 Task: Buy 2 Countertop Microwave Ovens from Microwave Ovens section under best seller category for shipping address: Christopher Carter, 4557 Long Street, Gainesville, Florida 32653, Cell Number 3522153680. Pay from credit card ending with 7965, CVV 549
Action: Mouse moved to (91, 72)
Screenshot: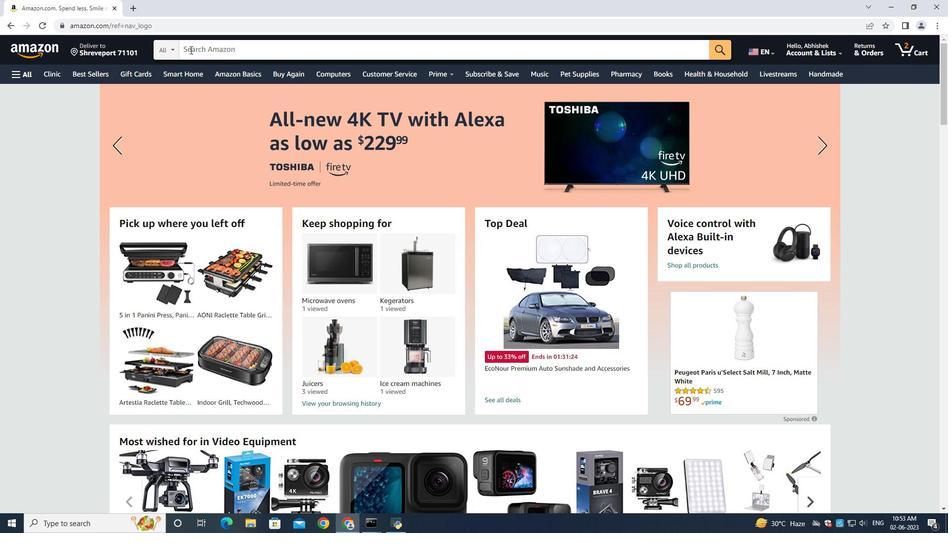 
Action: Mouse pressed left at (91, 72)
Screenshot: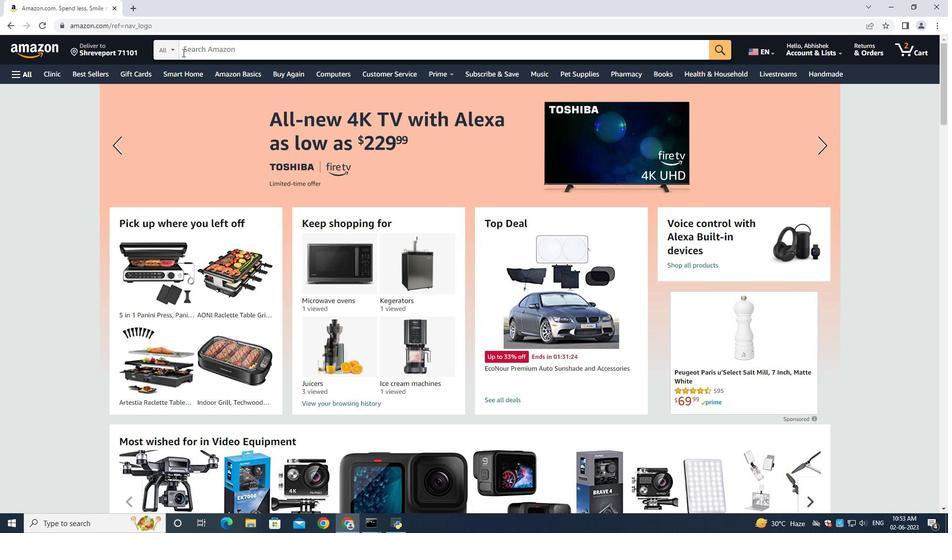 
Action: Mouse moved to (927, 165)
Screenshot: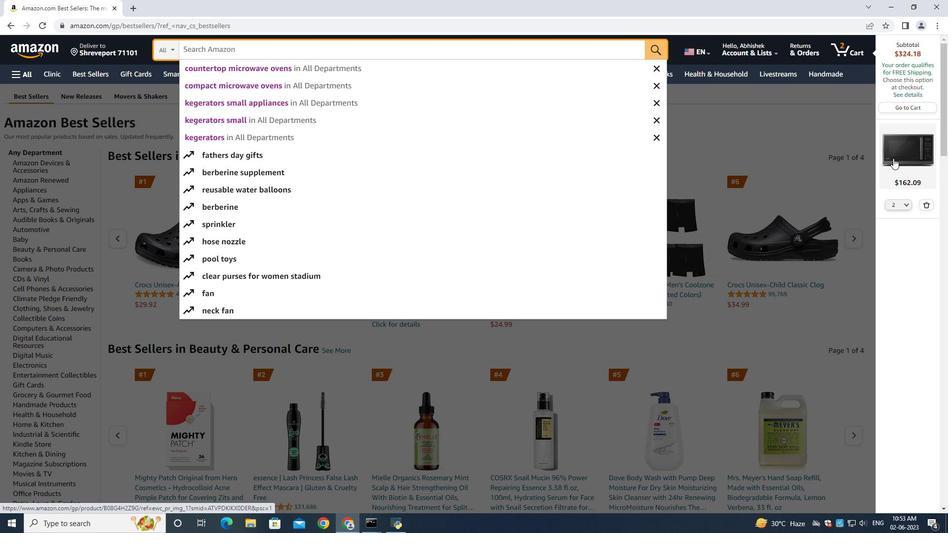 
Action: Mouse pressed left at (927, 165)
Screenshot: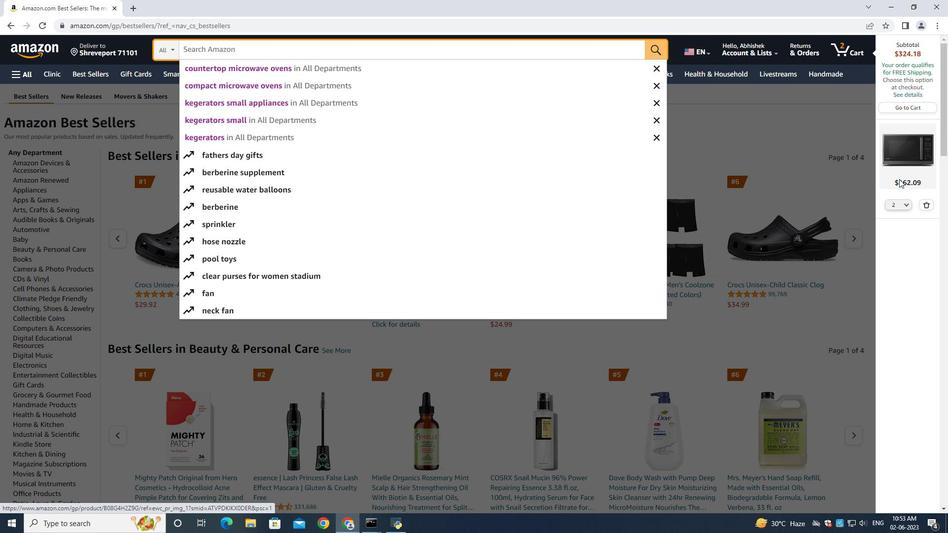 
Action: Mouse moved to (228, 51)
Screenshot: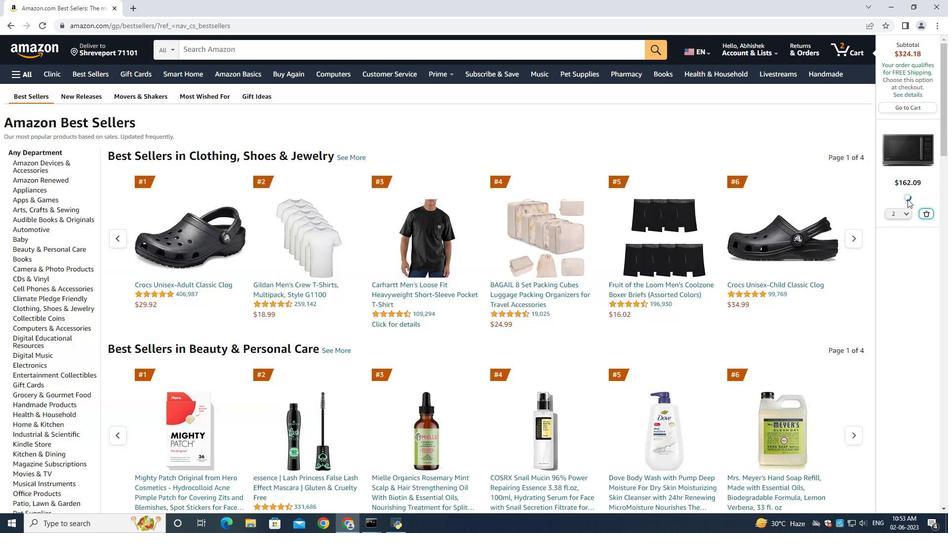 
Action: Mouse pressed left at (228, 51)
Screenshot: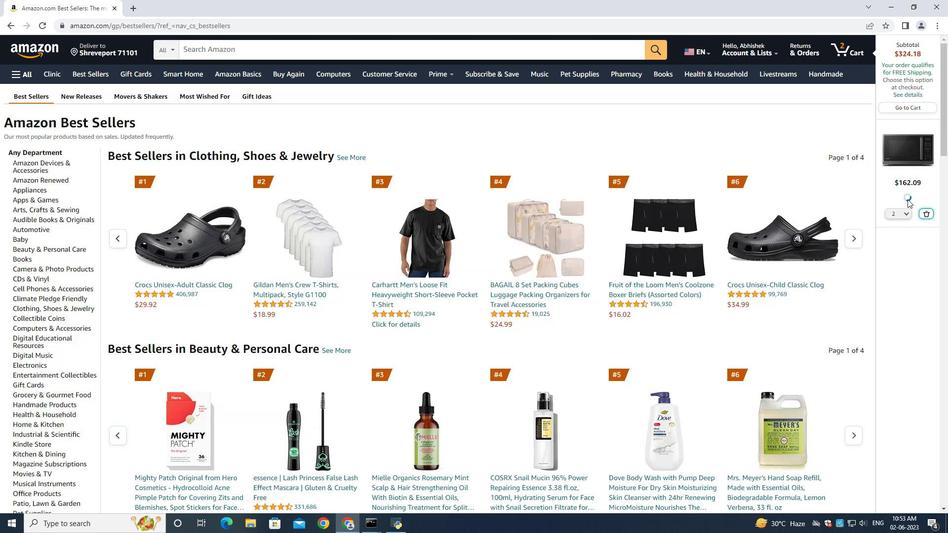 
Action: Key pressed <Key.shift>Countertop<Key.space><Key.shift>Microwave<Key.space><Key.shift>Ovens<Key.enter>
Screenshot: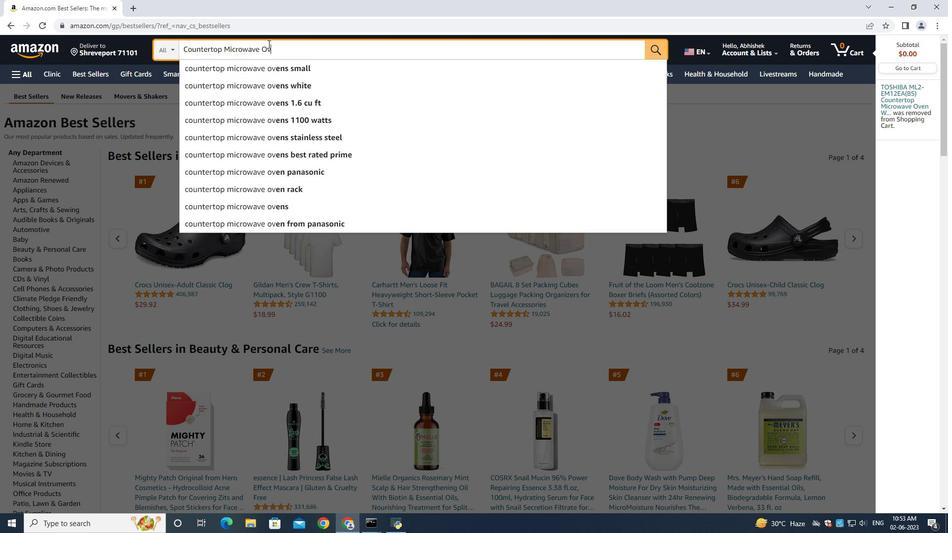 
Action: Mouse moved to (50, 172)
Screenshot: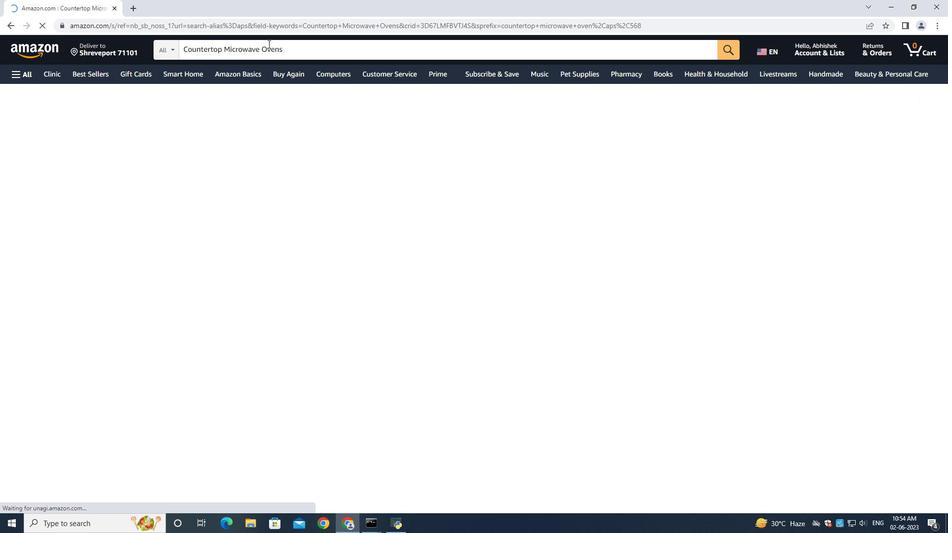 
Action: Mouse pressed left at (50, 172)
Screenshot: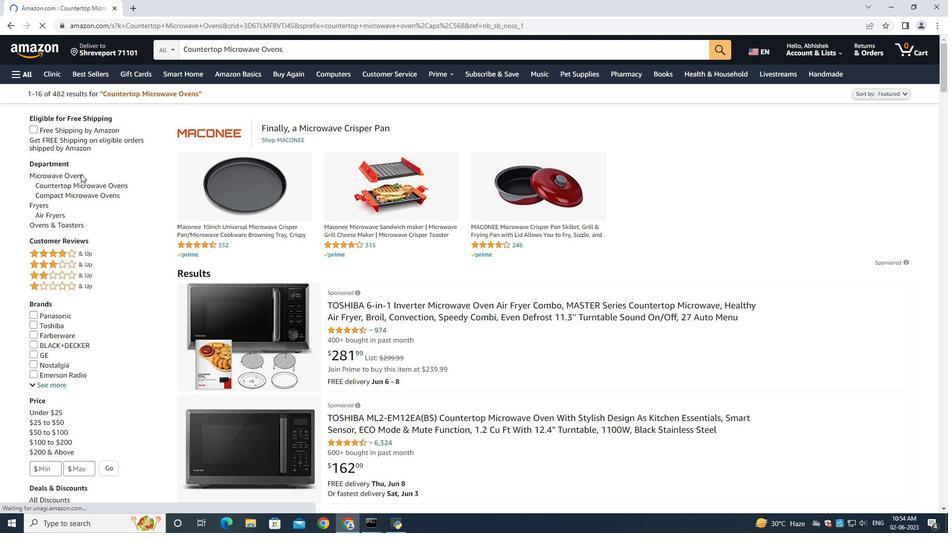 
Action: Mouse moved to (466, 300)
Screenshot: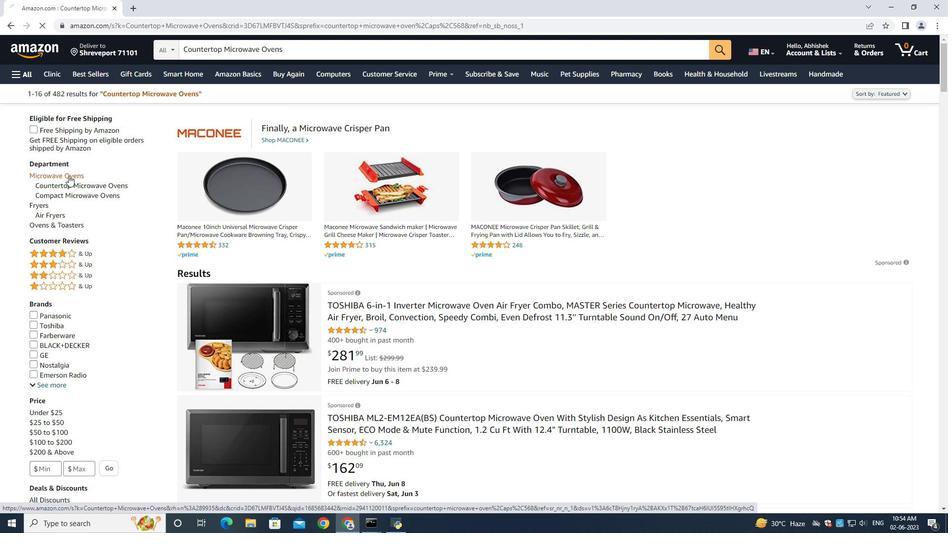 
Action: Mouse scrolled (466, 300) with delta (0, 0)
Screenshot: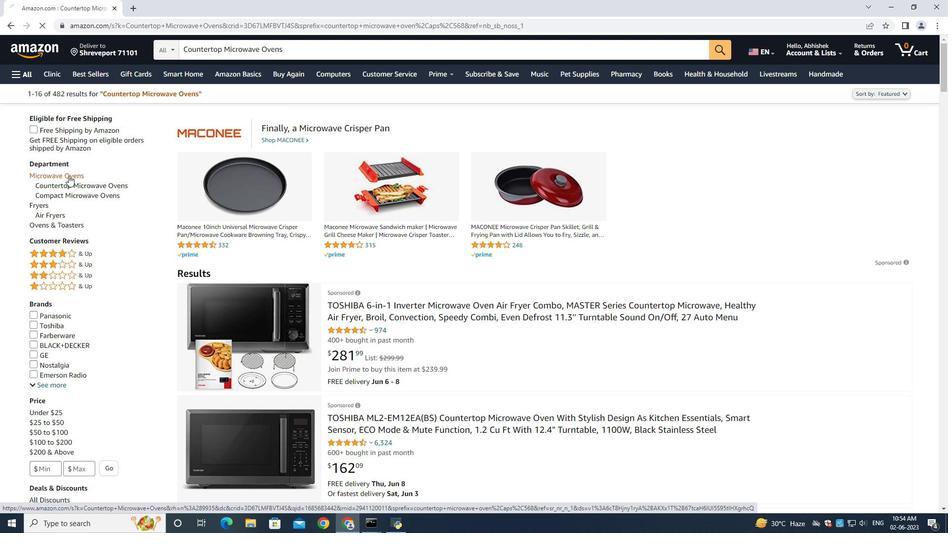 
Action: Mouse scrolled (466, 300) with delta (0, 0)
Screenshot: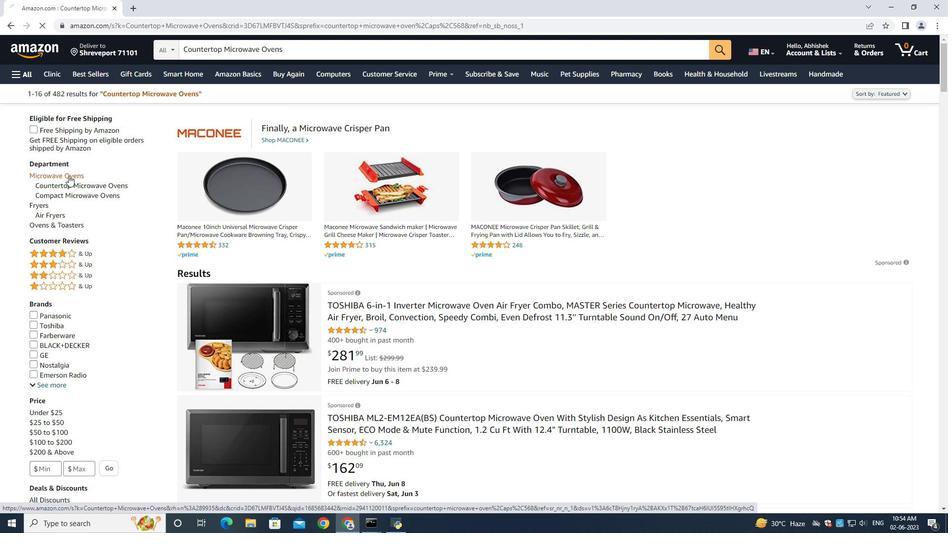 
Action: Mouse moved to (466, 301)
Screenshot: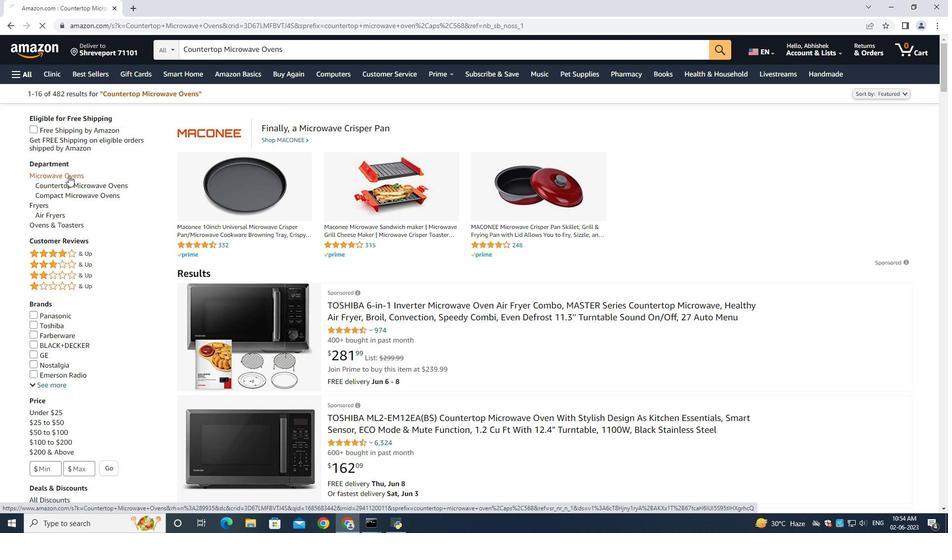 
Action: Mouse scrolled (466, 300) with delta (0, 0)
Screenshot: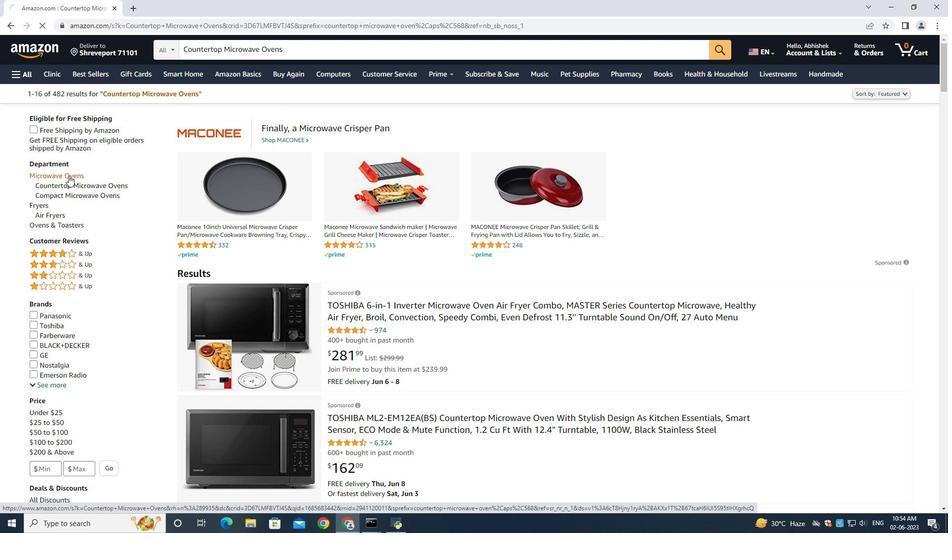 
Action: Mouse scrolled (466, 300) with delta (0, 0)
Screenshot: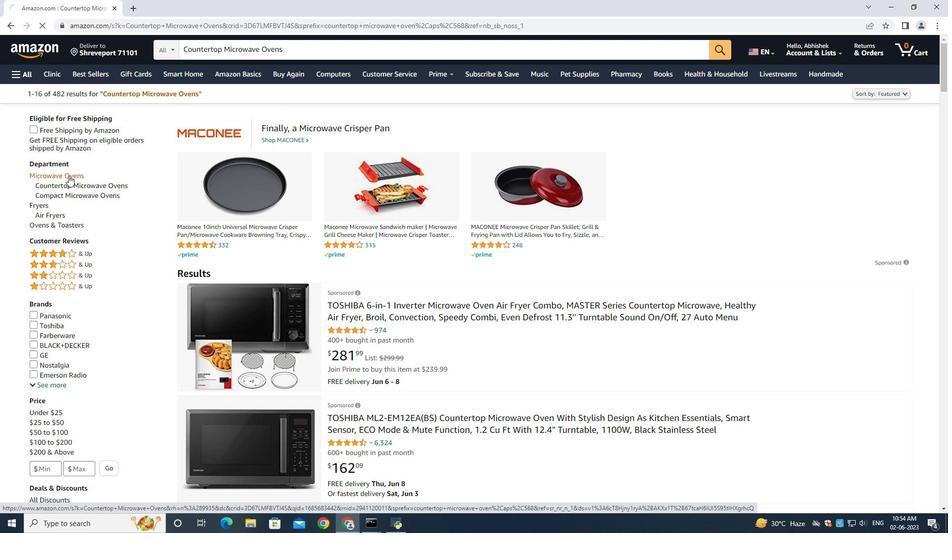 
Action: Mouse moved to (437, 263)
Screenshot: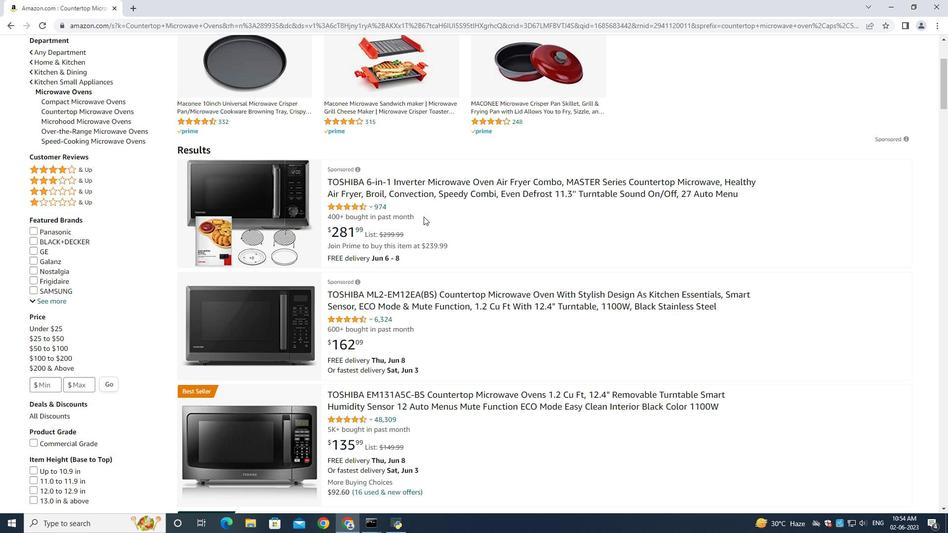 
Action: Mouse pressed left at (437, 263)
Screenshot: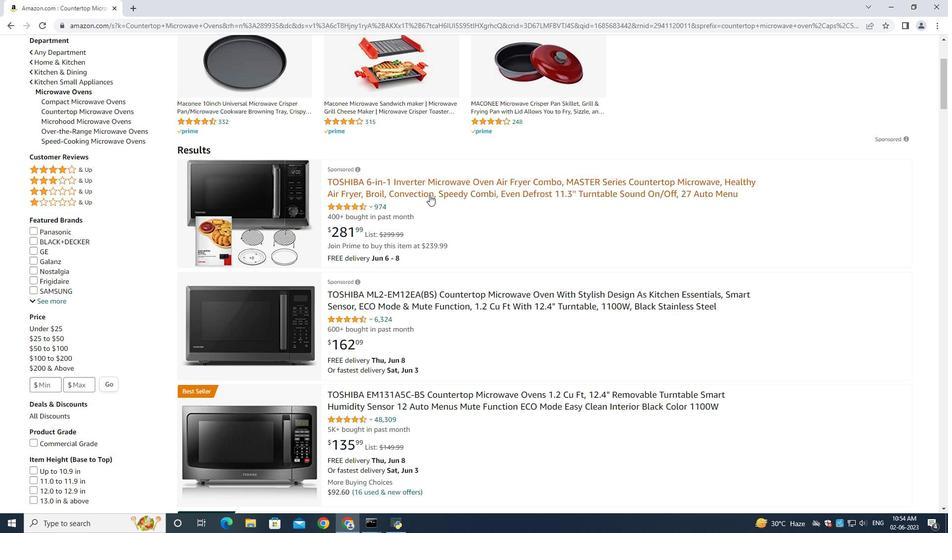
Action: Mouse moved to (423, 250)
Screenshot: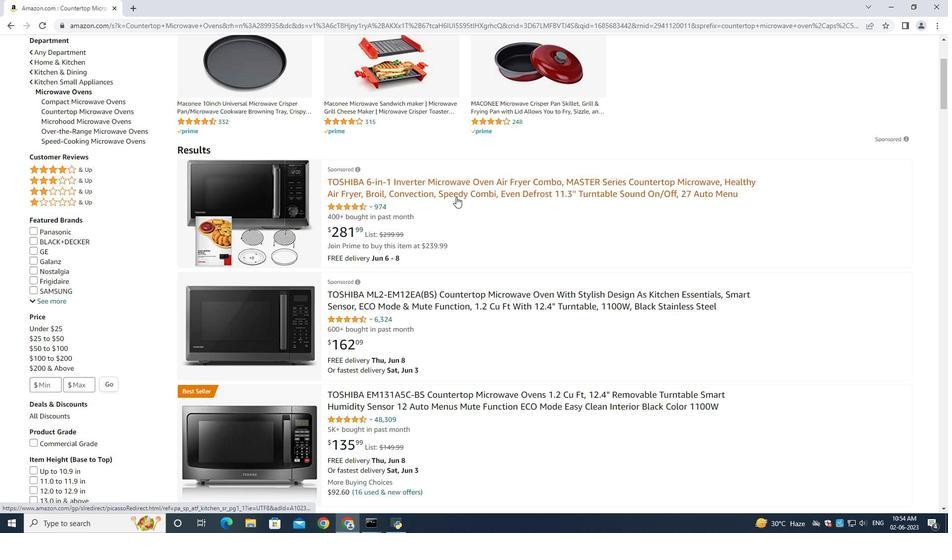 
Action: Mouse pressed left at (423, 250)
Screenshot: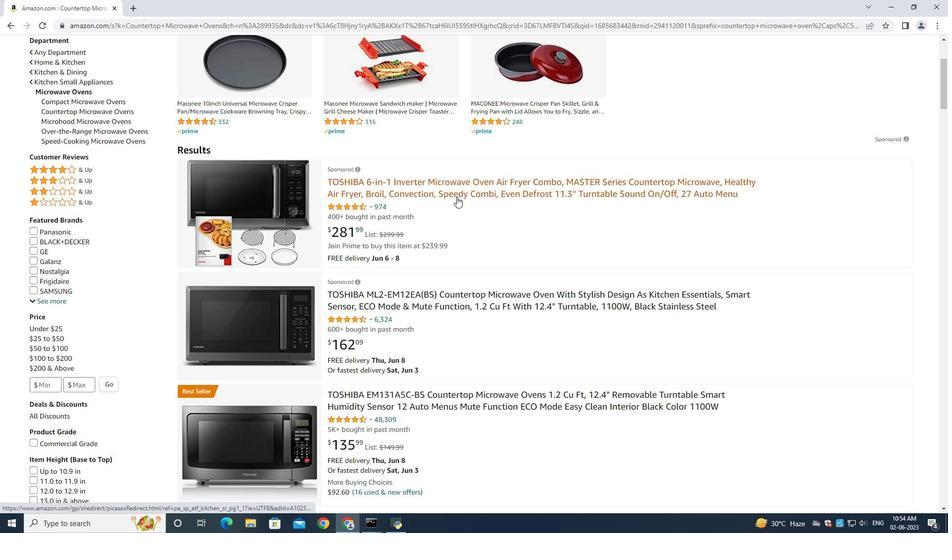 
Action: Mouse moved to (747, 346)
Screenshot: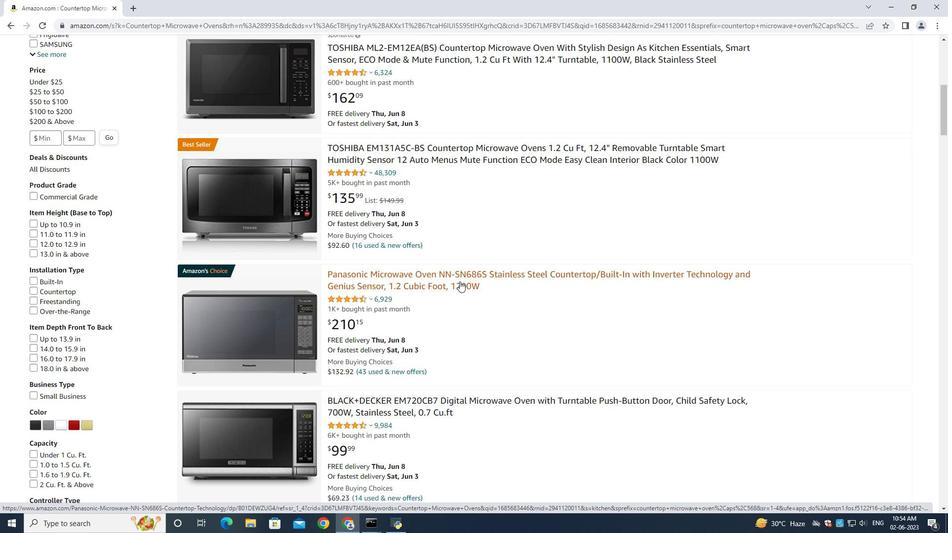 
Action: Mouse pressed left at (747, 346)
Screenshot: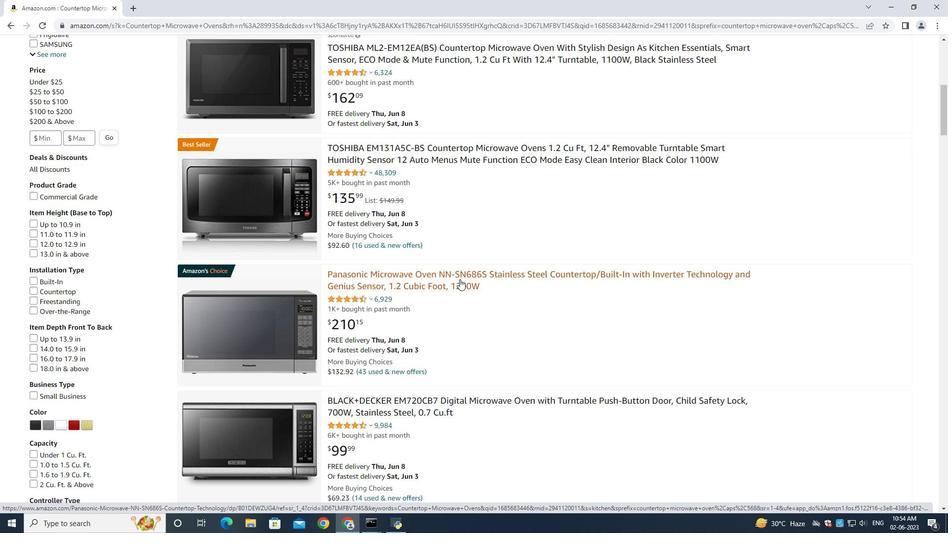 
Action: Mouse moved to (742, 70)
Screenshot: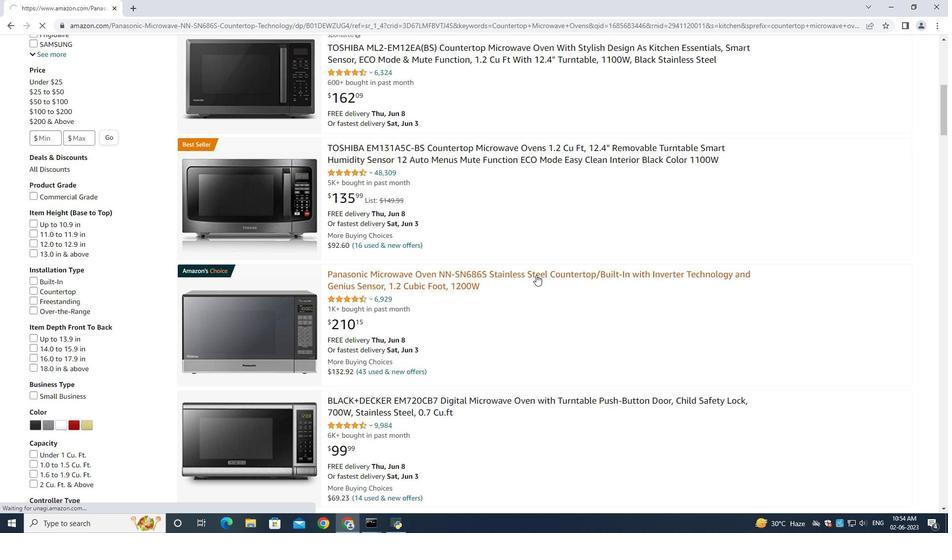 
Action: Mouse pressed left at (742, 70)
Screenshot: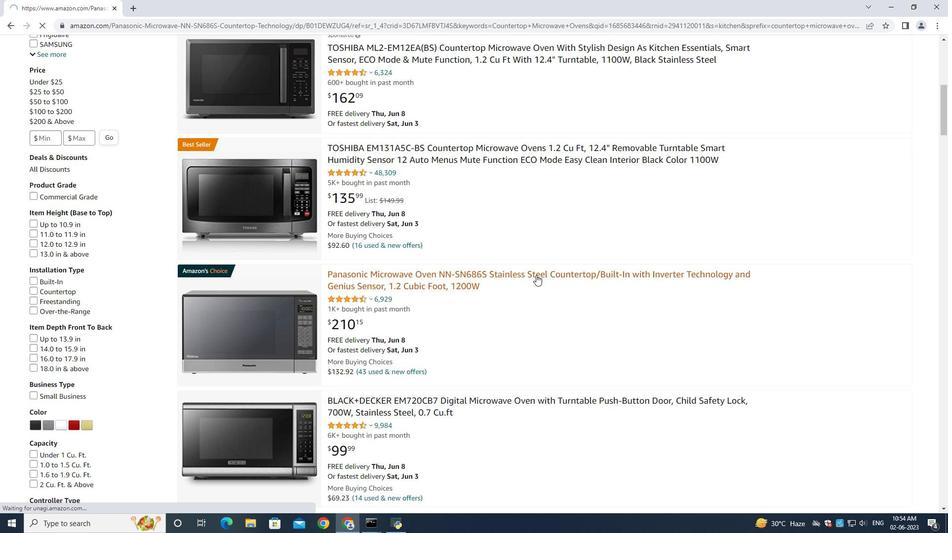 
Action: Mouse moved to (774, 390)
Screenshot: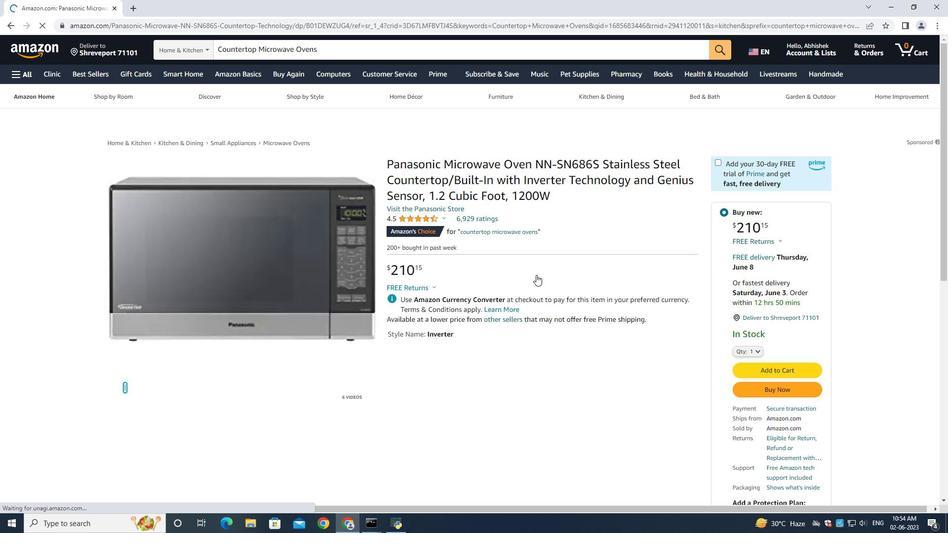 
Action: Mouse pressed left at (774, 390)
Screenshot: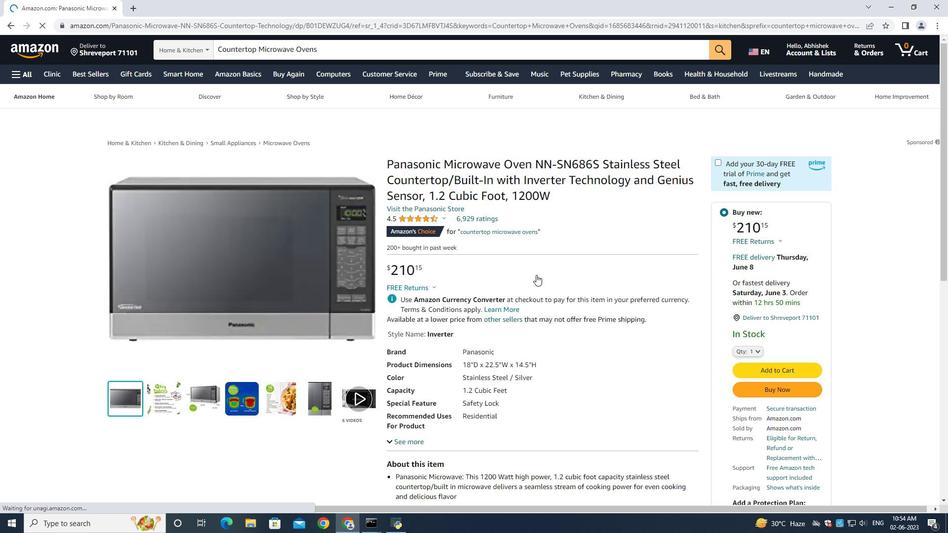 
Action: Mouse moved to (507, 327)
Screenshot: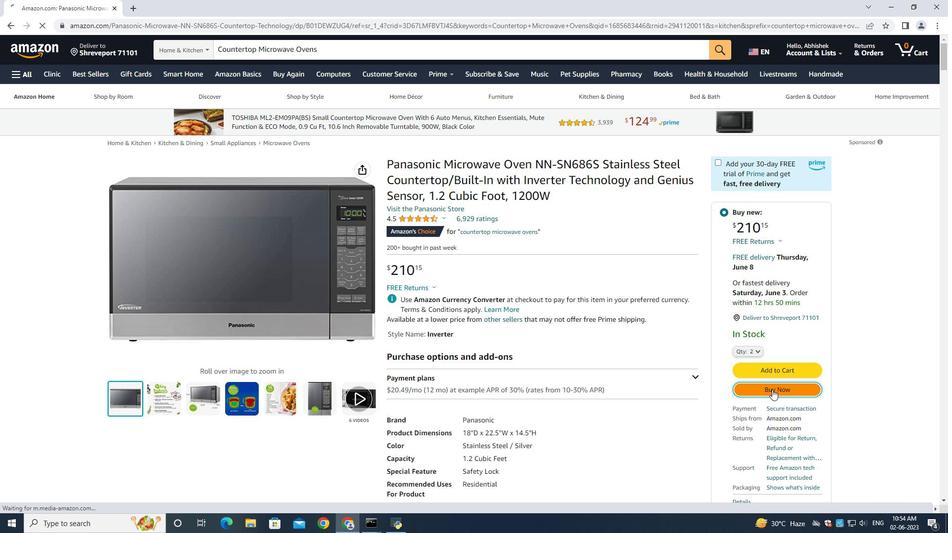 
Action: Mouse scrolled (507, 326) with delta (0, 0)
Screenshot: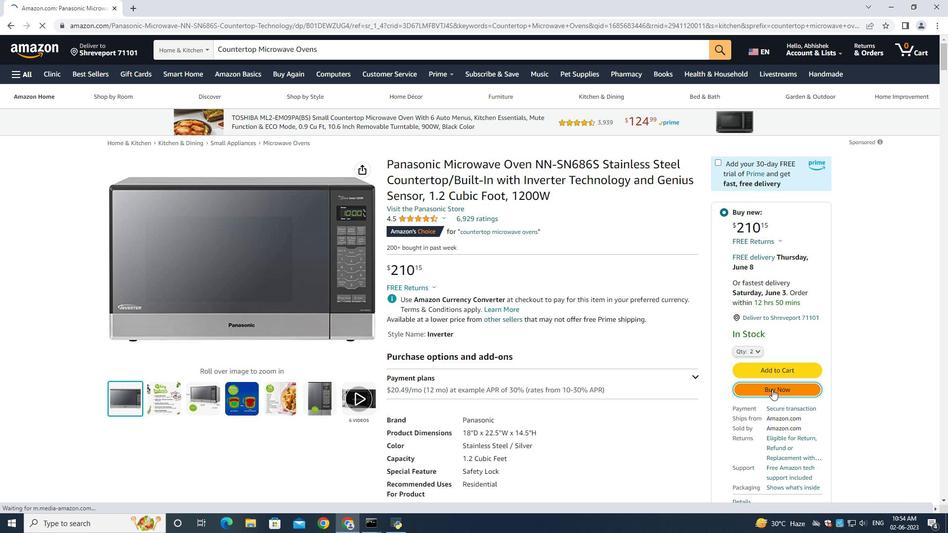 
Action: Mouse scrolled (507, 326) with delta (0, 0)
Screenshot: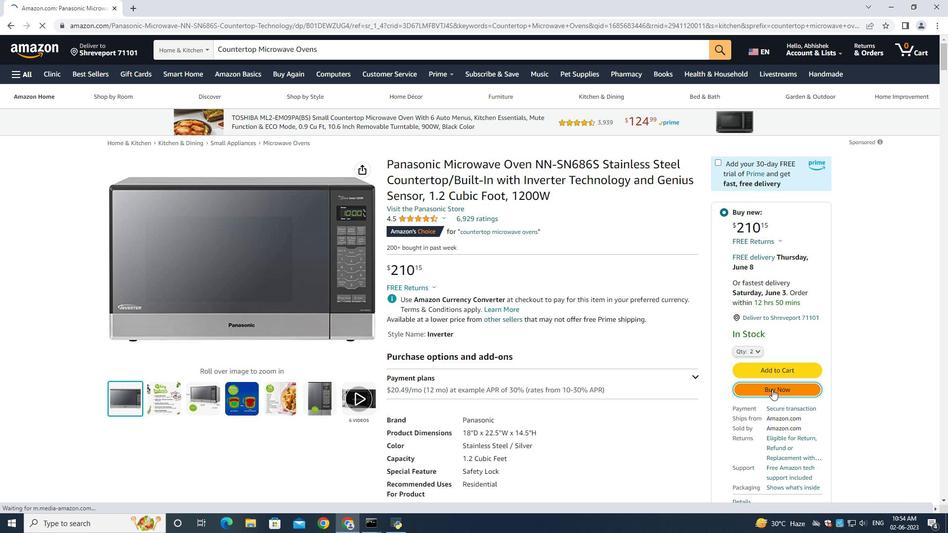 
Action: Mouse moved to (507, 327)
Screenshot: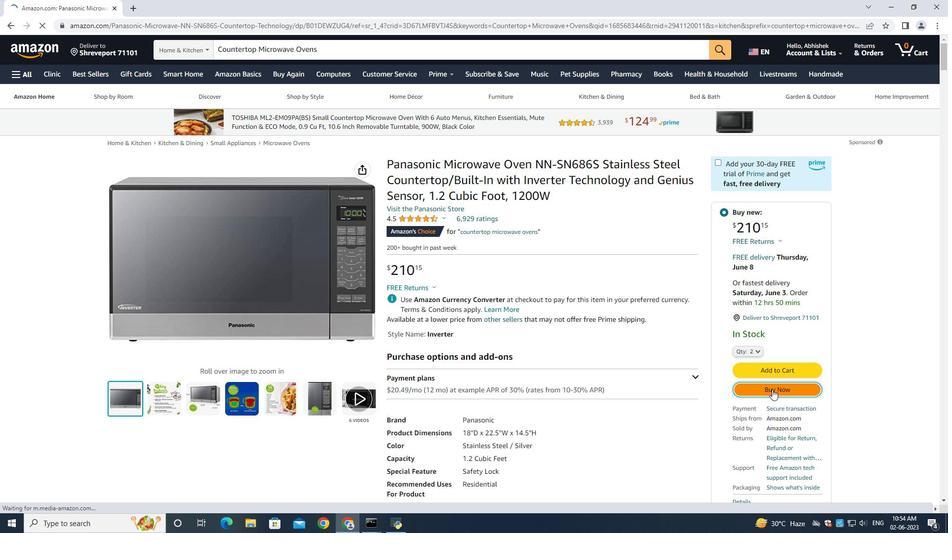 
Action: Mouse scrolled (507, 327) with delta (0, 0)
Screenshot: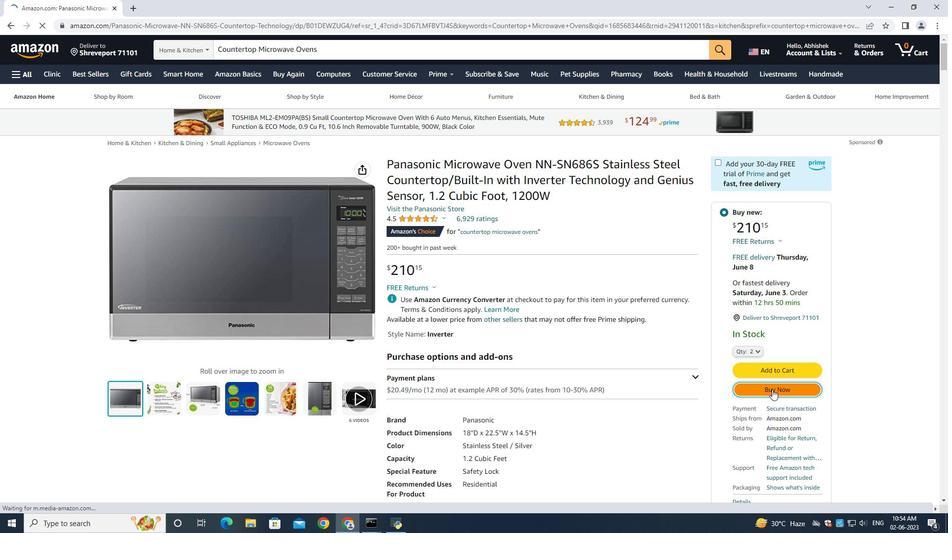 
Action: Mouse scrolled (507, 327) with delta (0, 0)
Screenshot: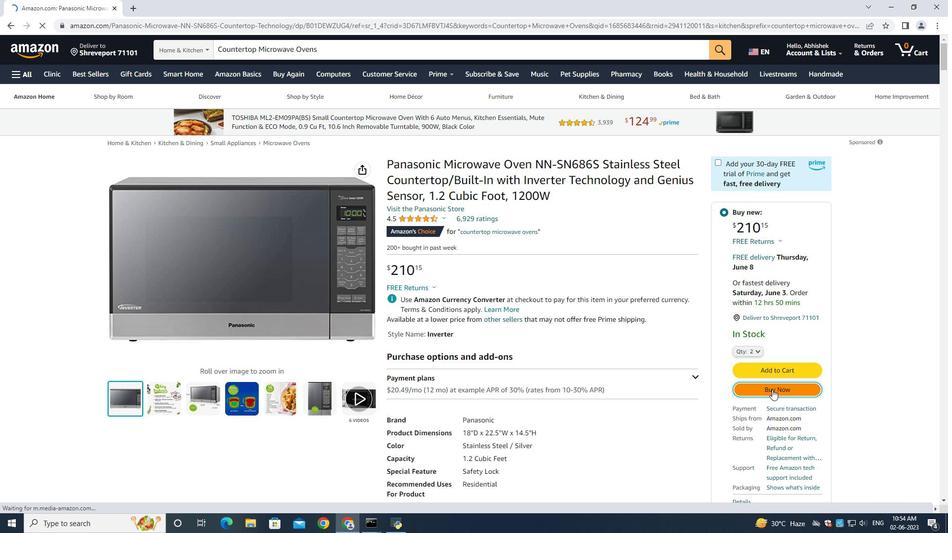 
Action: Mouse scrolled (507, 327) with delta (0, 0)
Screenshot: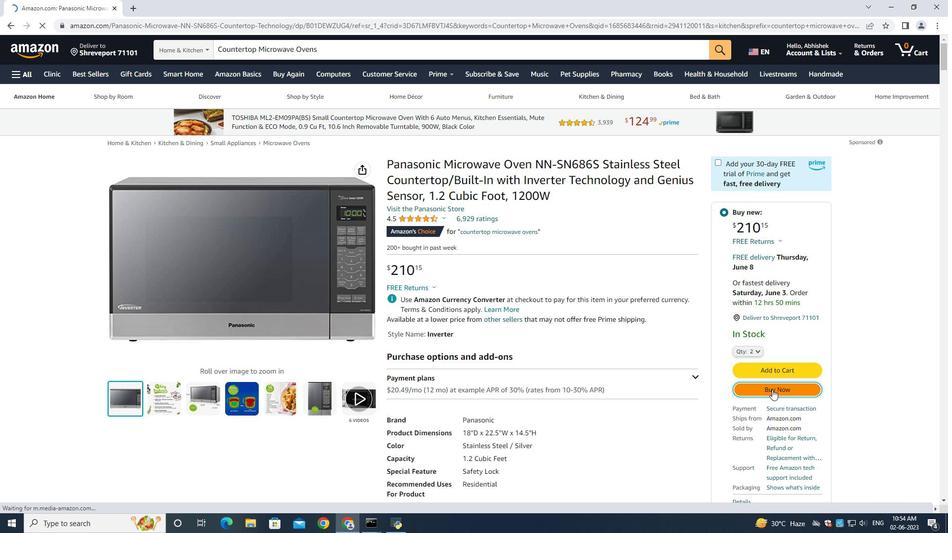 
Action: Mouse moved to (504, 330)
Screenshot: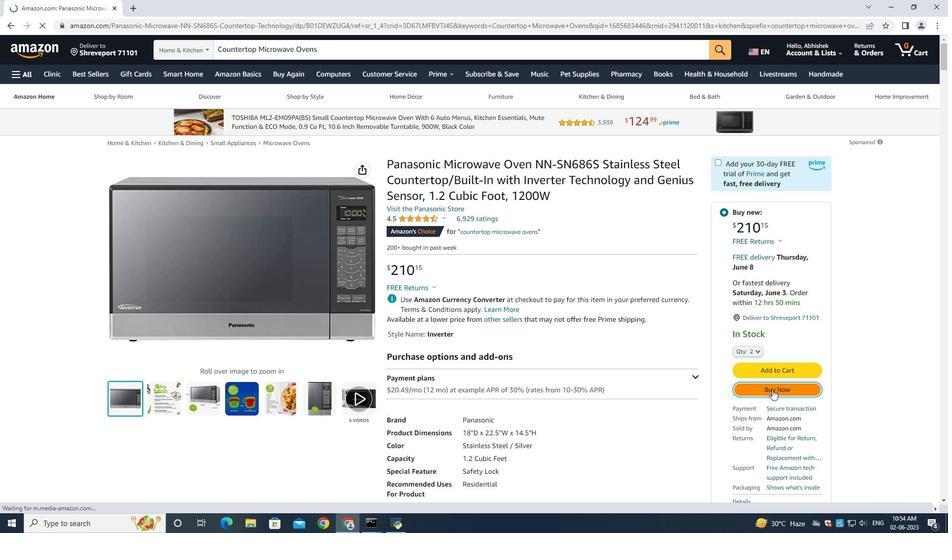 
Action: Mouse scrolled (504, 329) with delta (0, 0)
Screenshot: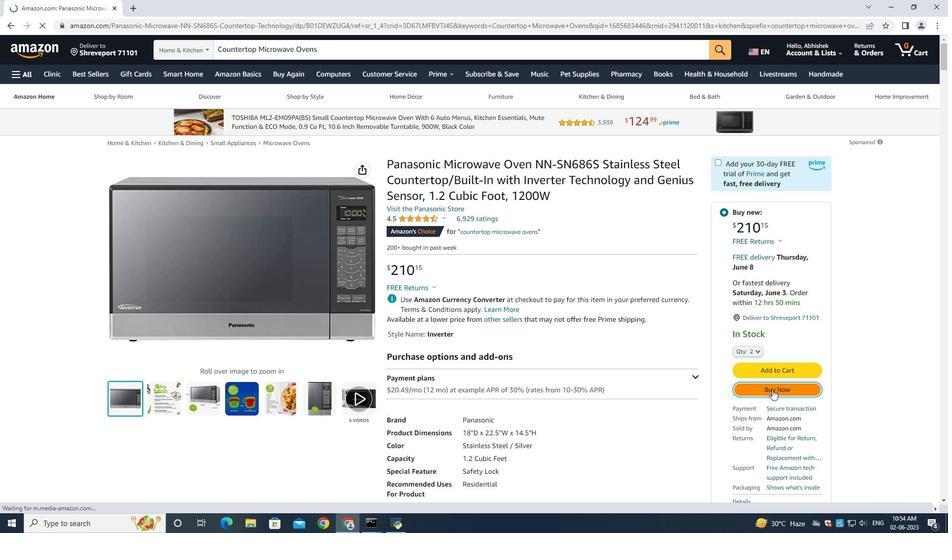 
Action: Mouse moved to (504, 330)
Screenshot: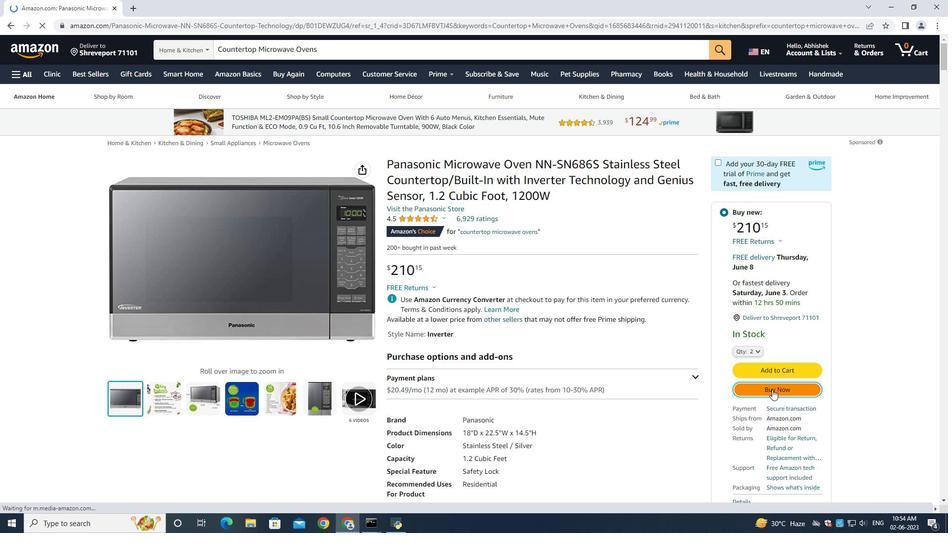 
Action: Mouse scrolled (504, 330) with delta (0, 0)
Screenshot: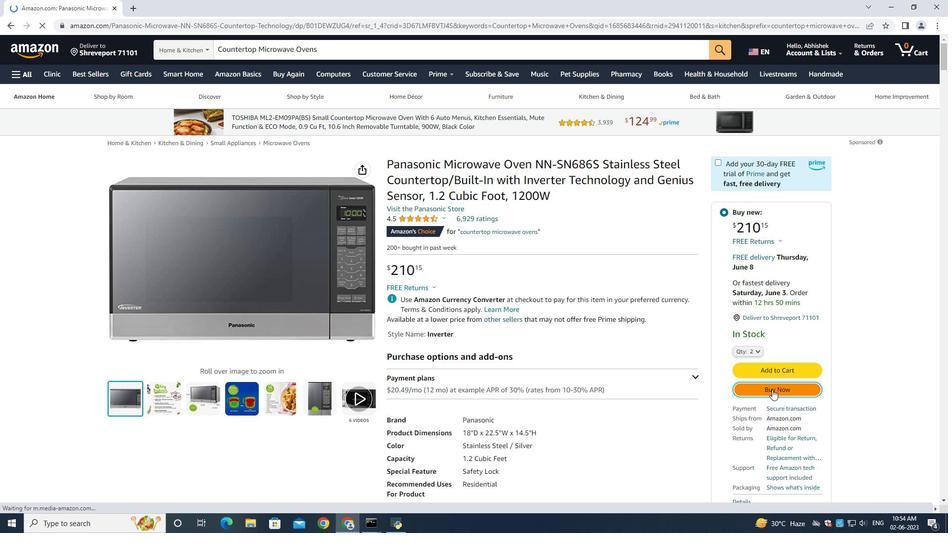 
Action: Mouse moved to (501, 329)
Screenshot: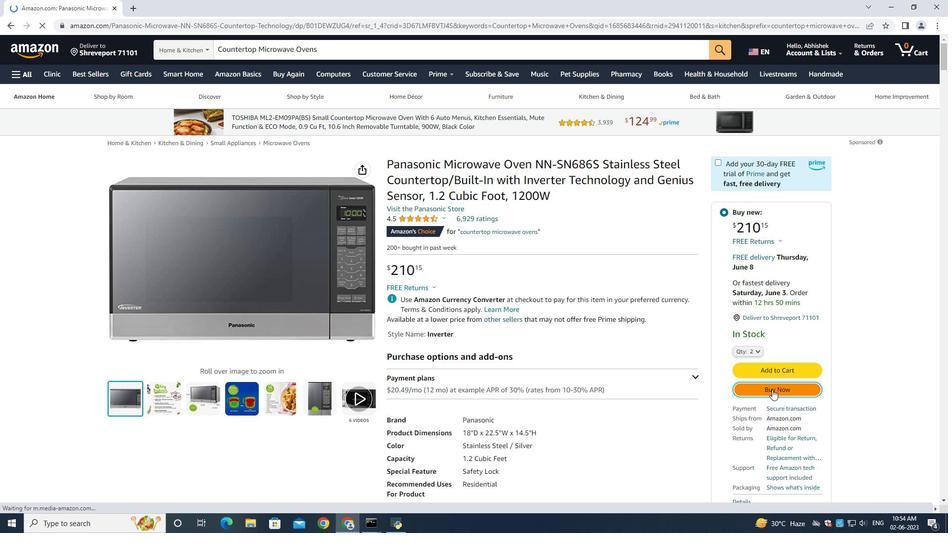 
Action: Mouse scrolled (504, 330) with delta (0, 0)
Screenshot: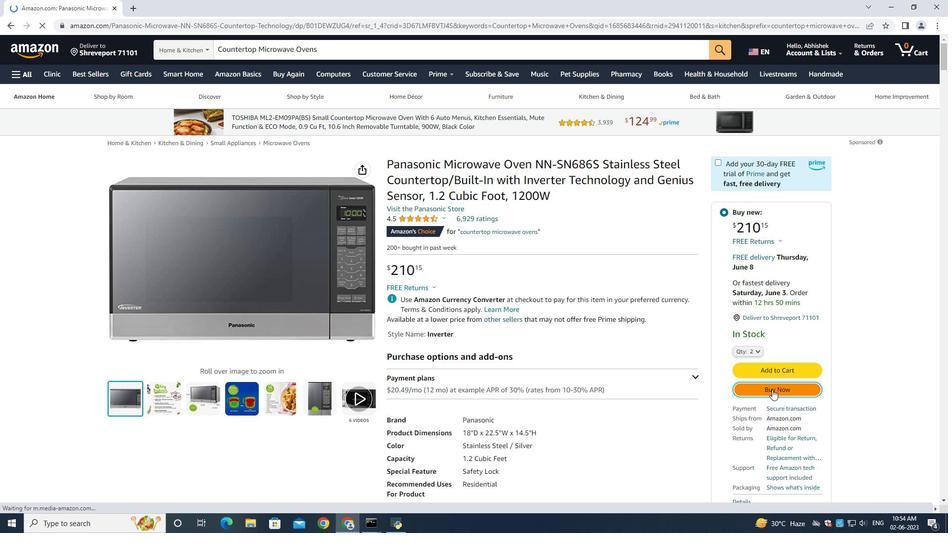 
Action: Mouse moved to (495, 326)
Screenshot: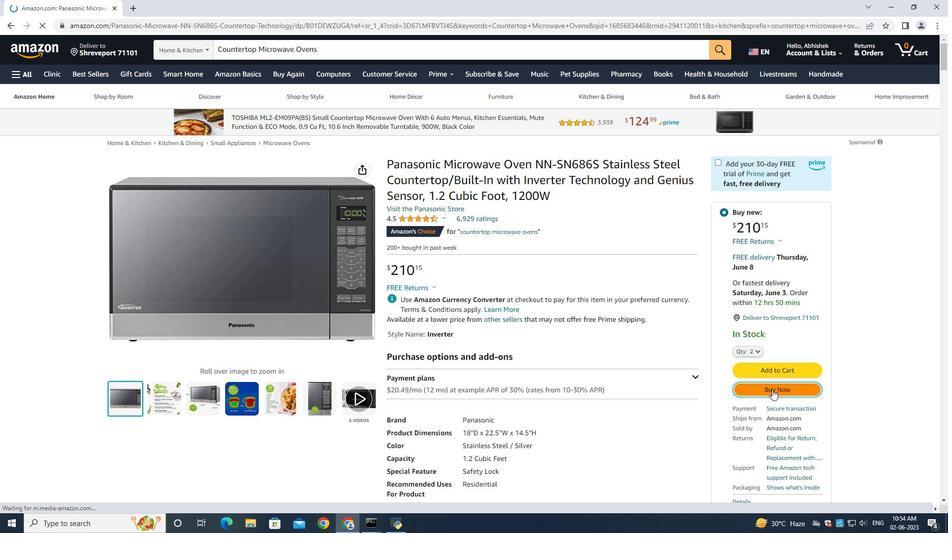 
Action: Mouse scrolled (504, 329) with delta (0, 0)
Screenshot: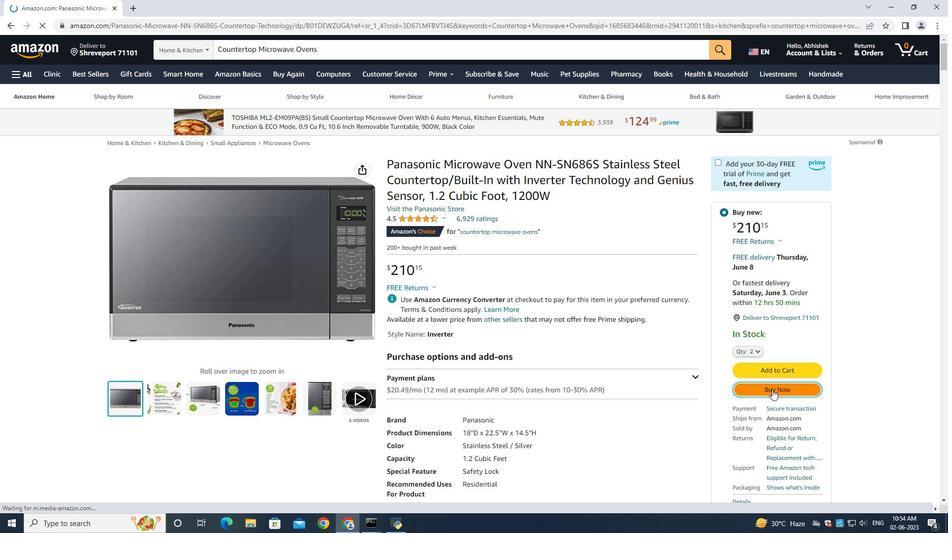 
Action: Mouse moved to (487, 325)
Screenshot: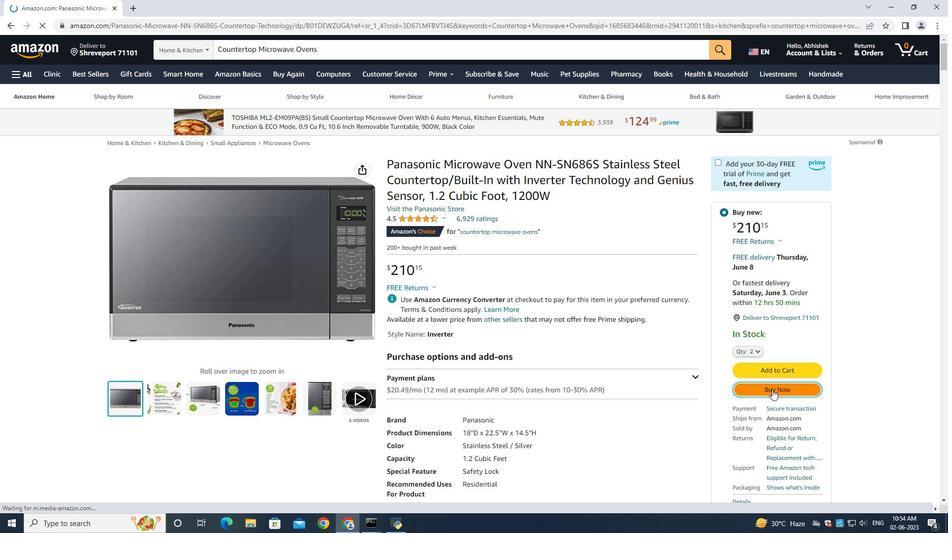 
Action: Mouse scrolled (504, 330) with delta (0, 0)
Screenshot: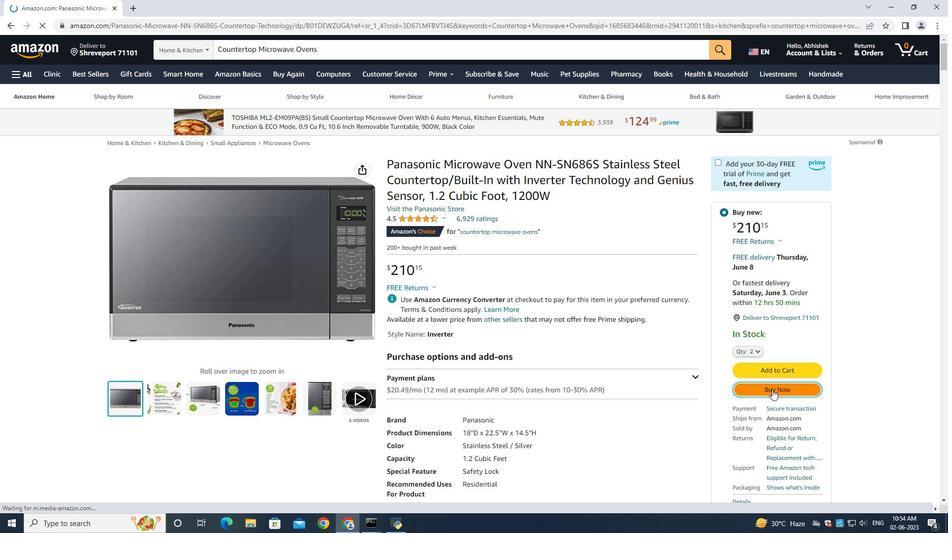 
Action: Mouse moved to (452, 324)
Screenshot: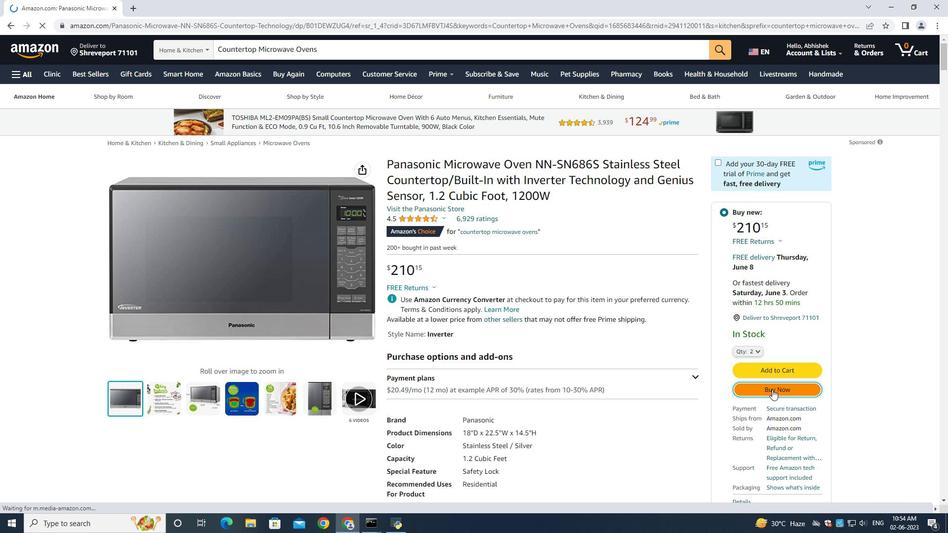 
Action: Mouse scrolled (501, 328) with delta (0, 0)
Screenshot: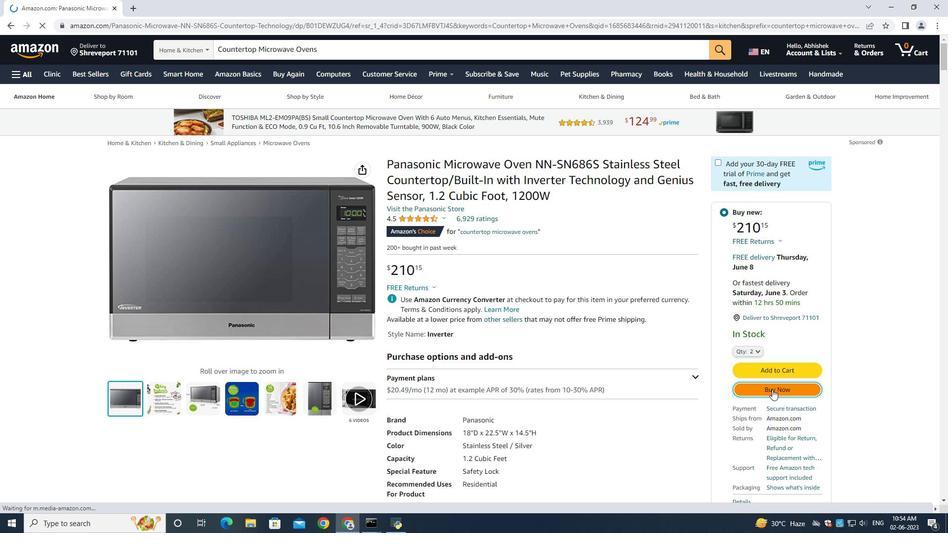 
Action: Mouse moved to (422, 339)
Screenshot: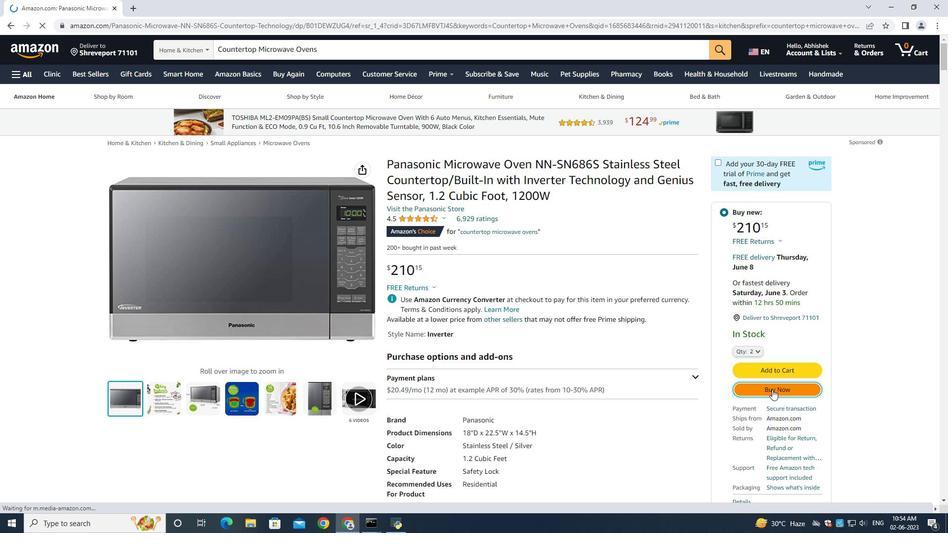 
Action: Mouse scrolled (487, 325) with delta (0, 0)
Screenshot: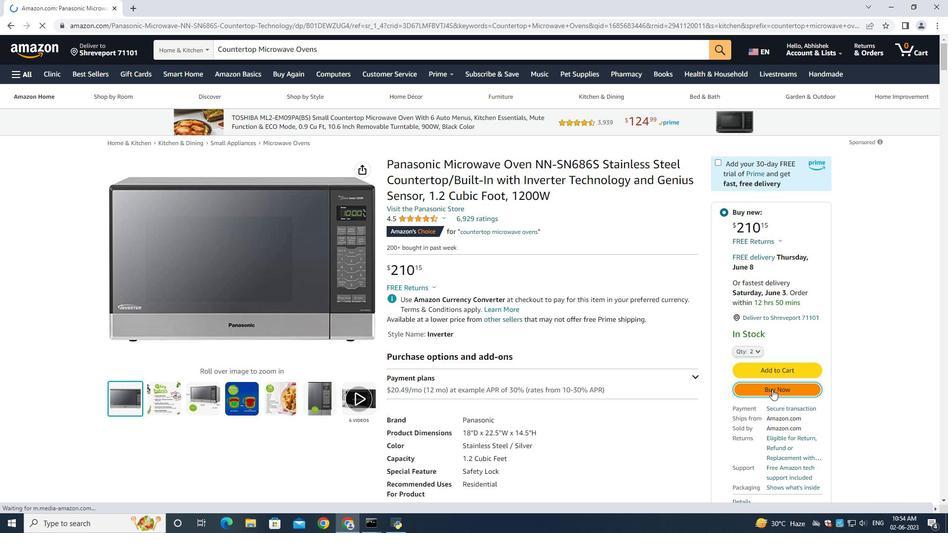 
Action: Mouse moved to (387, 364)
Screenshot: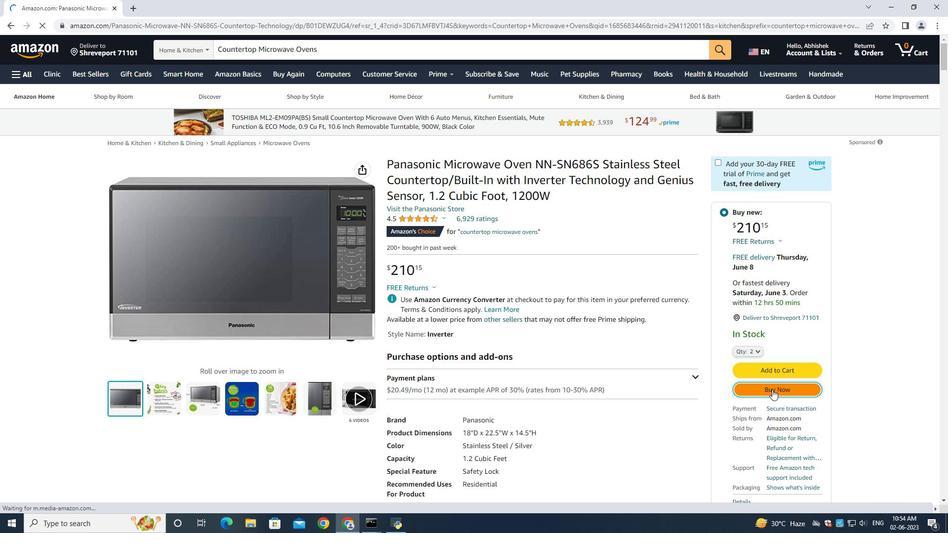 
Action: Mouse scrolled (387, 360) with delta (0, 0)
Screenshot: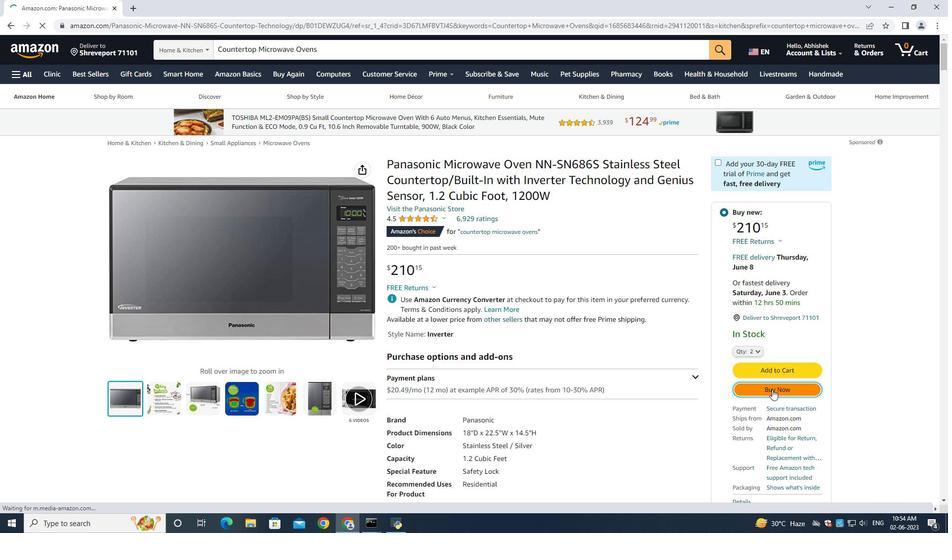 
Action: Mouse moved to (384, 369)
Screenshot: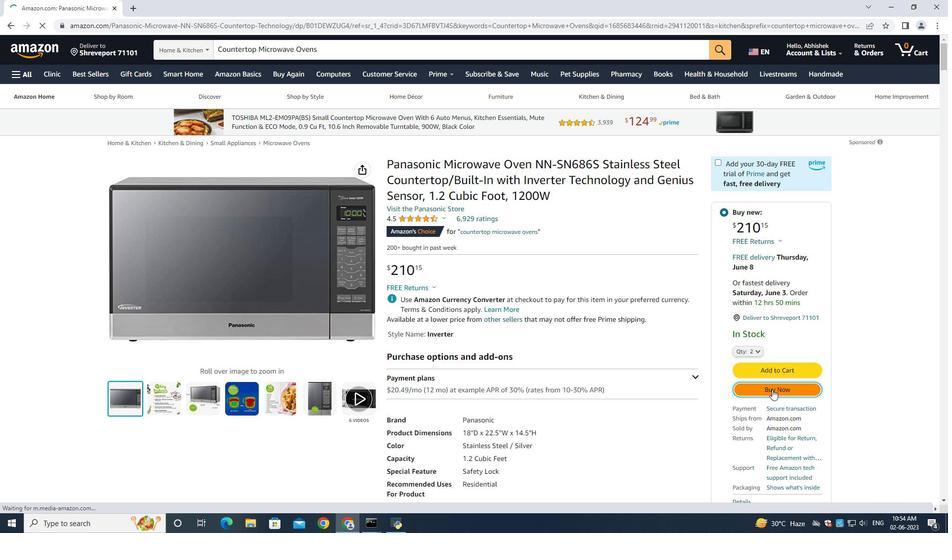 
Action: Mouse scrolled (387, 362) with delta (0, 0)
Screenshot: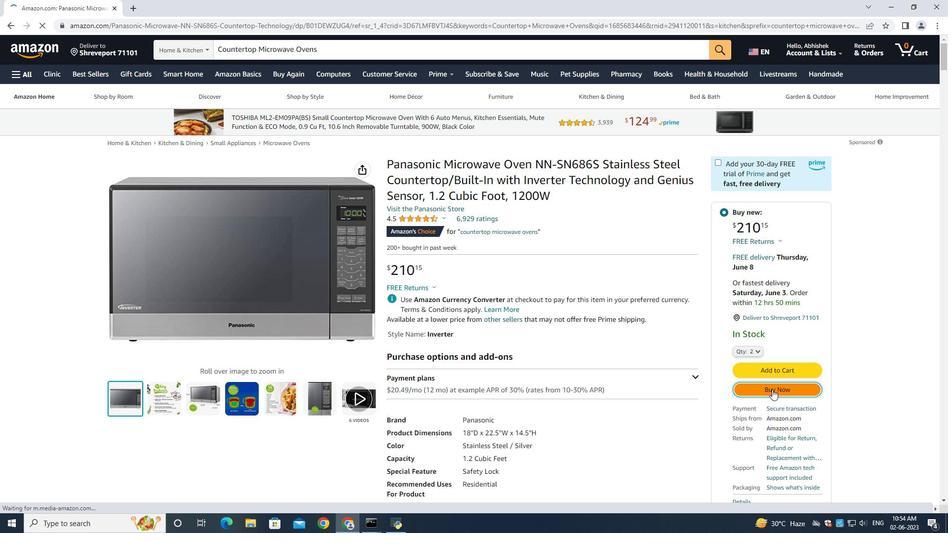 
Action: Mouse scrolled (387, 363) with delta (0, 0)
Screenshot: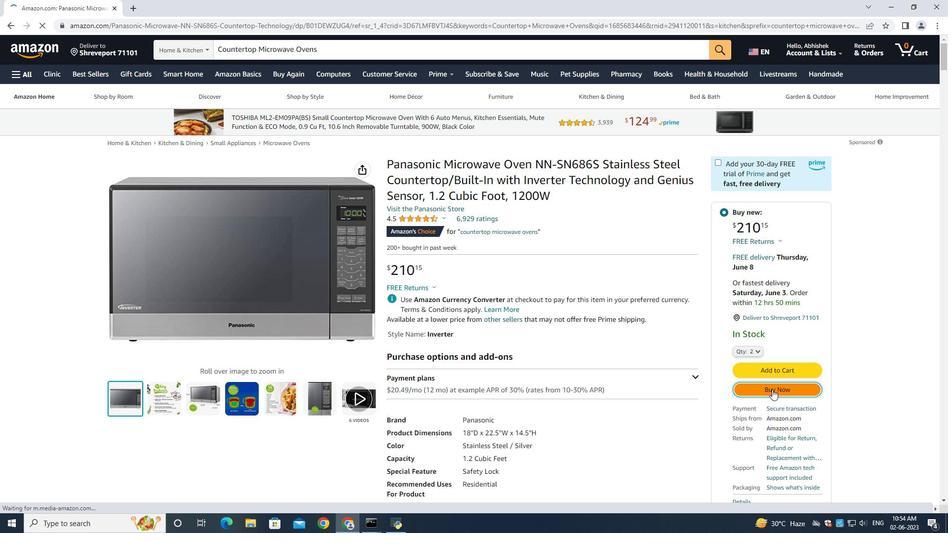 
Action: Mouse scrolled (387, 363) with delta (0, 0)
Screenshot: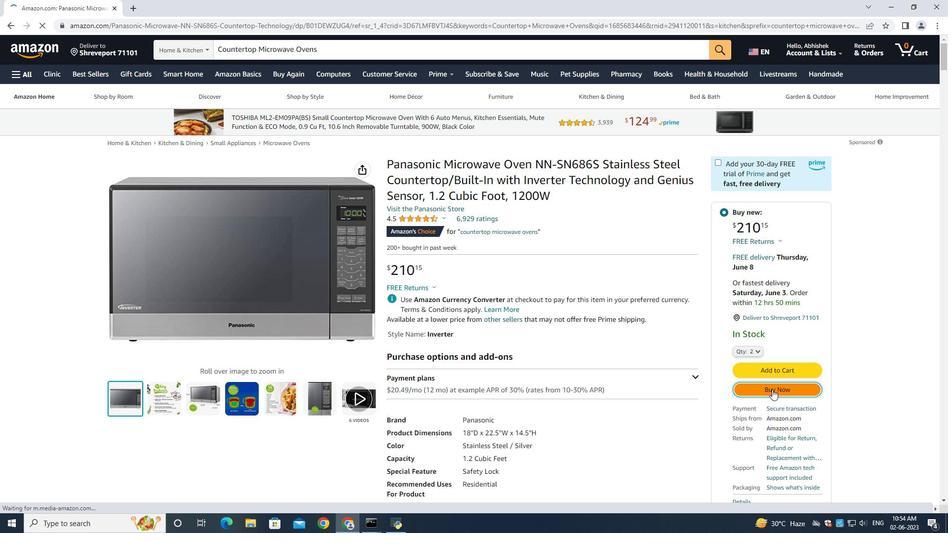 
Action: Mouse moved to (384, 369)
Screenshot: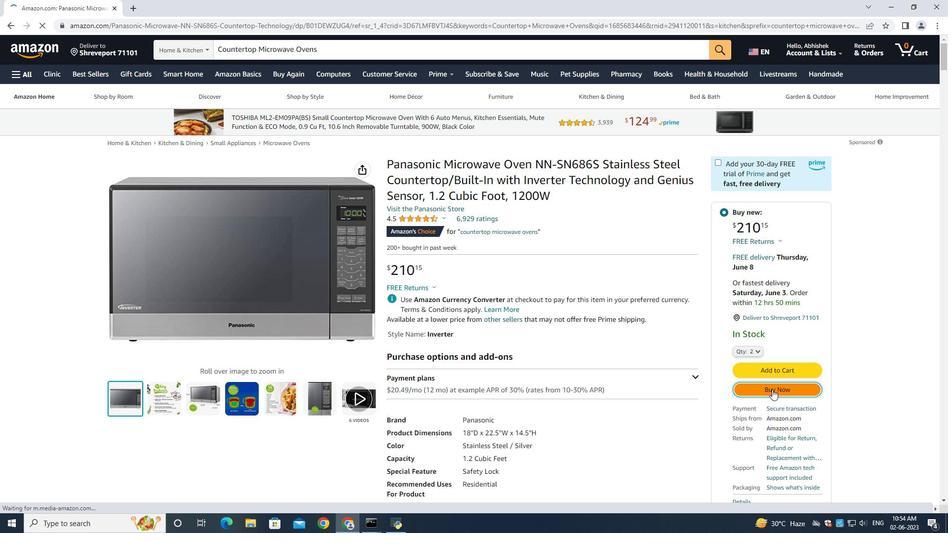 
Action: Mouse scrolled (387, 363) with delta (0, 0)
Screenshot: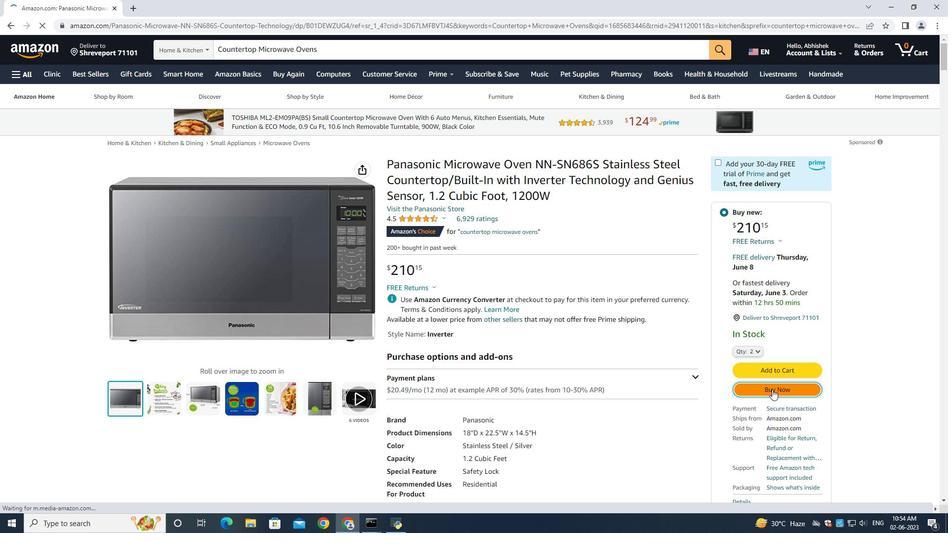 
Action: Mouse moved to (384, 369)
Screenshot: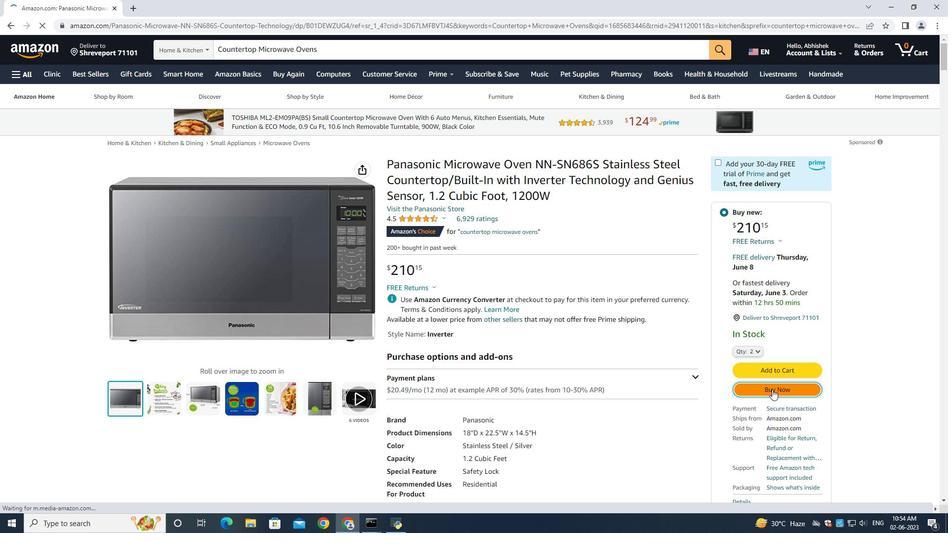 
Action: Mouse scrolled (387, 363) with delta (0, 0)
Screenshot: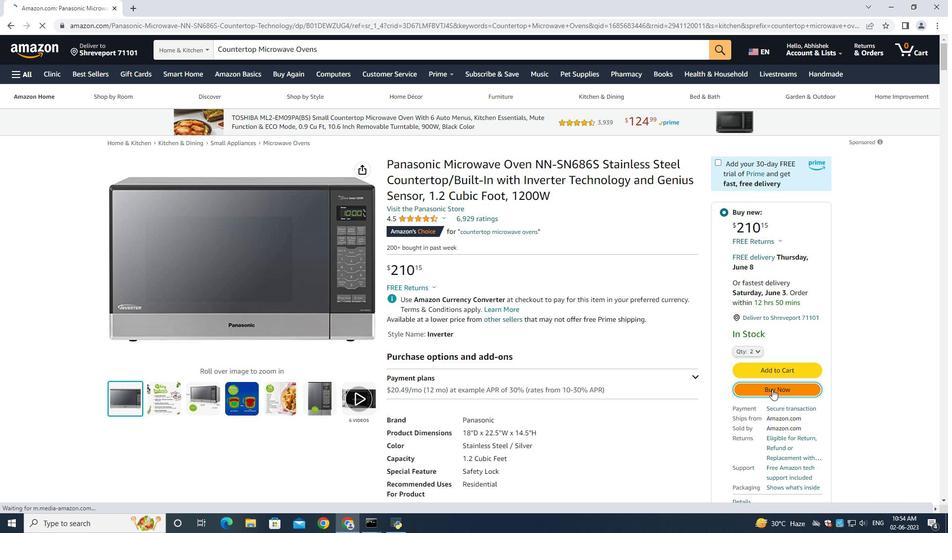 
Action: Mouse moved to (384, 368)
Screenshot: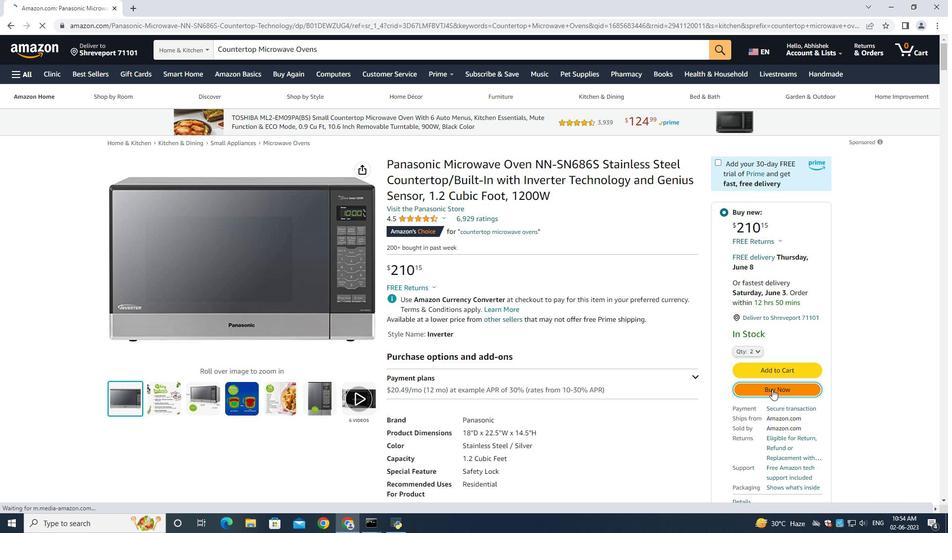 
Action: Mouse scrolled (387, 363) with delta (0, 0)
Screenshot: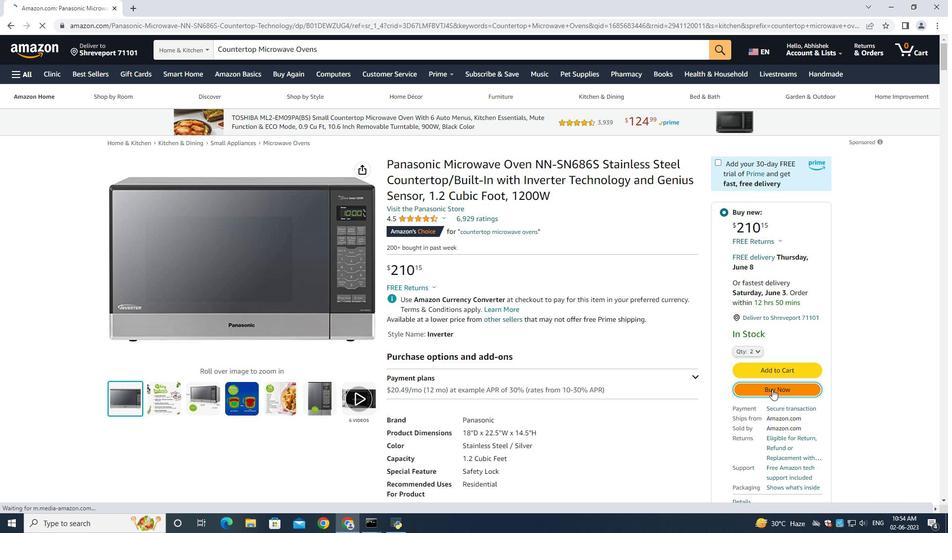 
Action: Mouse moved to (383, 368)
Screenshot: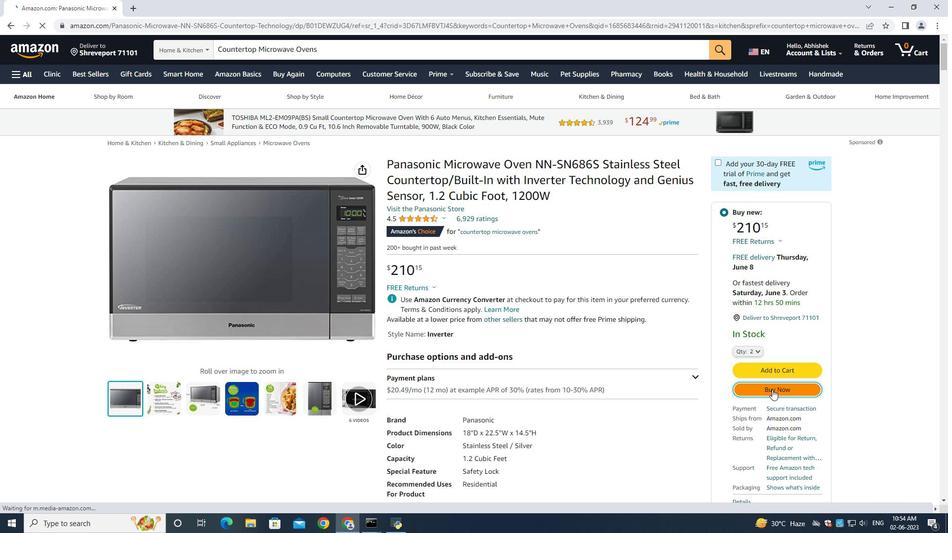 
Action: Mouse scrolled (387, 364) with delta (0, 0)
Screenshot: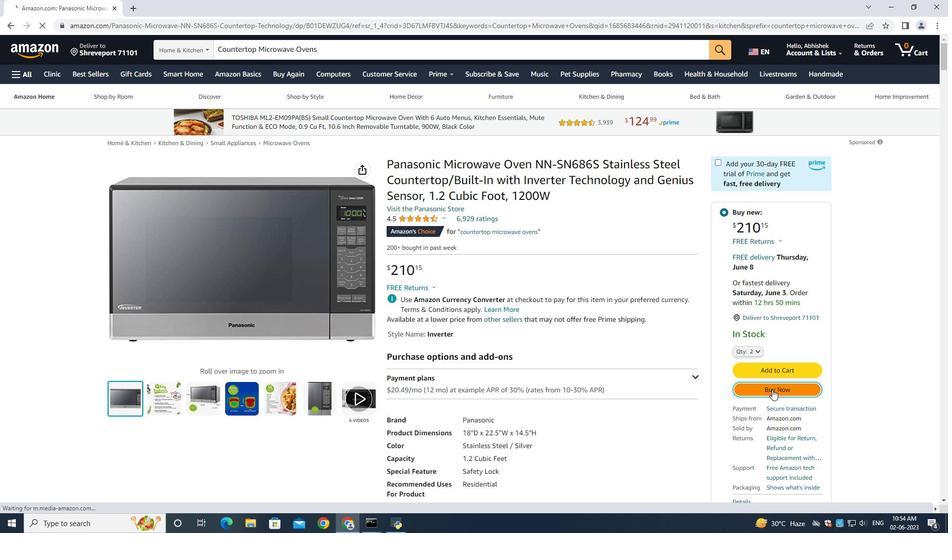 
Action: Mouse moved to (383, 368)
Screenshot: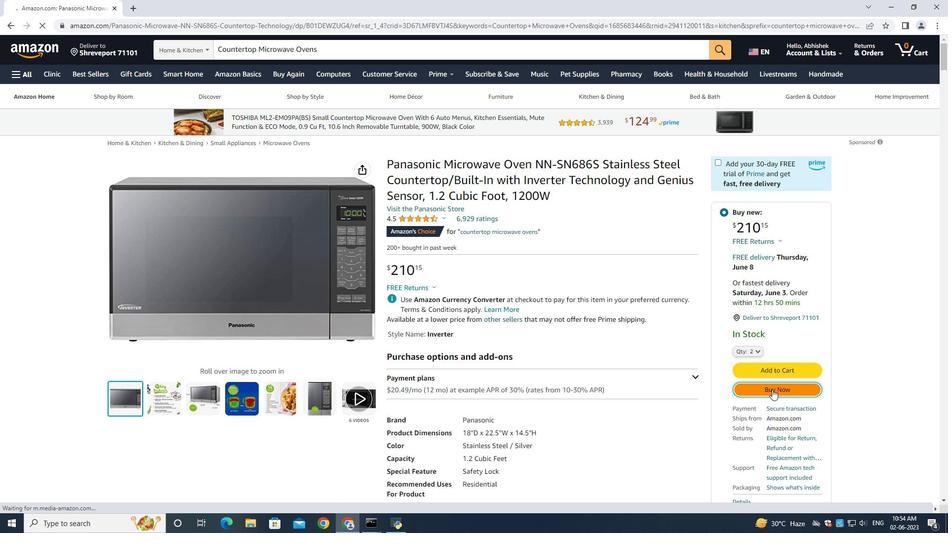 
Action: Mouse scrolled (383, 367) with delta (0, 0)
Screenshot: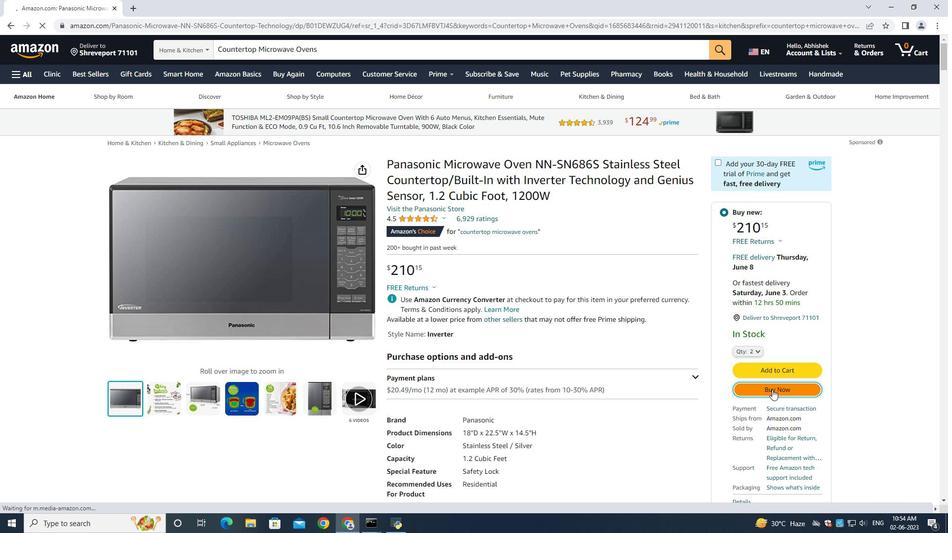 
Action: Mouse moved to (382, 368)
Screenshot: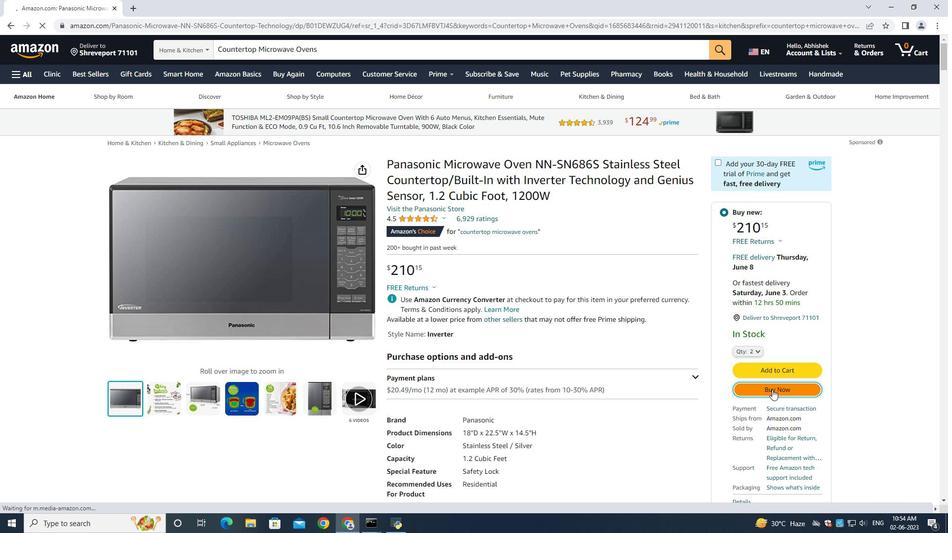 
Action: Mouse scrolled (383, 367) with delta (0, 0)
Screenshot: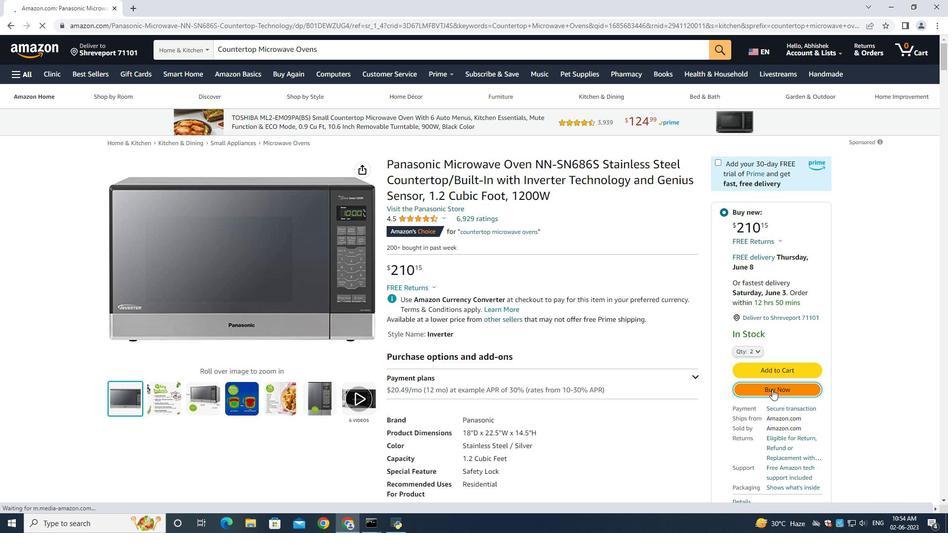 
Action: Mouse moved to (382, 368)
Screenshot: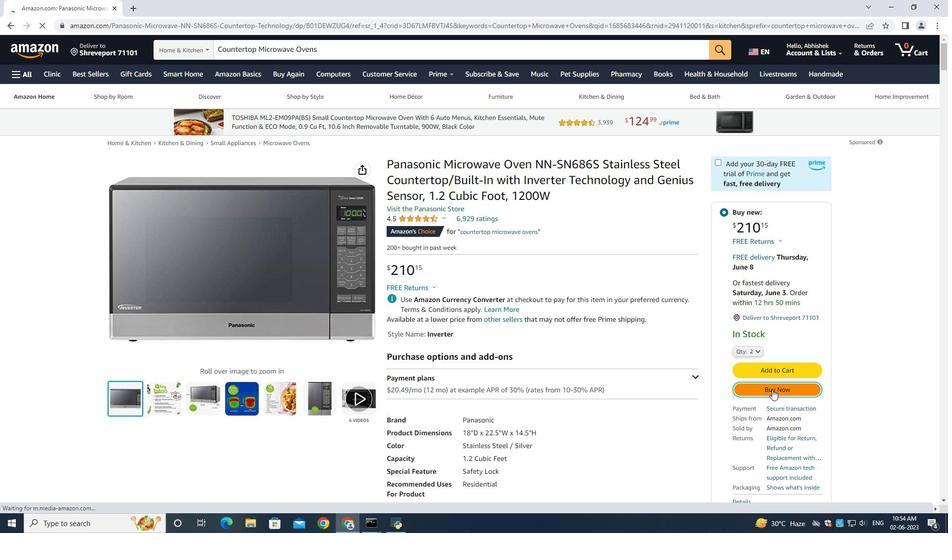 
Action: Mouse scrolled (382, 367) with delta (0, 0)
Screenshot: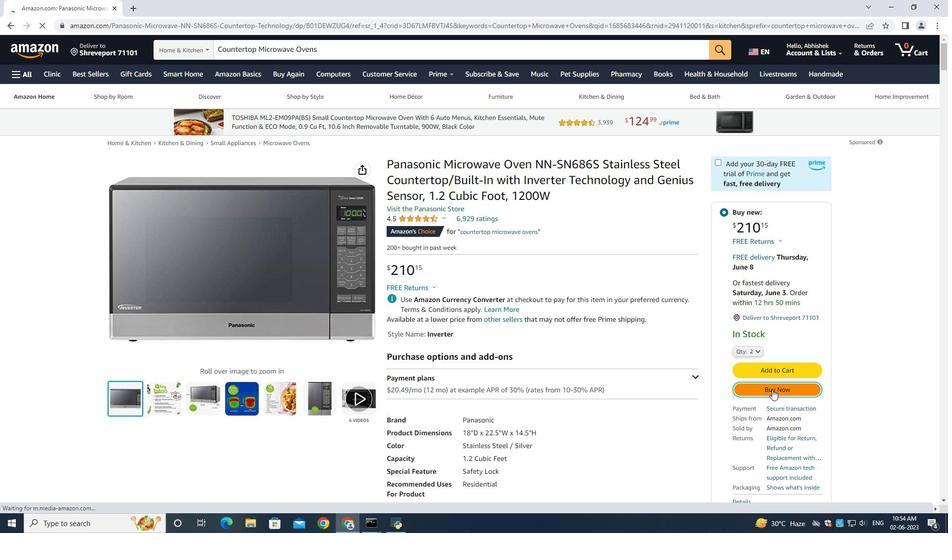 
Action: Mouse moved to (382, 368)
Screenshot: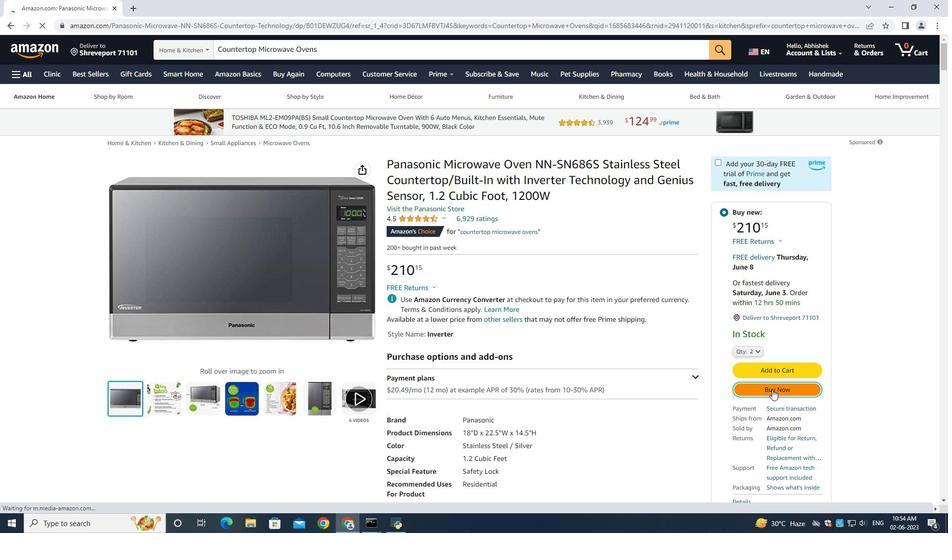 
Action: Mouse scrolled (382, 368) with delta (0, 0)
Screenshot: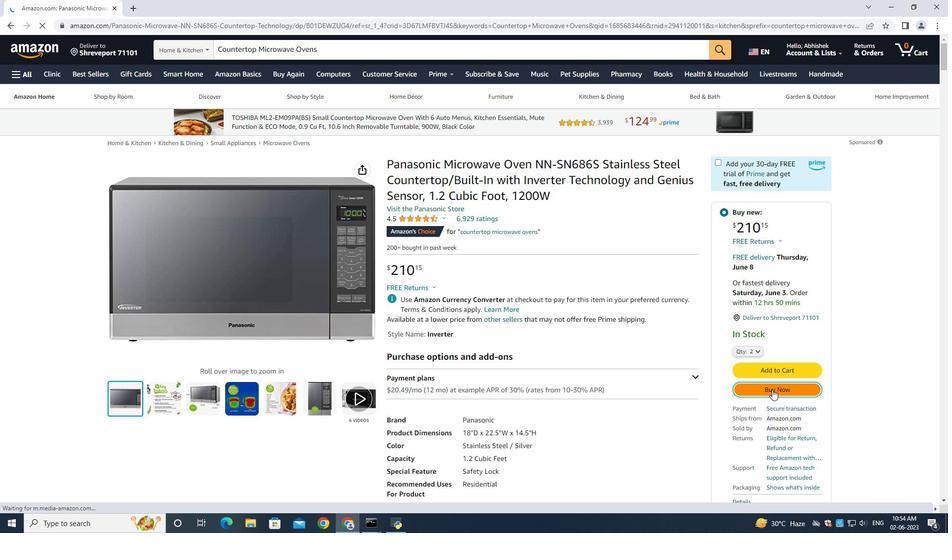 
Action: Mouse moved to (382, 368)
Screenshot: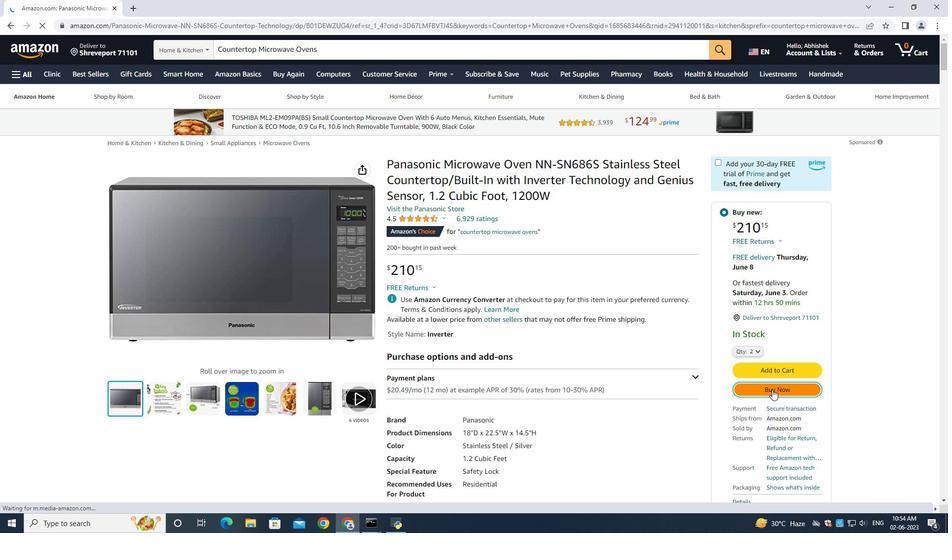 
Action: Mouse scrolled (382, 368) with delta (0, 0)
Screenshot: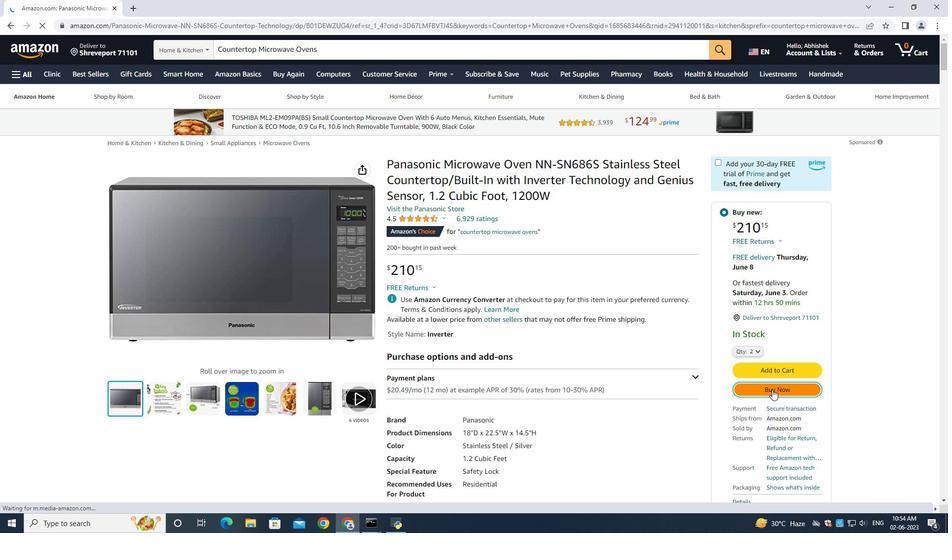 
Action: Mouse moved to (380, 368)
Screenshot: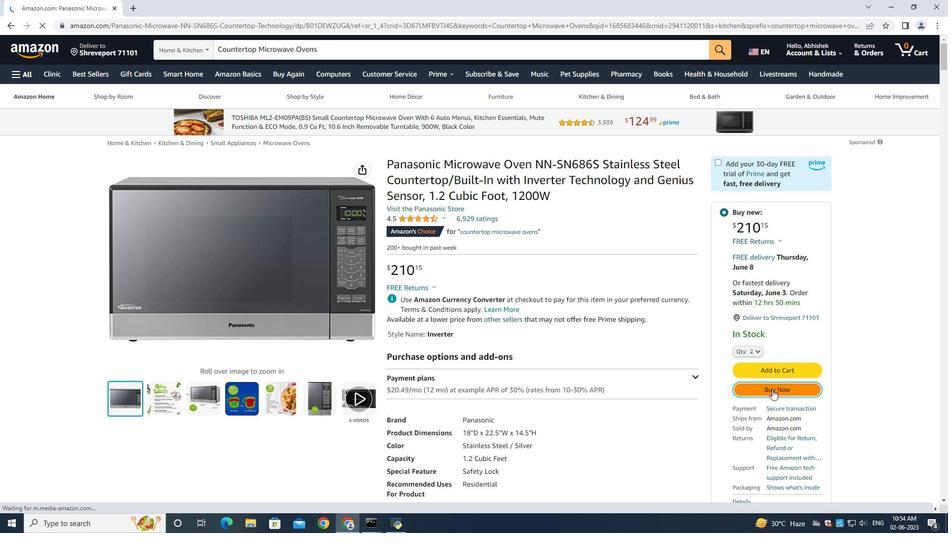 
Action: Mouse scrolled (382, 367) with delta (0, 0)
Screenshot: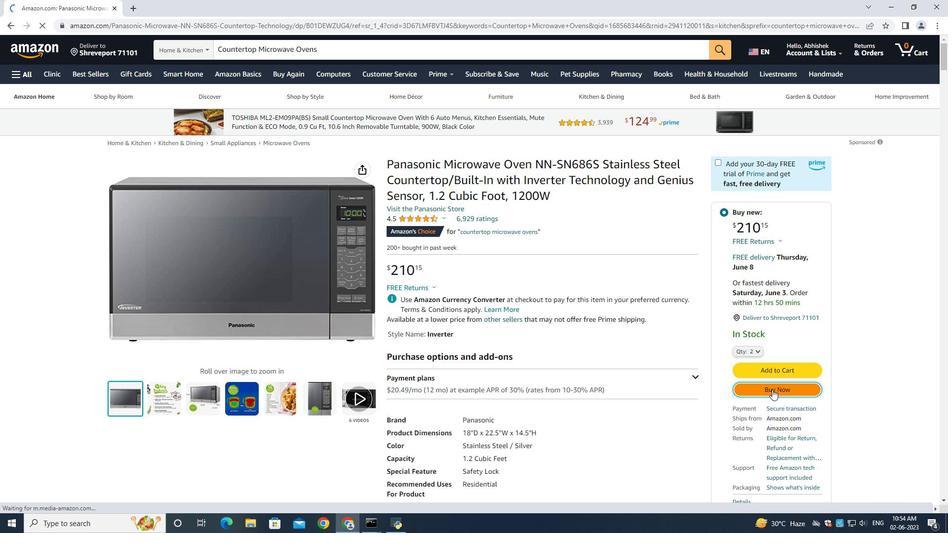 
Action: Mouse moved to (380, 366)
Screenshot: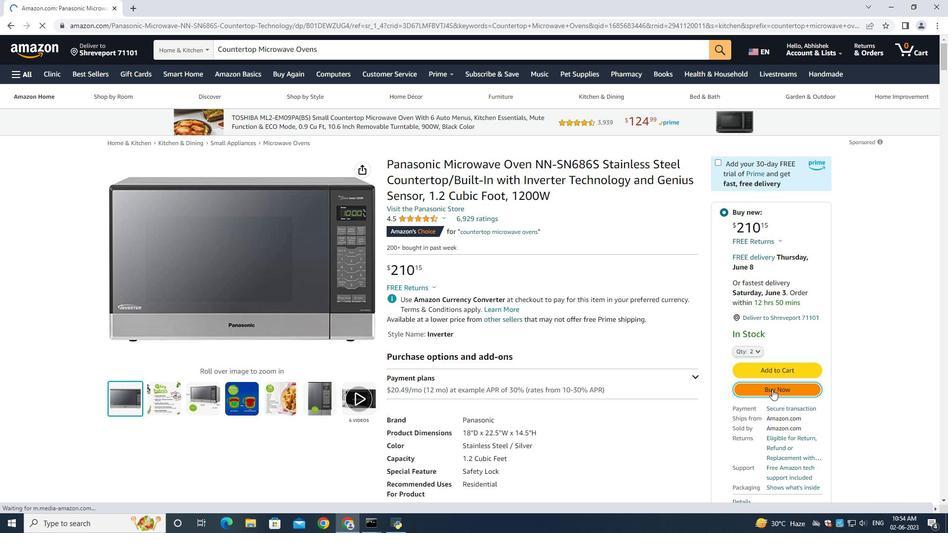
Action: Mouse scrolled (382, 368) with delta (0, 0)
Screenshot: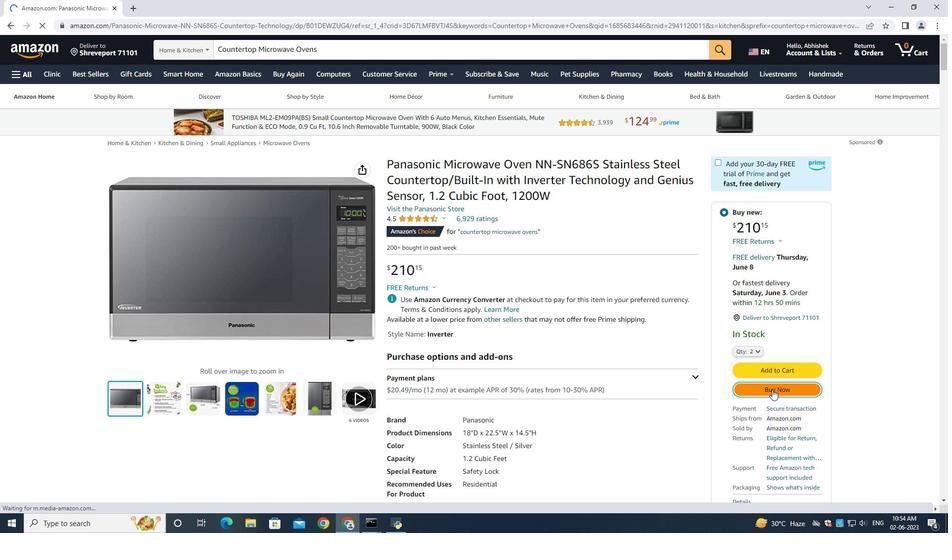 
Action: Mouse moved to (380, 366)
Screenshot: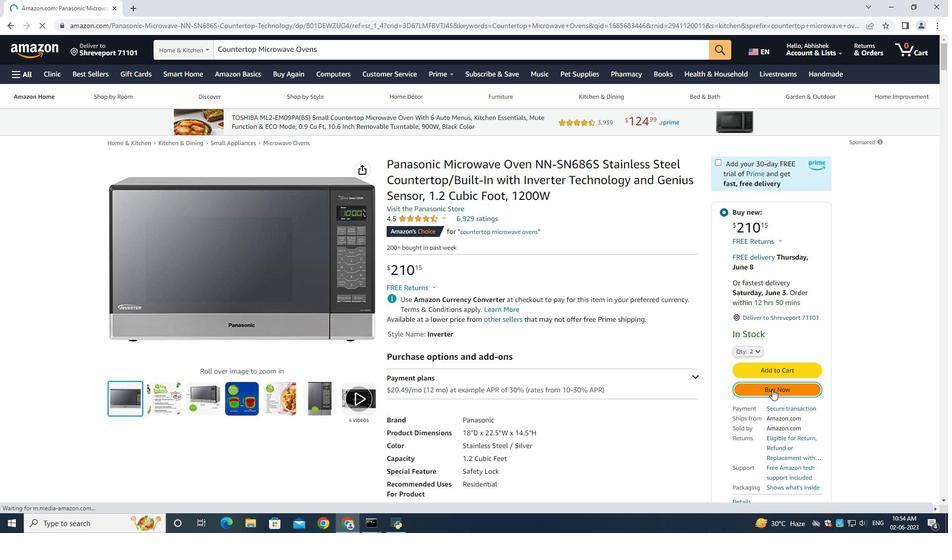 
Action: Mouse scrolled (380, 366) with delta (0, 0)
Screenshot: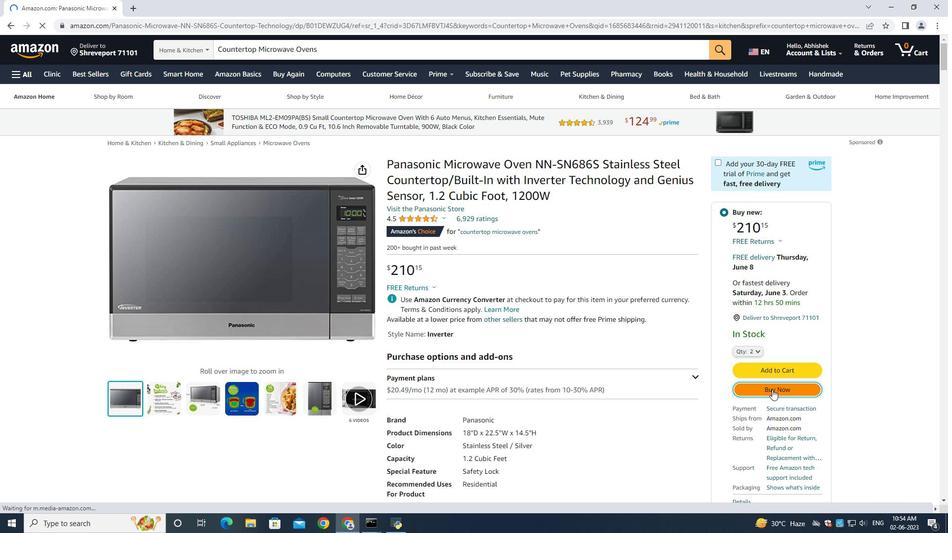 
Action: Mouse moved to (380, 366)
Screenshot: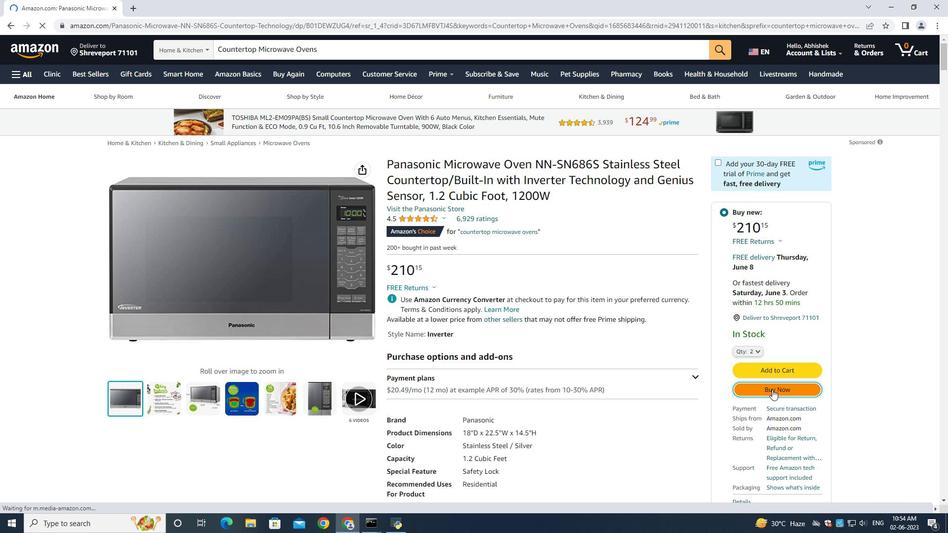 
Action: Mouse scrolled (380, 366) with delta (0, 0)
Screenshot: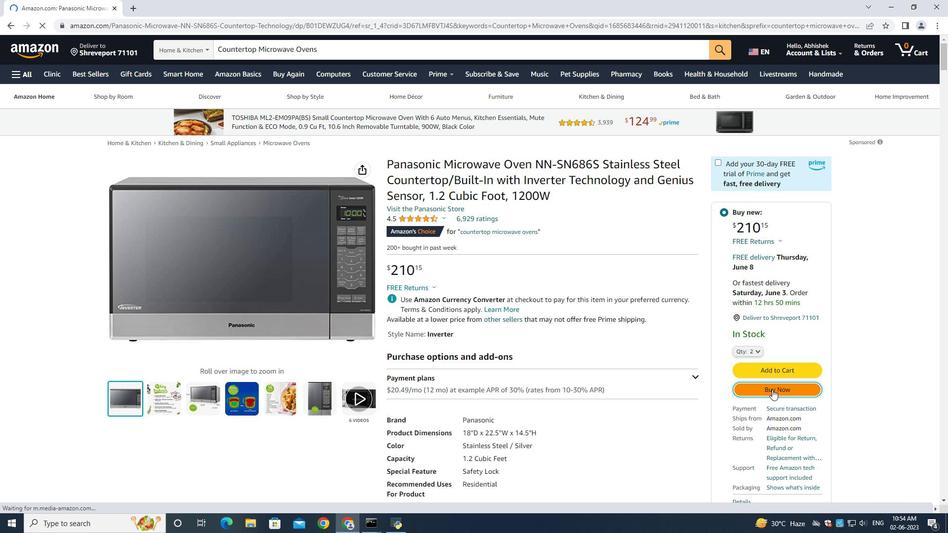 
Action: Mouse moved to (379, 366)
Screenshot: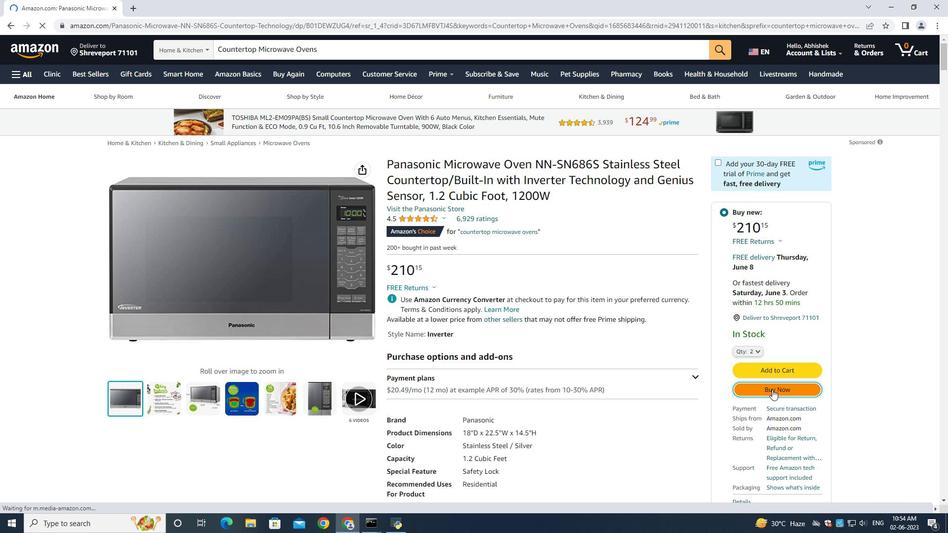 
Action: Mouse scrolled (380, 366) with delta (0, 0)
Screenshot: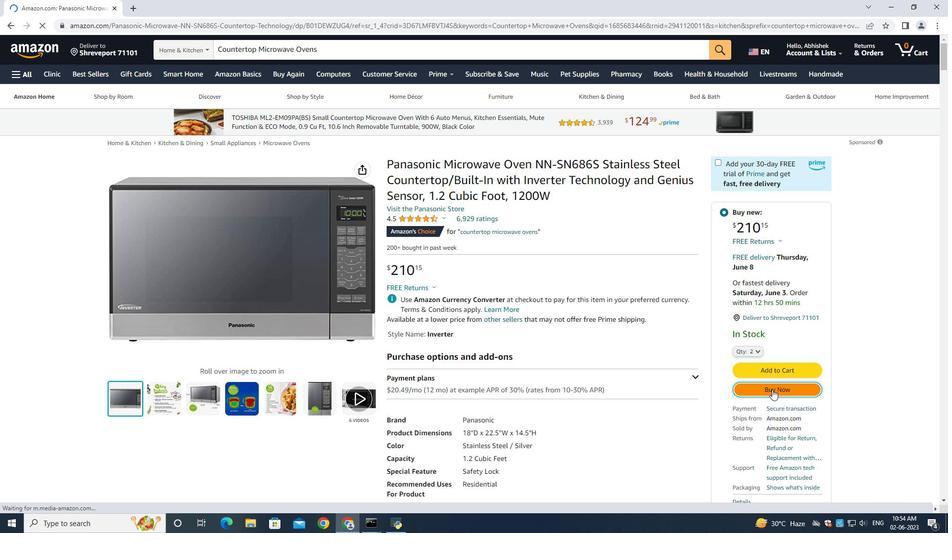
Action: Mouse moved to (379, 367)
Screenshot: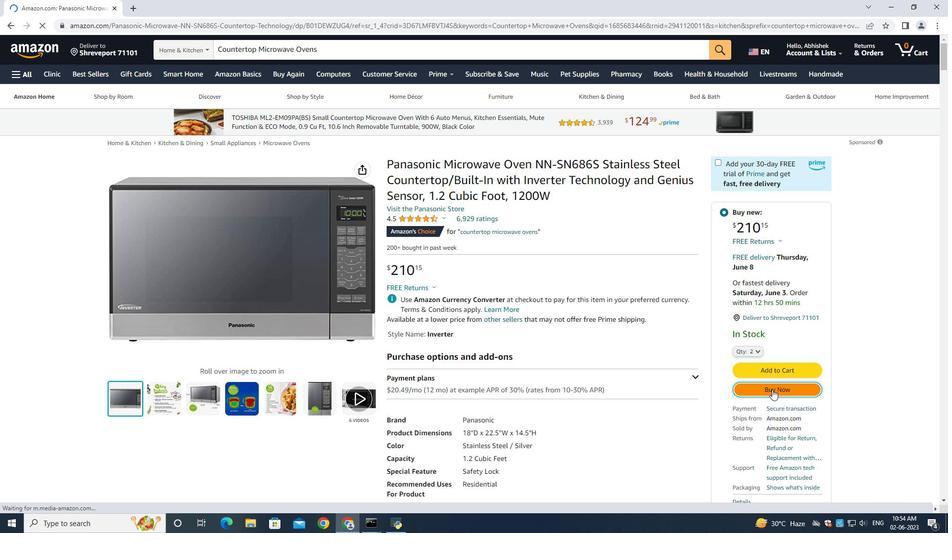 
Action: Mouse scrolled (380, 366) with delta (0, 0)
Screenshot: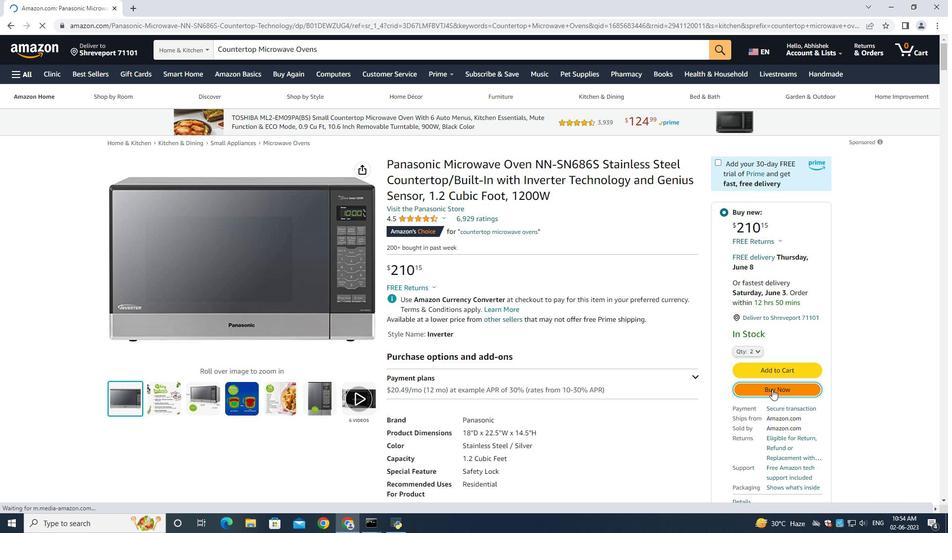 
Action: Mouse moved to (378, 367)
Screenshot: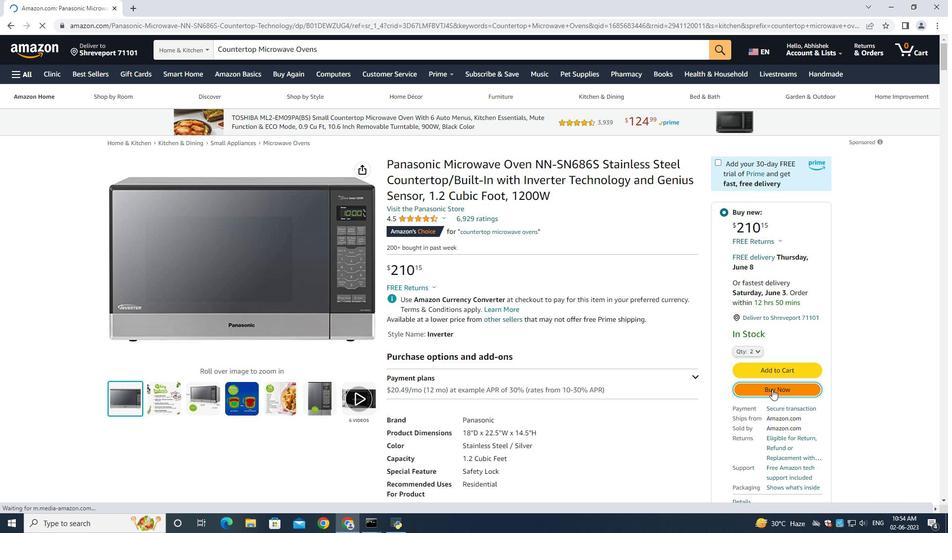 
Action: Mouse scrolled (380, 365) with delta (0, 0)
Screenshot: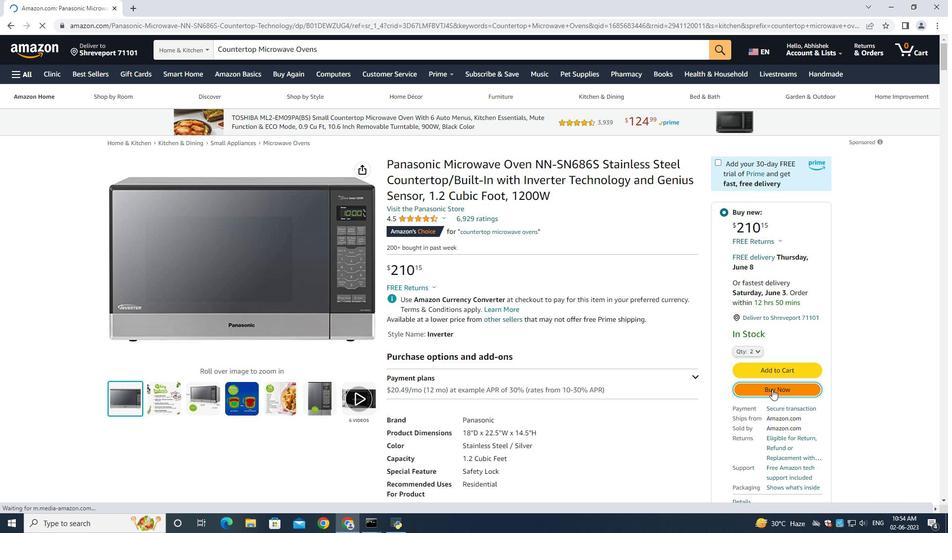 
Action: Mouse moved to (378, 367)
Screenshot: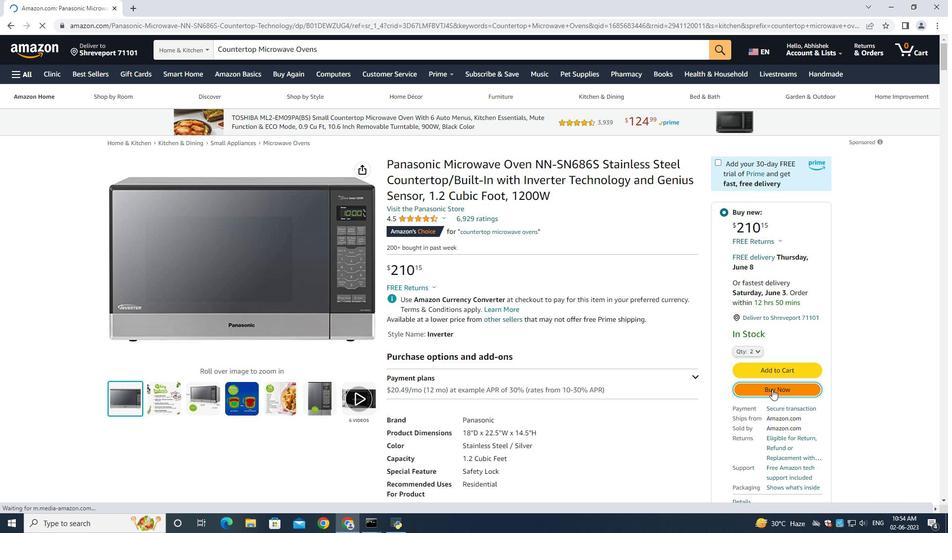 
Action: Mouse scrolled (380, 366) with delta (0, 0)
Screenshot: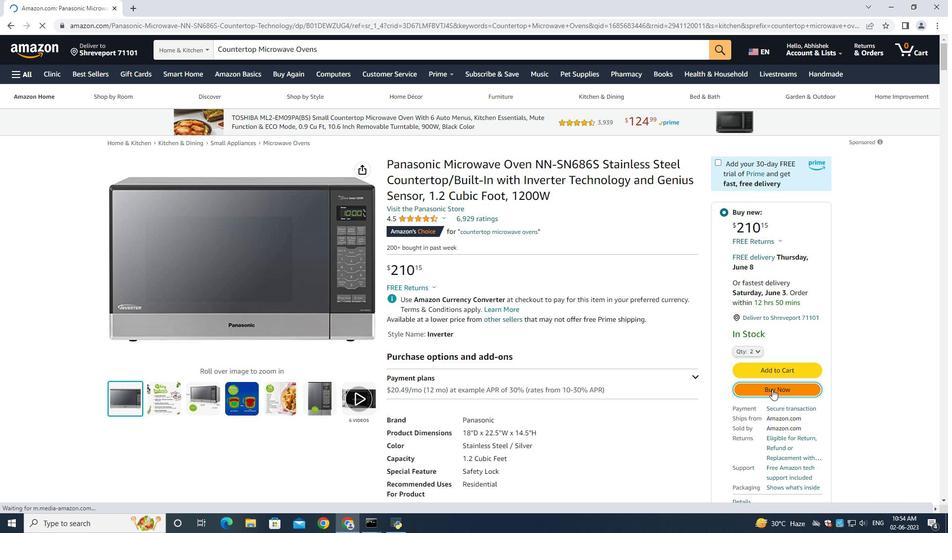 
Action: Mouse moved to (375, 370)
Screenshot: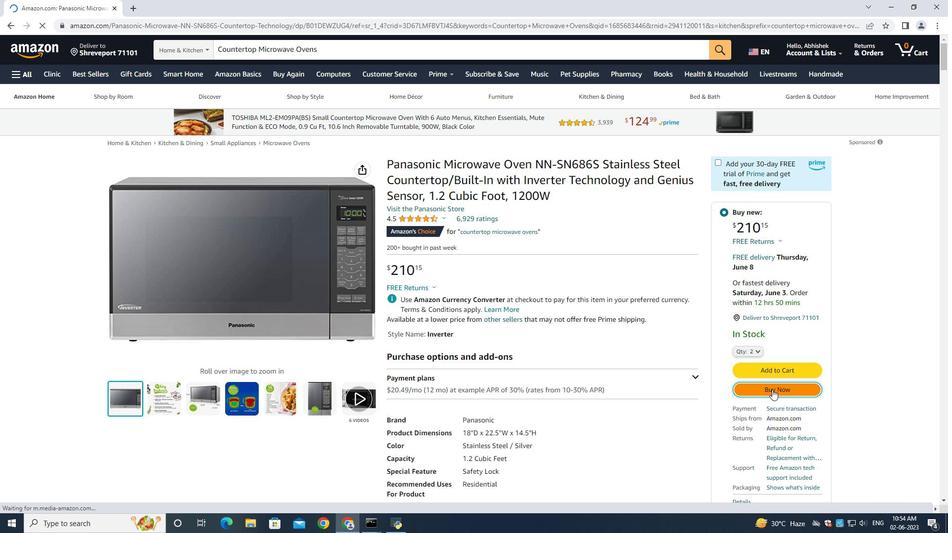 
Action: Mouse scrolled (380, 366) with delta (0, 0)
Screenshot: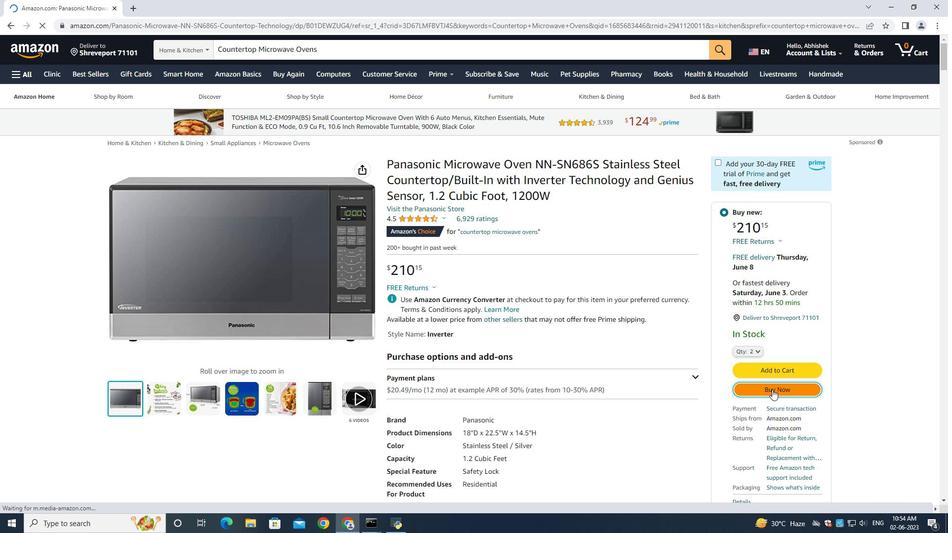 
Action: Mouse moved to (375, 370)
Screenshot: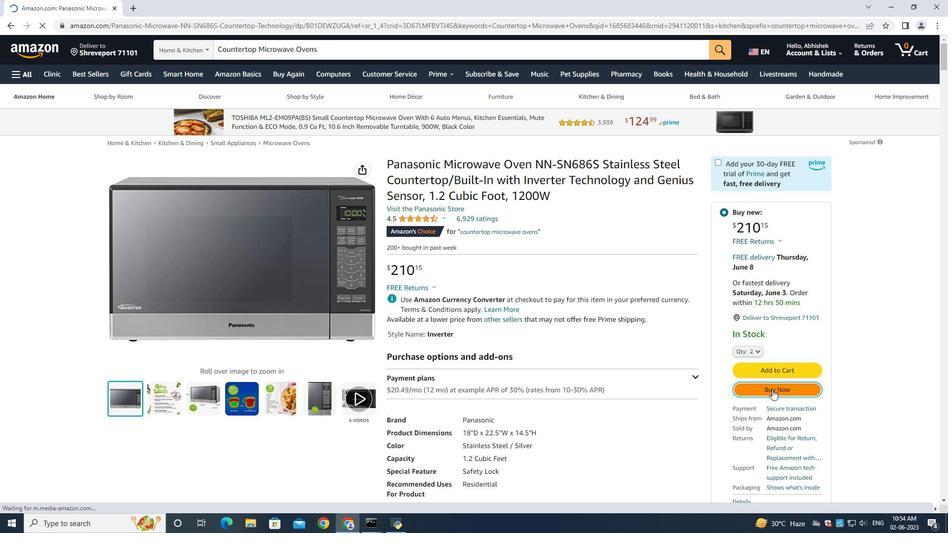 
Action: Mouse scrolled (379, 366) with delta (0, 0)
Screenshot: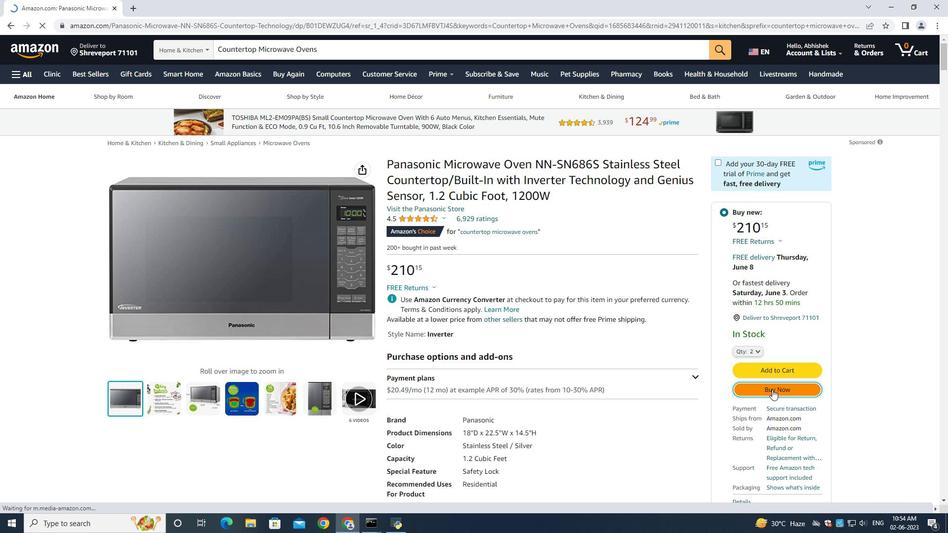 
Action: Mouse scrolled (378, 367) with delta (0, 0)
Screenshot: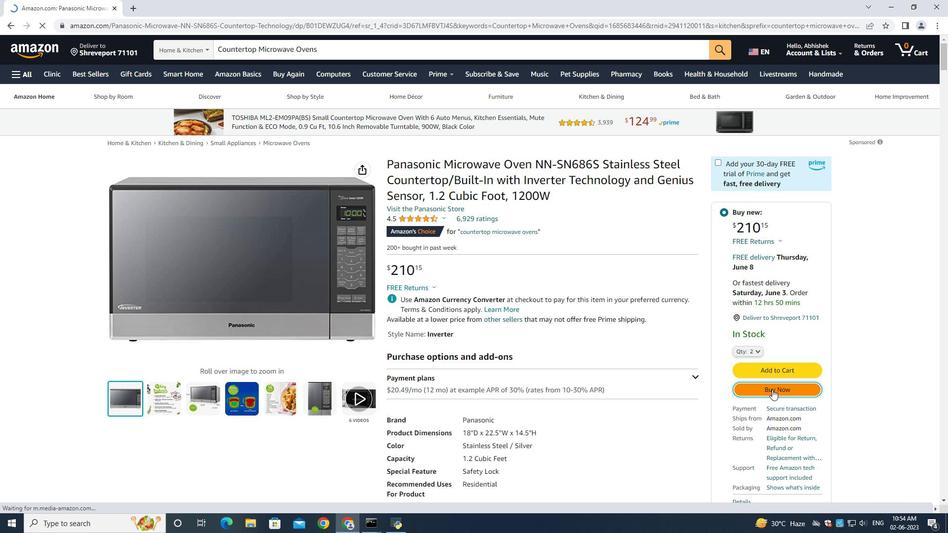 
Action: Mouse scrolled (378, 367) with delta (0, 0)
Screenshot: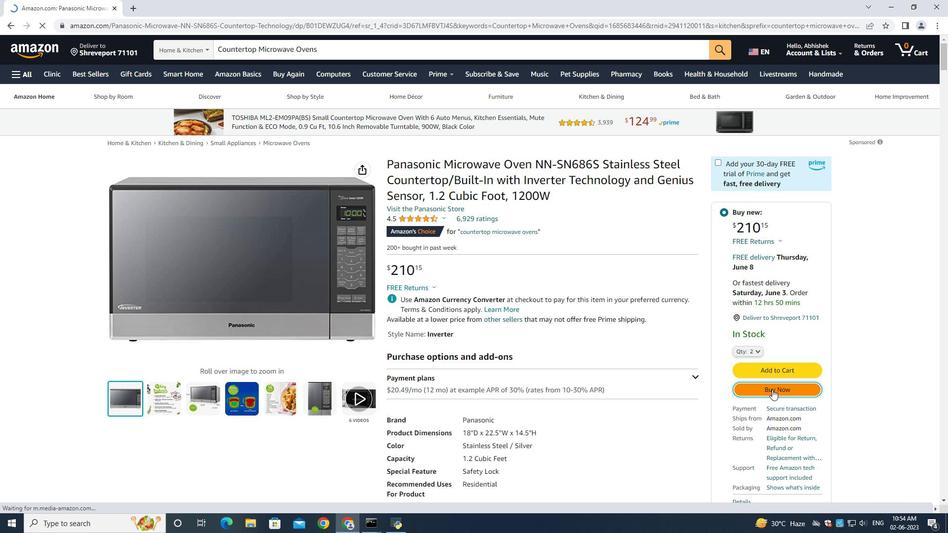 
Action: Mouse moved to (375, 370)
Screenshot: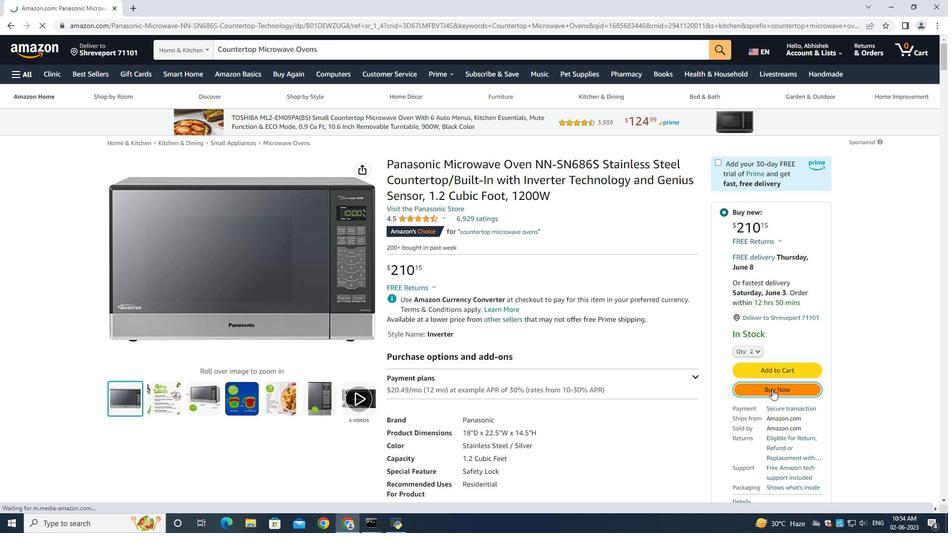 
Action: Mouse scrolled (378, 367) with delta (0, 0)
Screenshot: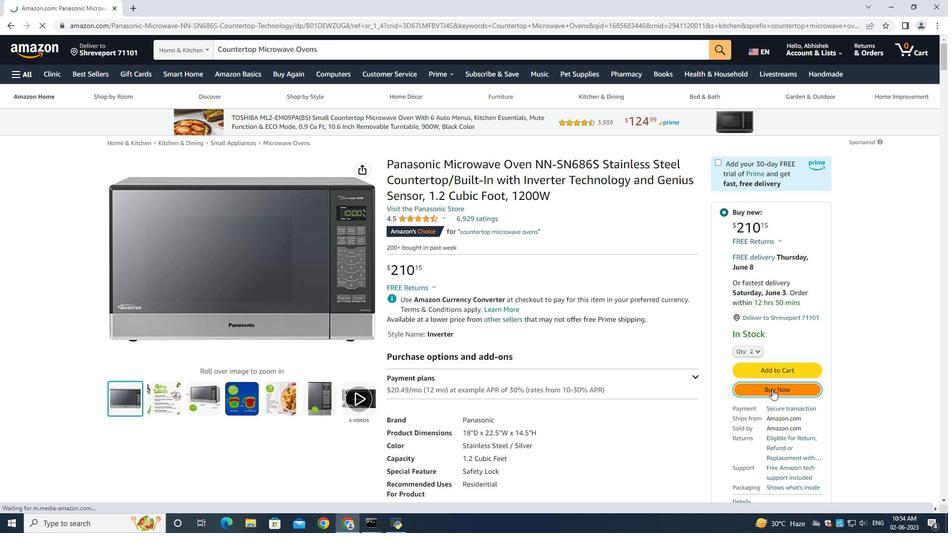 
Action: Mouse scrolled (378, 367) with delta (0, 0)
Screenshot: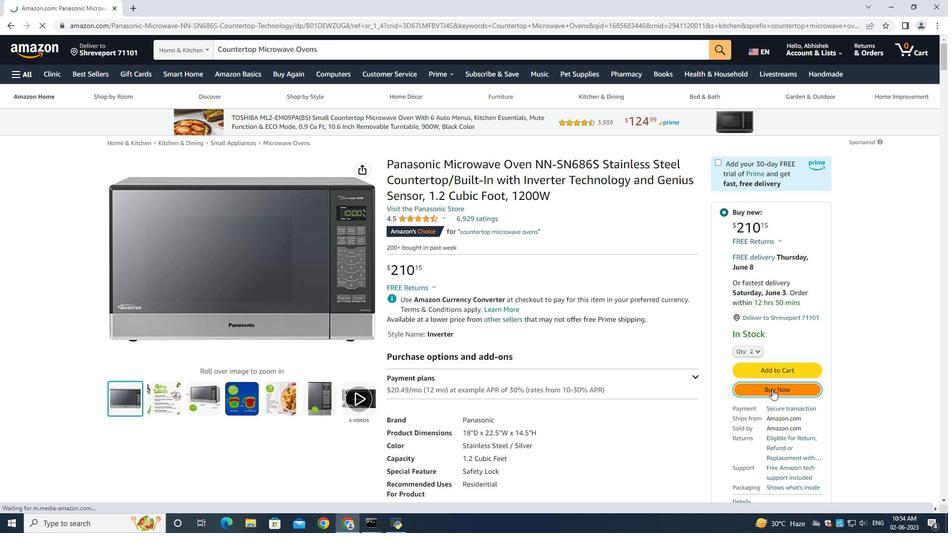 
Action: Mouse scrolled (378, 366) with delta (0, 0)
Screenshot: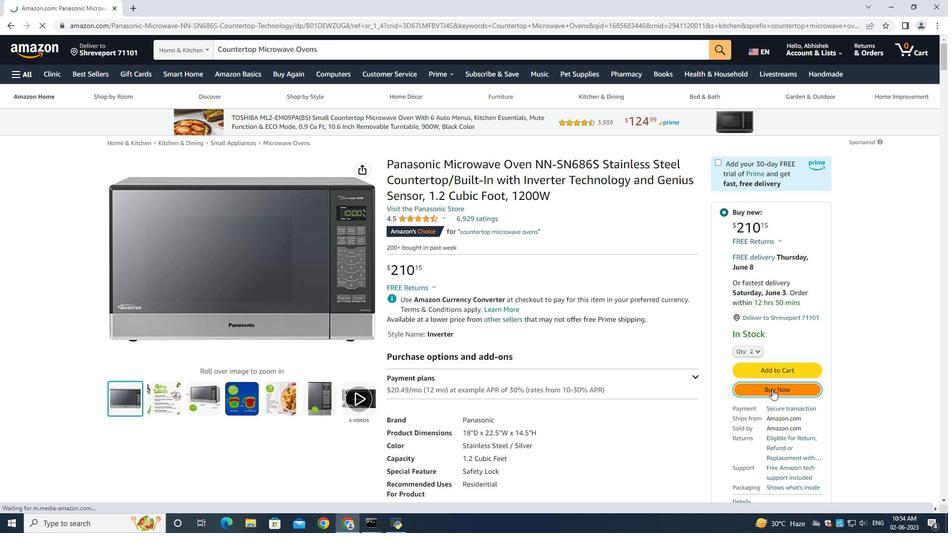
Action: Mouse scrolled (378, 367) with delta (0, 0)
Screenshot: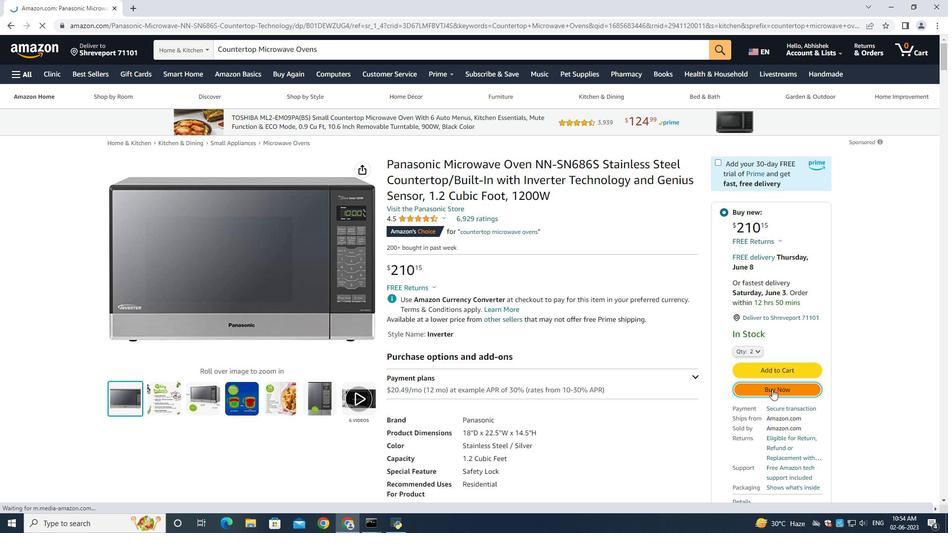 
Action: Mouse scrolled (378, 367) with delta (0, 0)
Screenshot: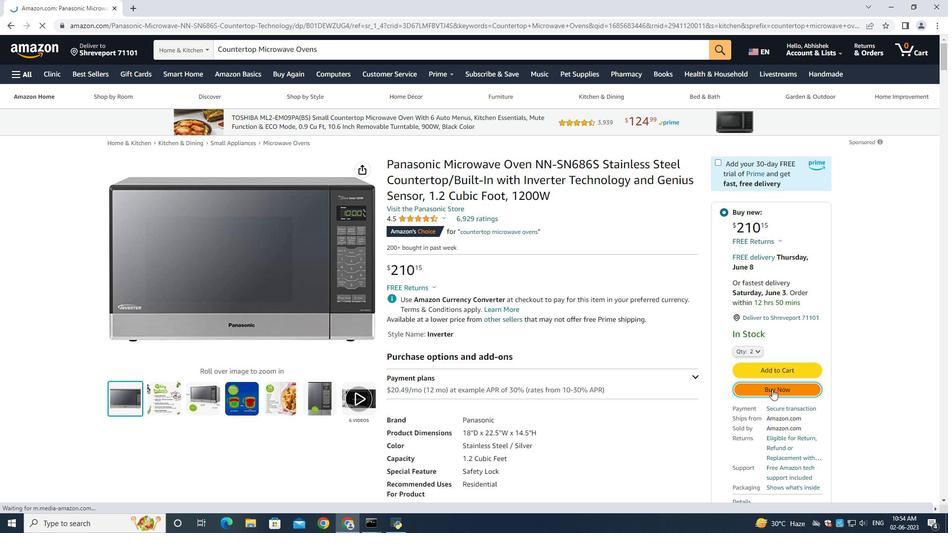 
Action: Mouse scrolled (375, 369) with delta (0, 0)
Screenshot: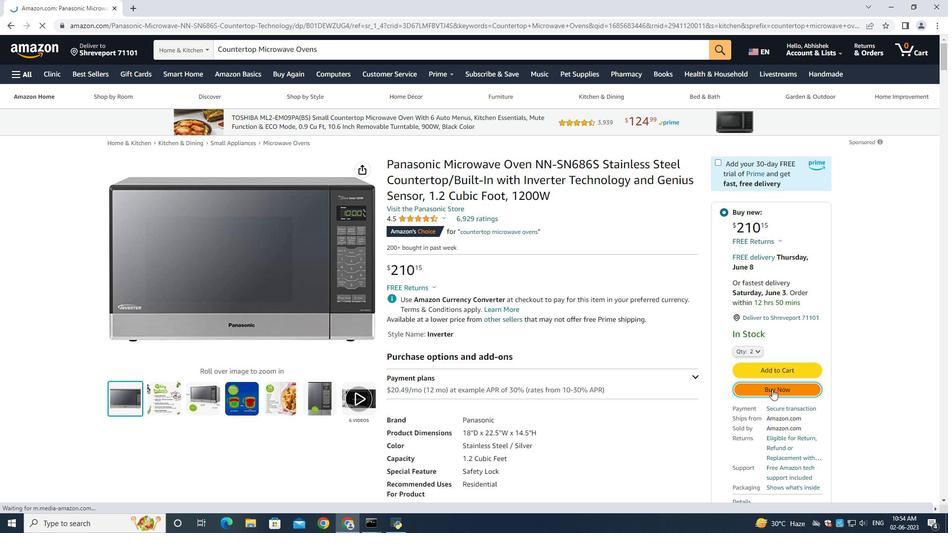 
Action: Mouse scrolled (375, 369) with delta (0, 0)
Screenshot: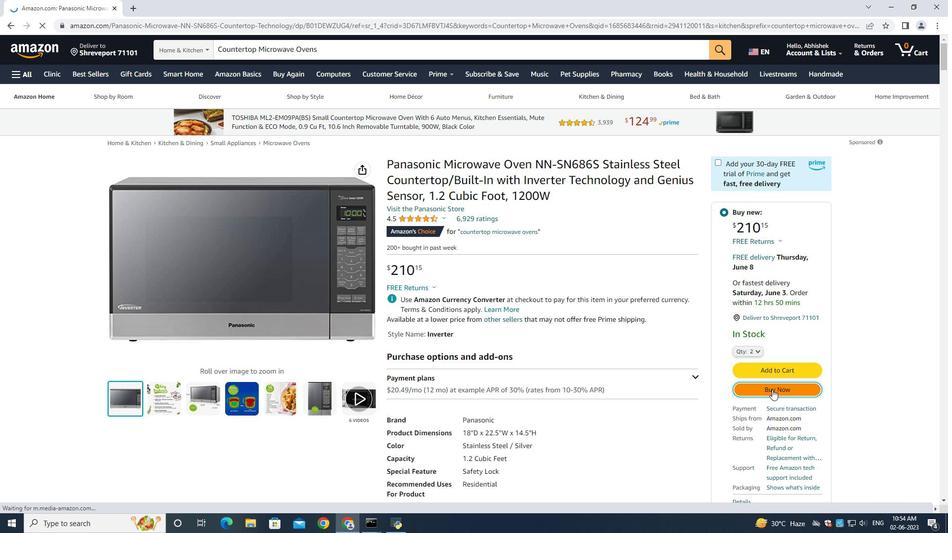 
Action: Mouse scrolled (375, 369) with delta (0, 0)
Screenshot: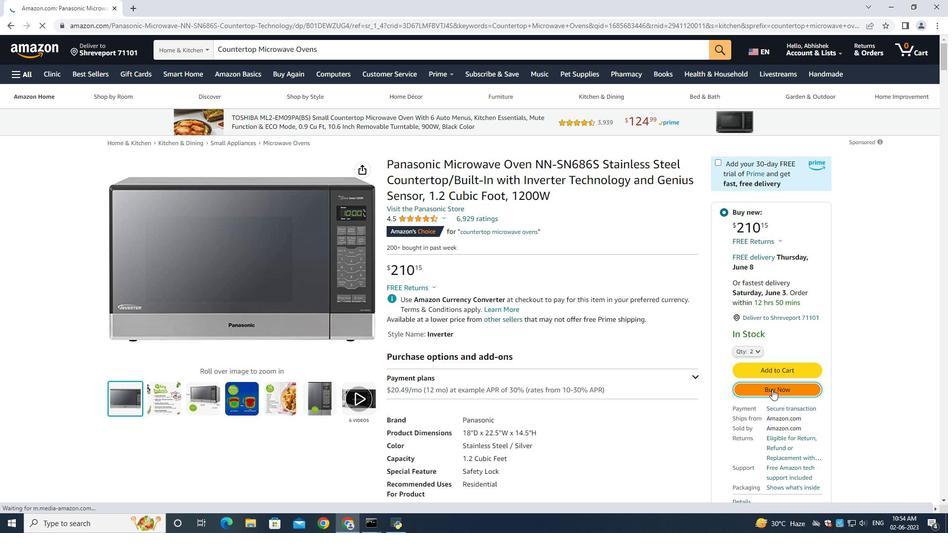 
Action: Mouse scrolled (375, 369) with delta (0, 0)
Screenshot: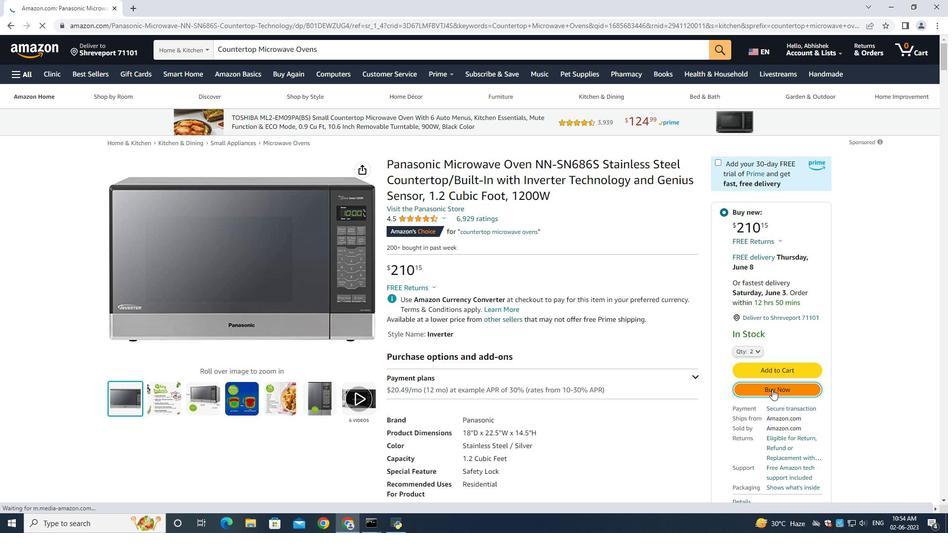
Action: Mouse scrolled (375, 369) with delta (0, 0)
Screenshot: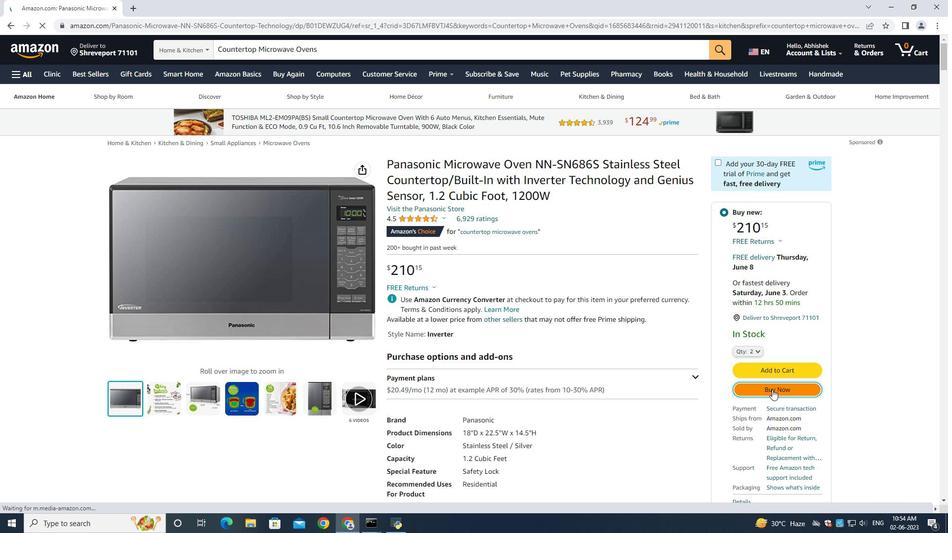 
Action: Mouse scrolled (375, 369) with delta (0, 0)
Screenshot: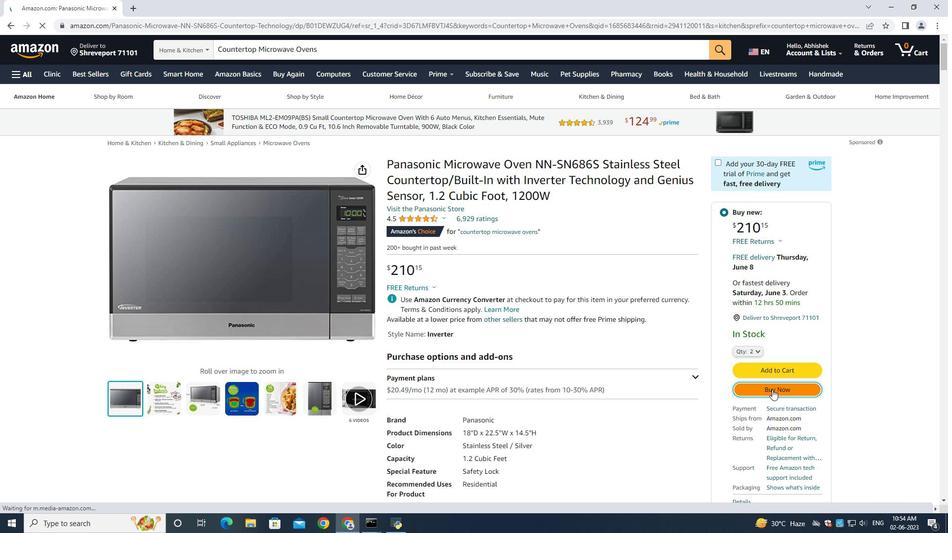 
Action: Mouse scrolled (375, 369) with delta (0, 0)
Screenshot: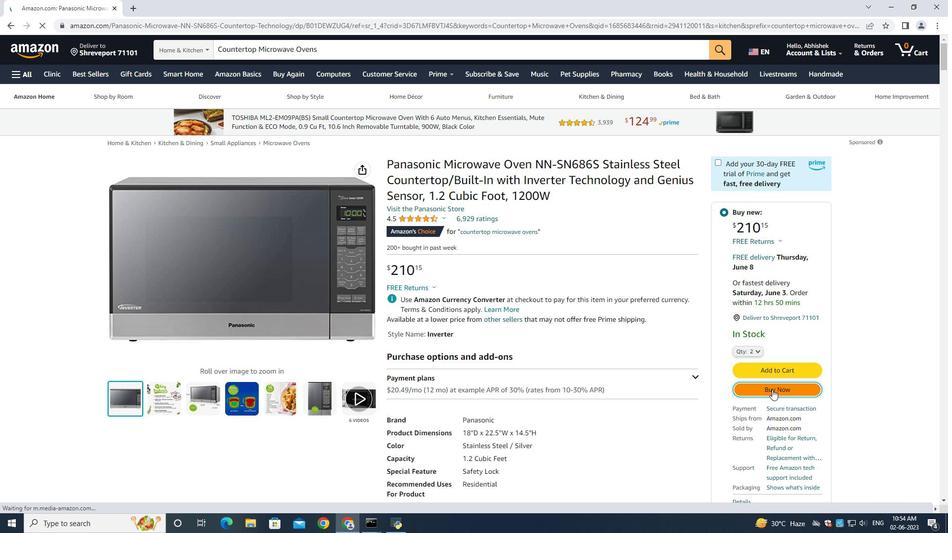 
Action: Mouse moved to (375, 370)
Screenshot: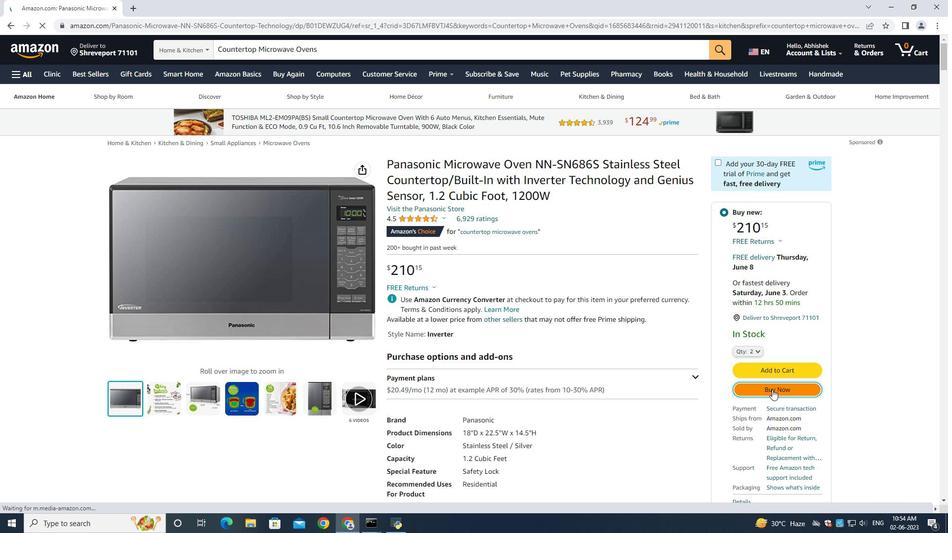 
Action: Mouse scrolled (375, 369) with delta (0, 0)
Screenshot: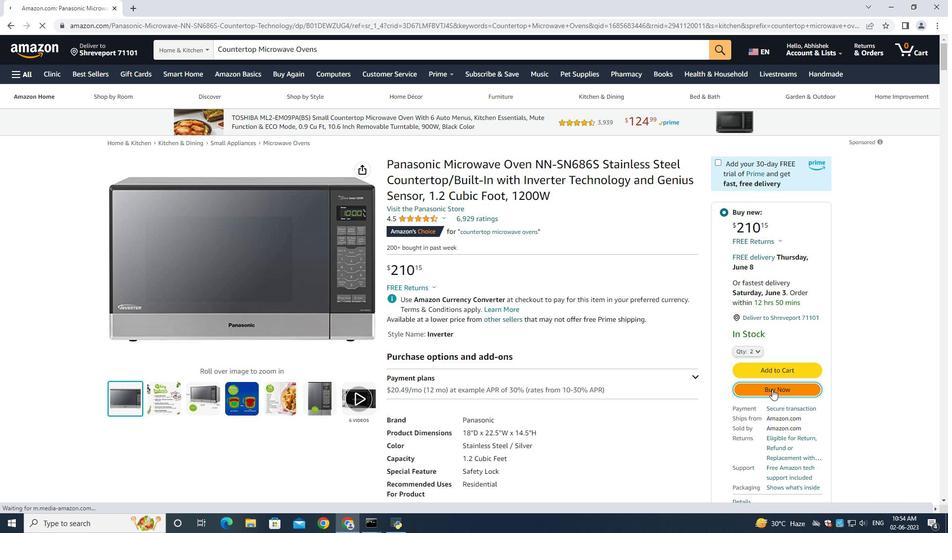 
Action: Mouse moved to (375, 371)
Screenshot: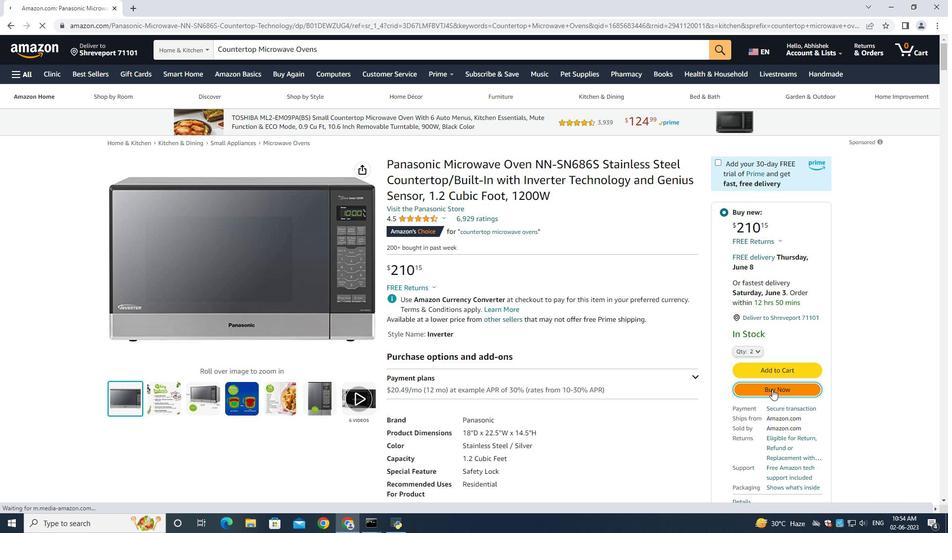
Action: Mouse scrolled (375, 369) with delta (0, 0)
Screenshot: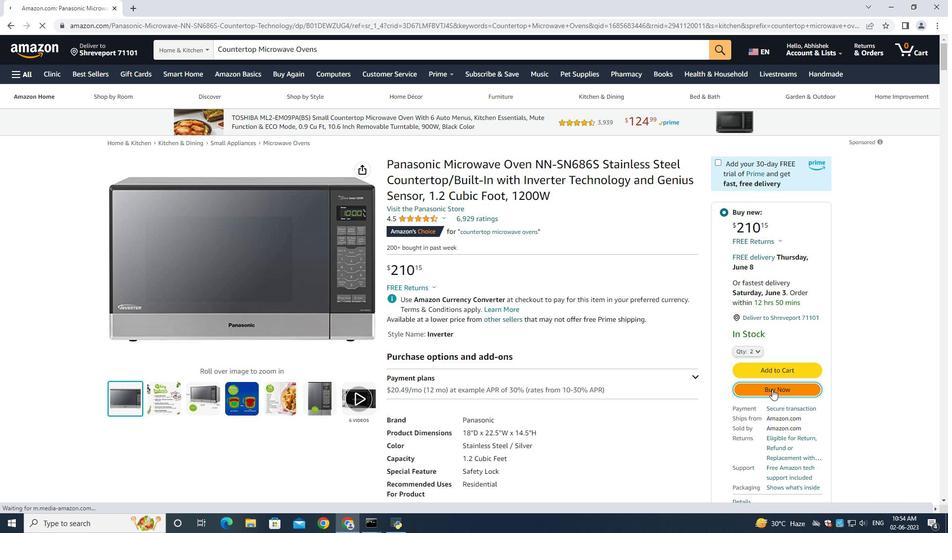 
Action: Mouse moved to (374, 372)
Screenshot: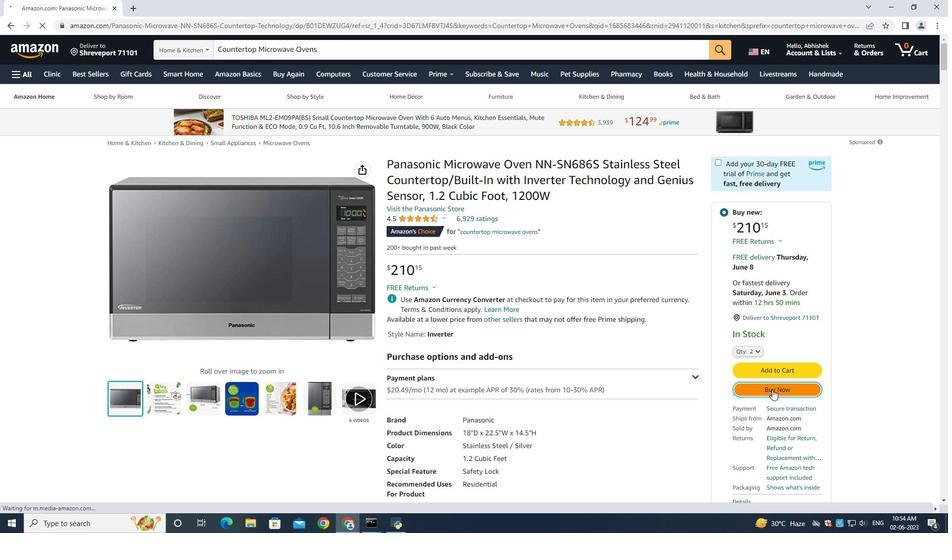 
Action: Mouse scrolled (374, 371) with delta (0, 0)
Screenshot: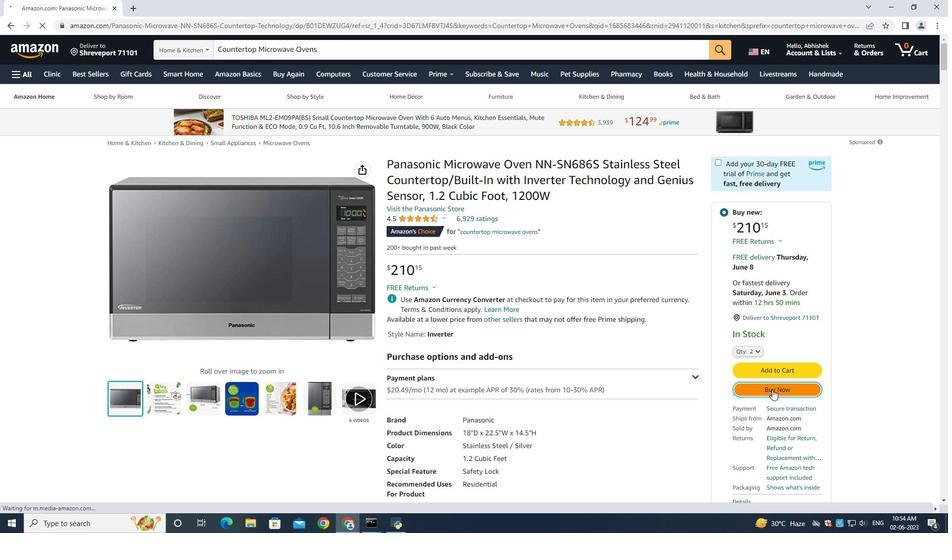 
Action: Mouse moved to (374, 372)
Screenshot: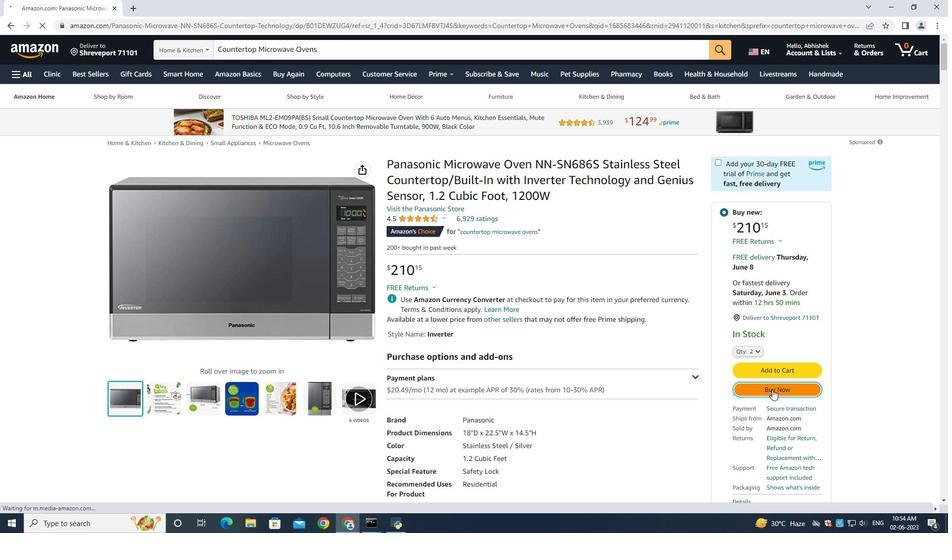 
Action: Mouse scrolled (374, 371) with delta (0, 0)
Screenshot: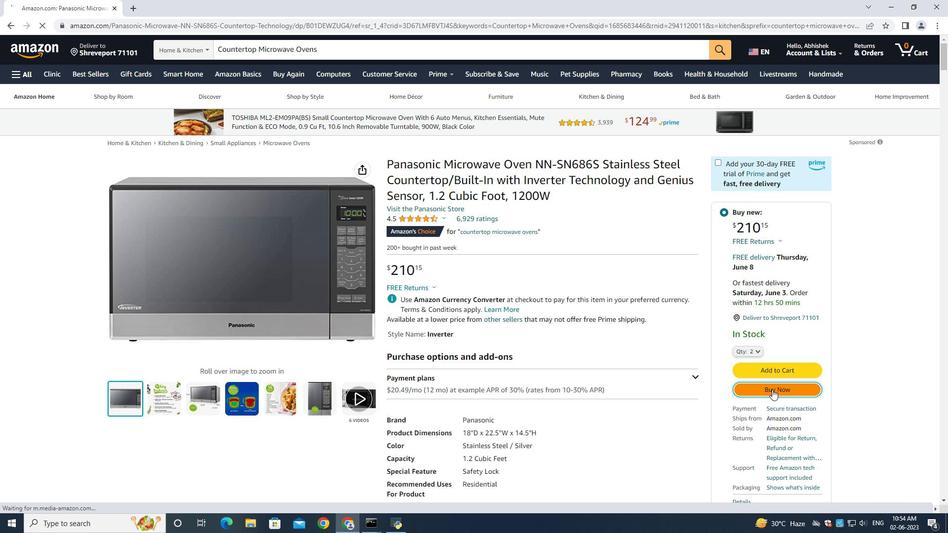 
Action: Mouse scrolled (374, 371) with delta (0, 0)
Screenshot: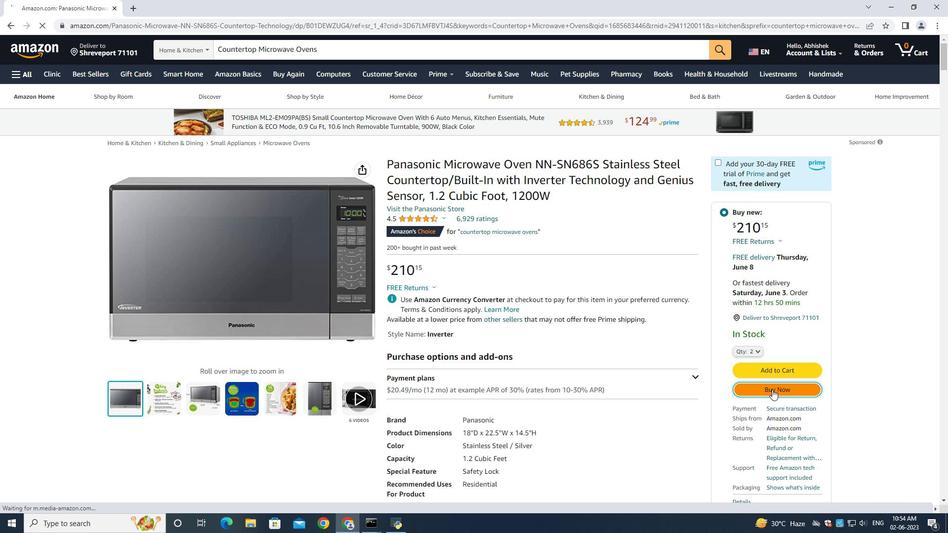 
Action: Mouse moved to (374, 372)
Screenshot: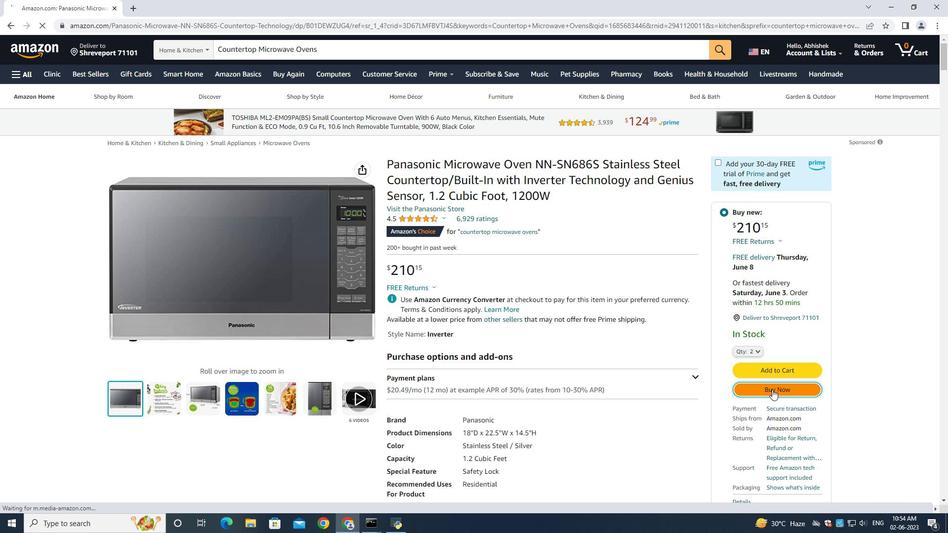 
Action: Mouse scrolled (374, 371) with delta (0, 0)
Screenshot: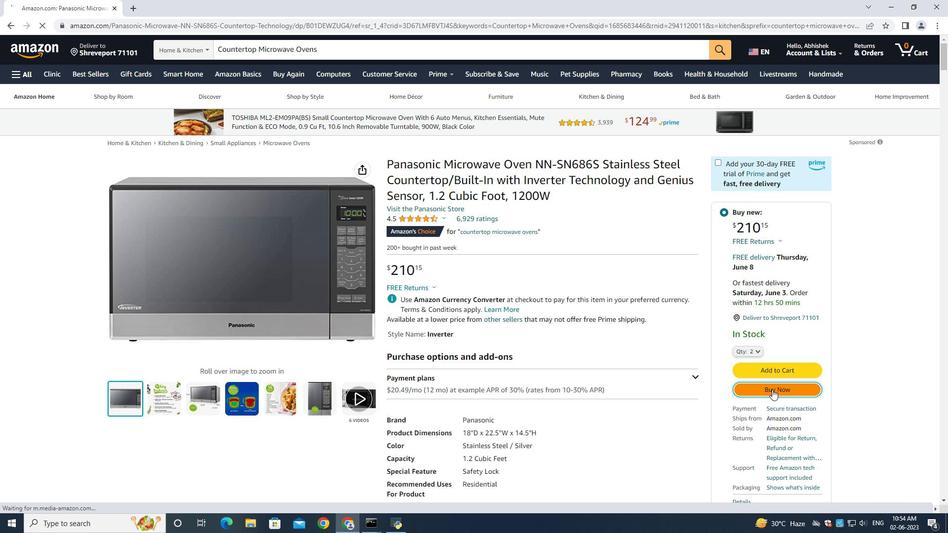 
Action: Mouse moved to (374, 372)
Screenshot: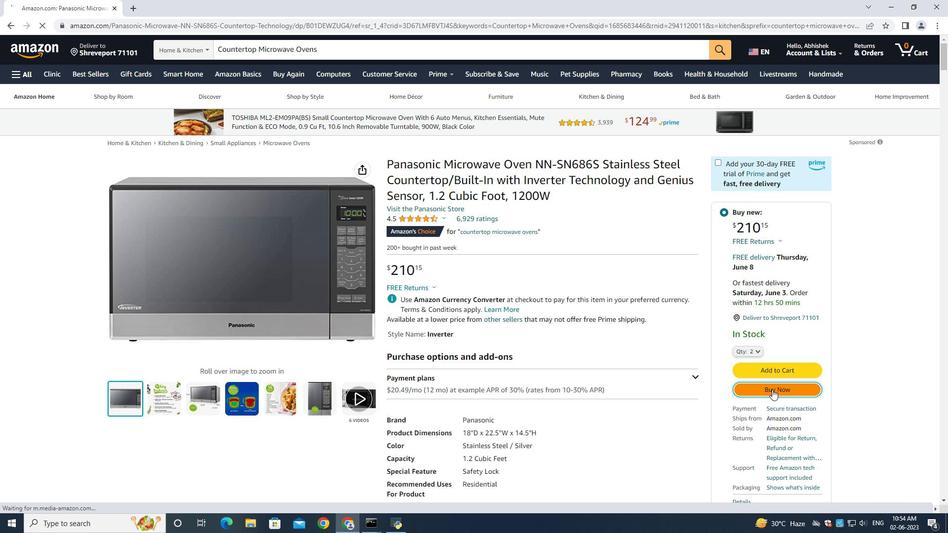 
Action: Mouse scrolled (374, 371) with delta (0, 0)
Screenshot: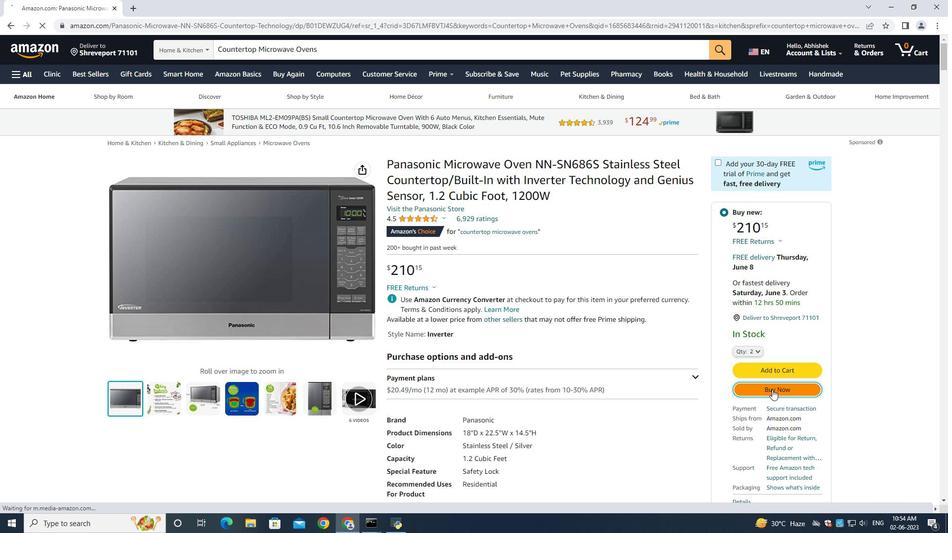 
Action: Mouse moved to (374, 371)
Screenshot: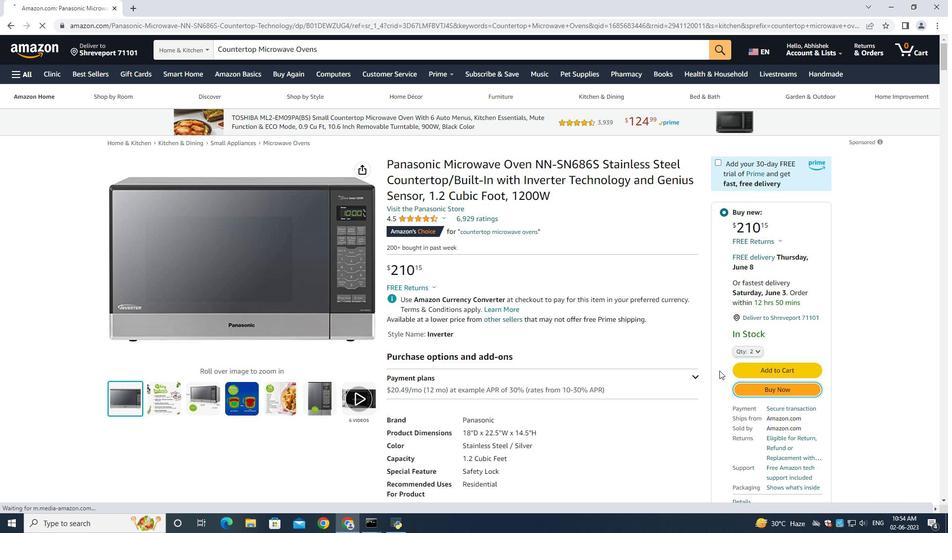 
Action: Mouse scrolled (374, 371) with delta (0, 0)
Screenshot: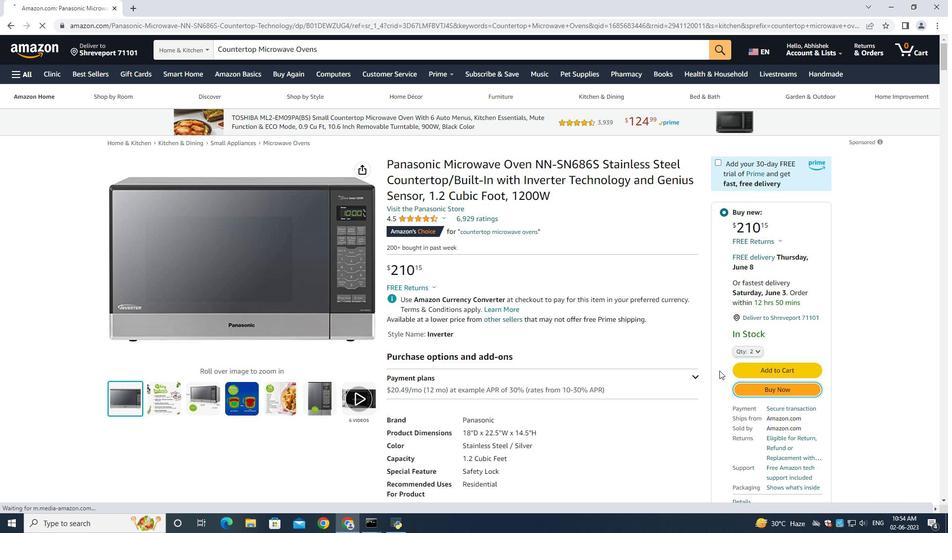 
Action: Mouse moved to (374, 371)
Screenshot: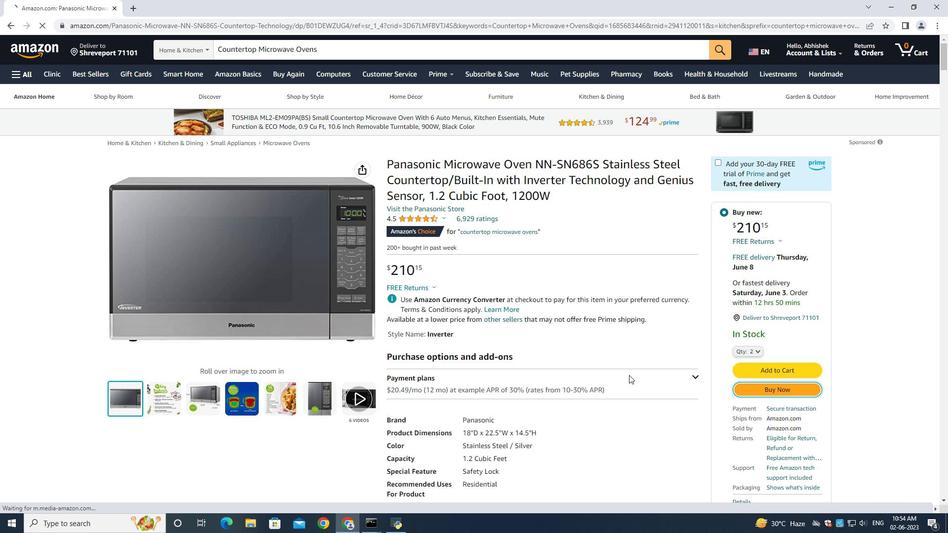 
Action: Mouse scrolled (374, 371) with delta (0, 0)
Screenshot: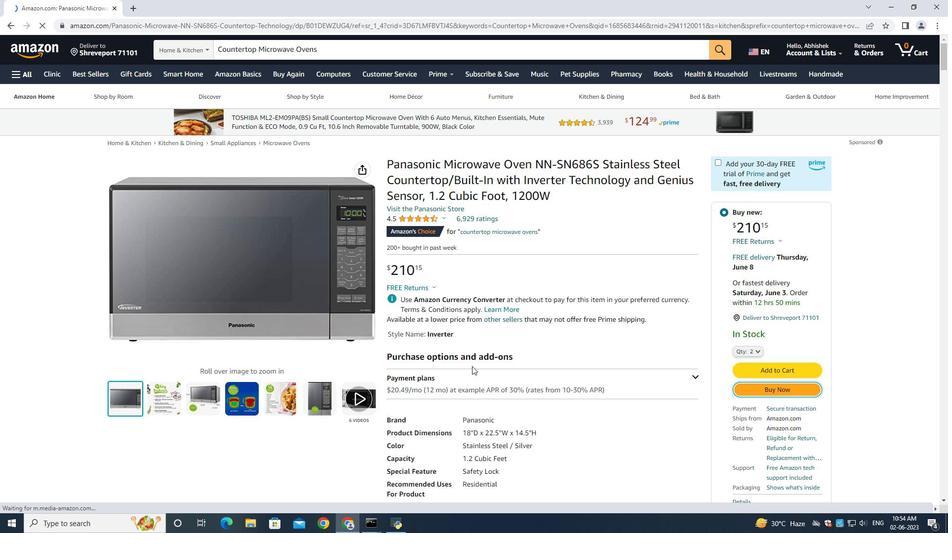 
Action: Mouse moved to (374, 371)
Screenshot: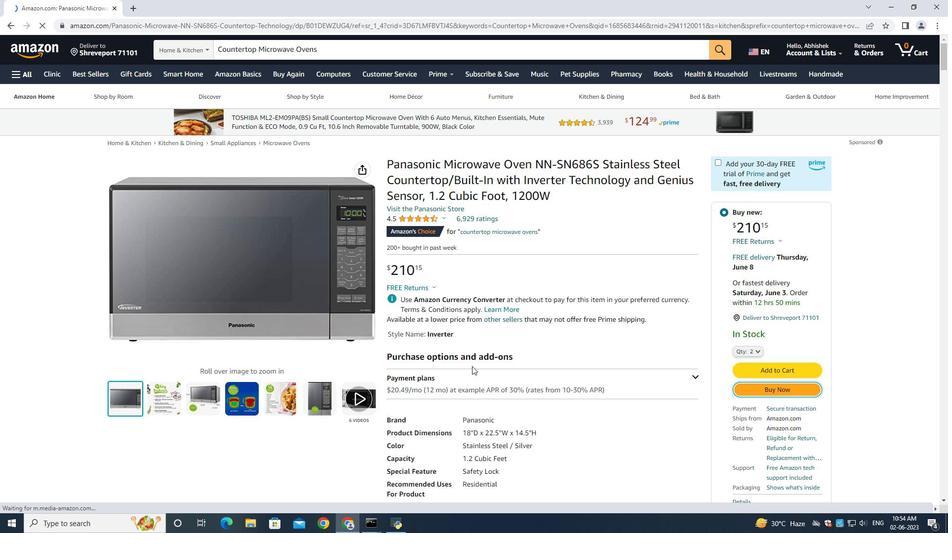 
Action: Mouse scrolled (374, 370) with delta (0, 0)
Screenshot: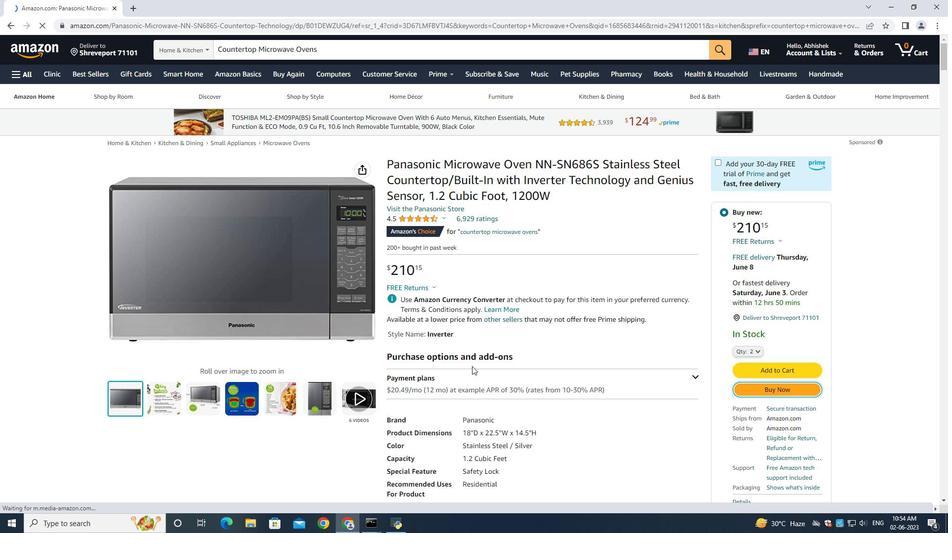 
Action: Mouse scrolled (374, 370) with delta (0, 0)
Screenshot: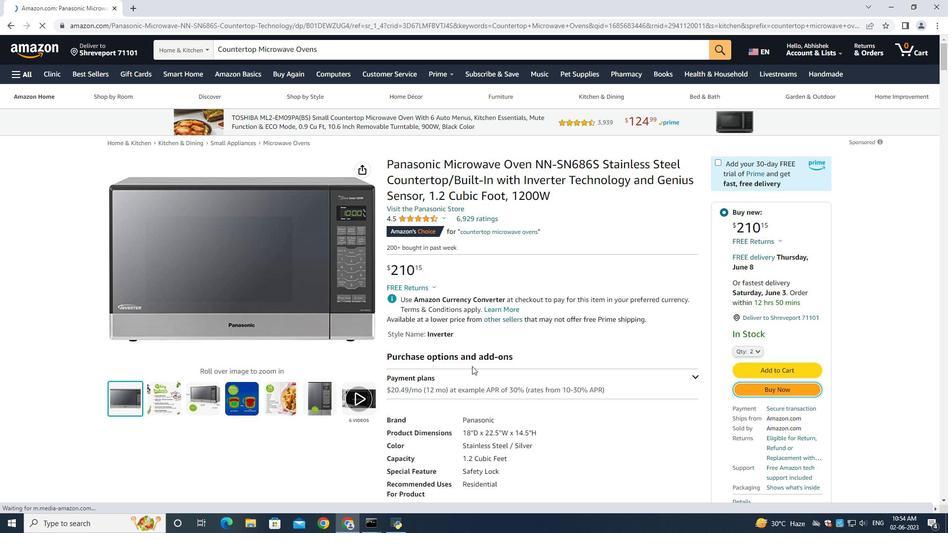 
Action: Mouse moved to (374, 371)
Screenshot: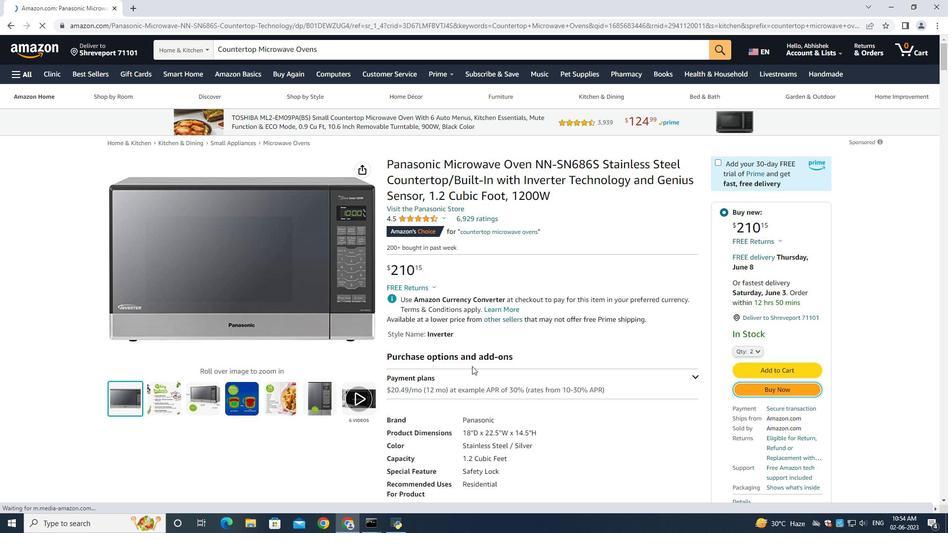 
Action: Mouse scrolled (374, 370) with delta (0, 0)
Screenshot: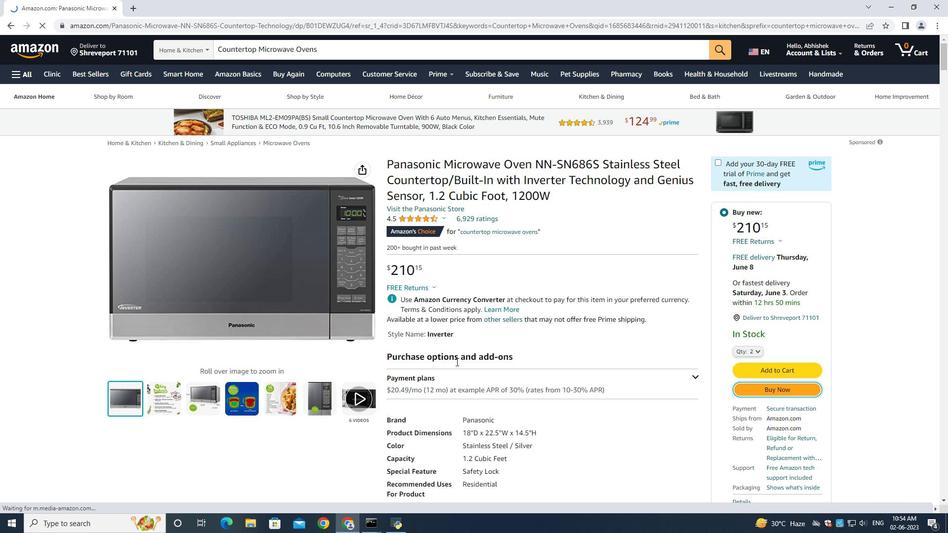 
Action: Mouse scrolled (374, 370) with delta (0, 0)
Screenshot: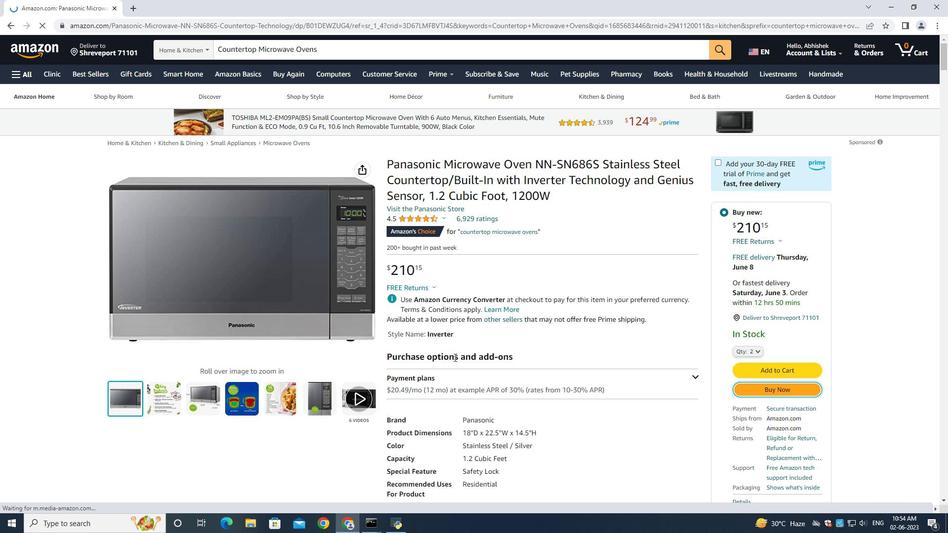 
Action: Mouse scrolled (374, 370) with delta (0, 0)
Screenshot: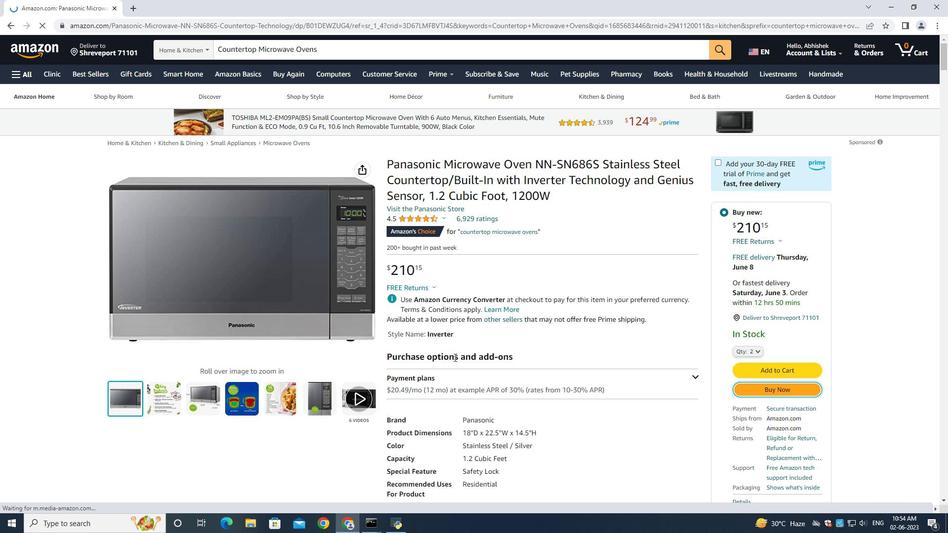 
Action: Mouse scrolled (374, 370) with delta (0, 0)
Screenshot: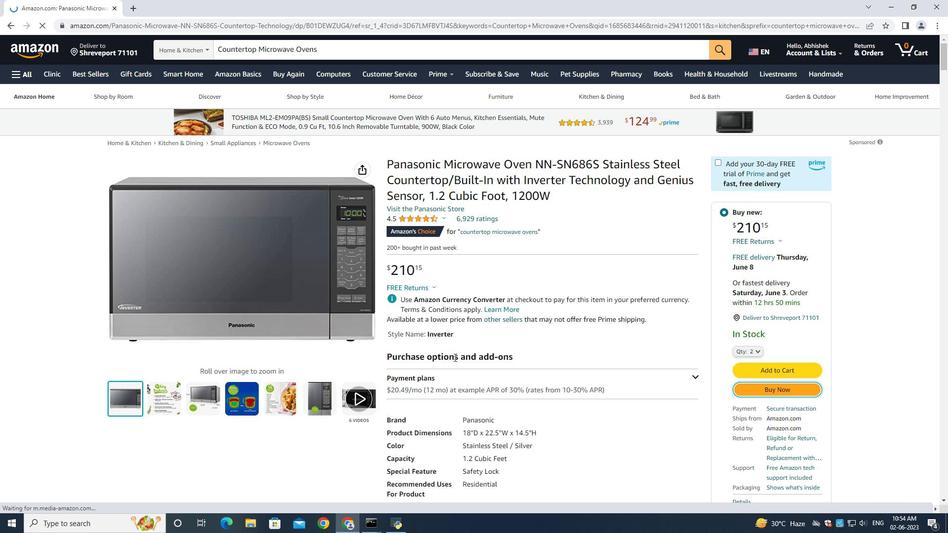 
Action: Mouse scrolled (374, 370) with delta (0, 0)
Screenshot: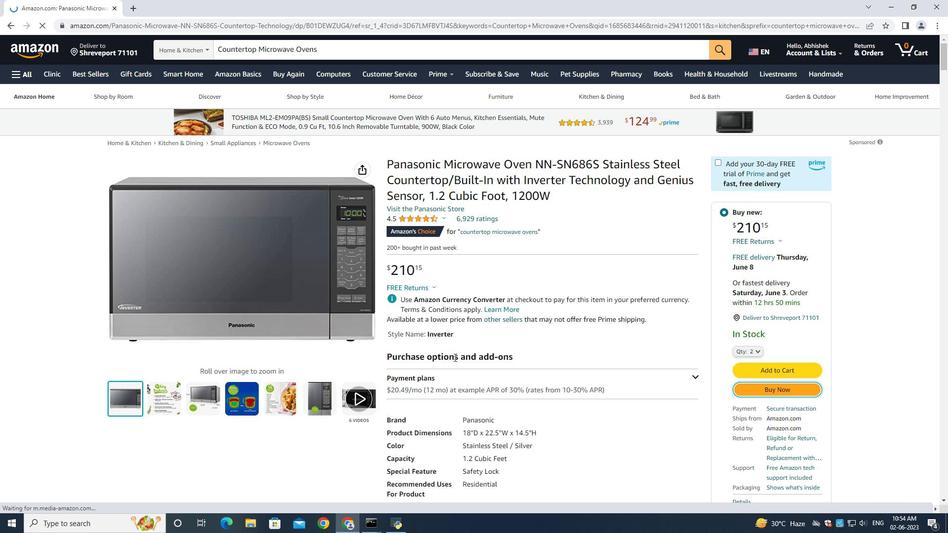 
Action: Mouse scrolled (374, 370) with delta (0, 0)
Screenshot: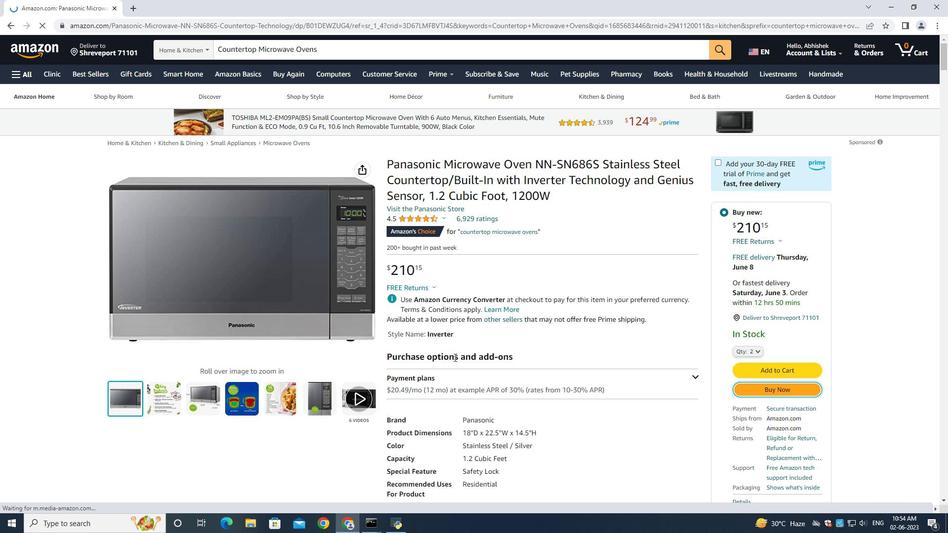 
Action: Mouse scrolled (374, 370) with delta (0, 0)
Screenshot: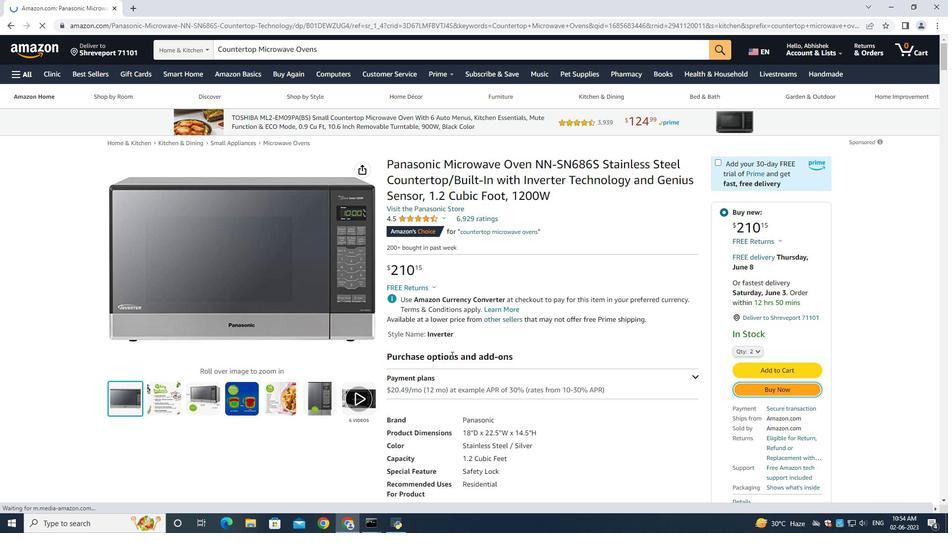 
Action: Mouse scrolled (374, 370) with delta (0, 0)
Screenshot: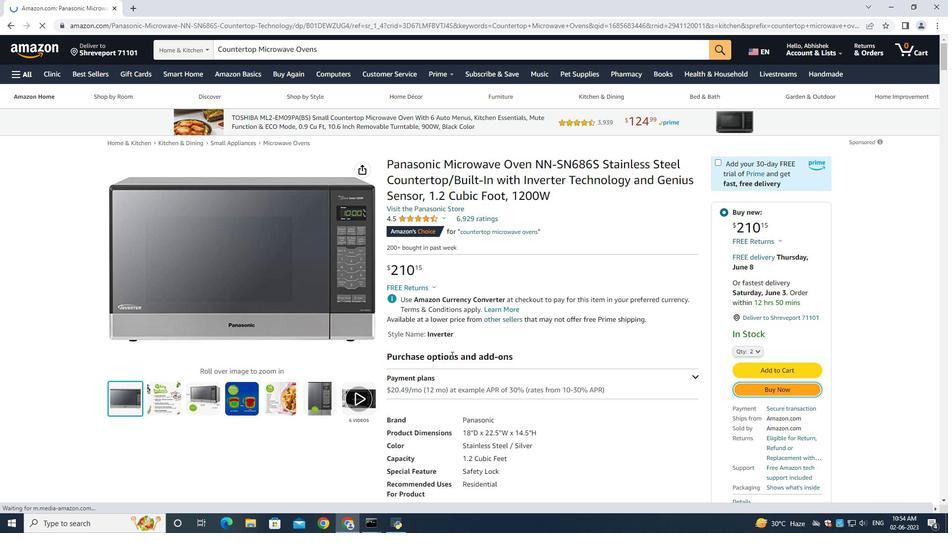 
Action: Mouse scrolled (374, 370) with delta (0, 0)
Screenshot: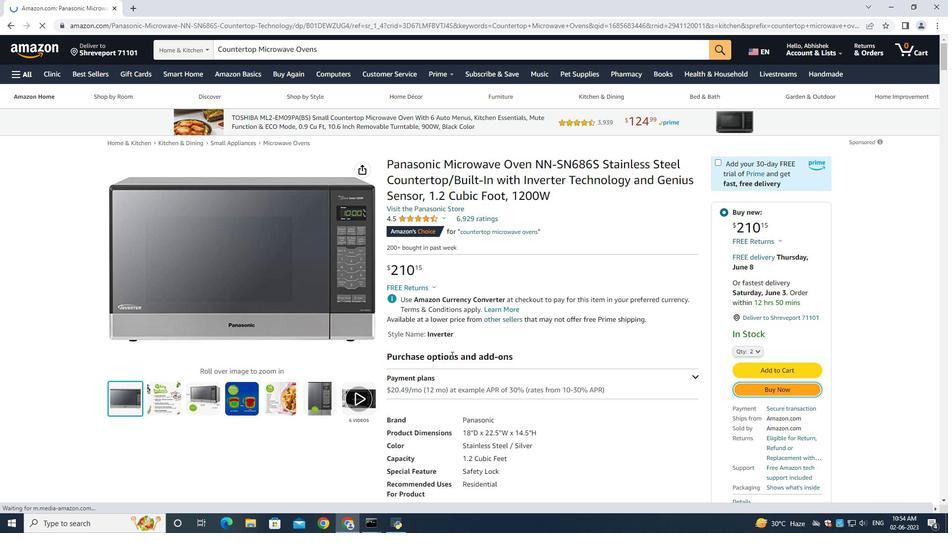 
Action: Mouse scrolled (374, 370) with delta (0, 0)
Screenshot: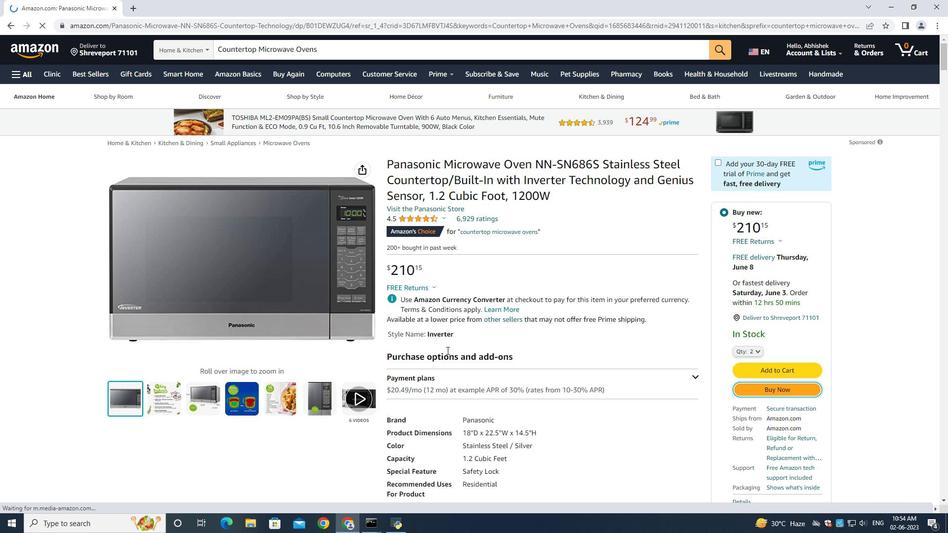 
Action: Mouse scrolled (374, 370) with delta (0, 0)
Screenshot: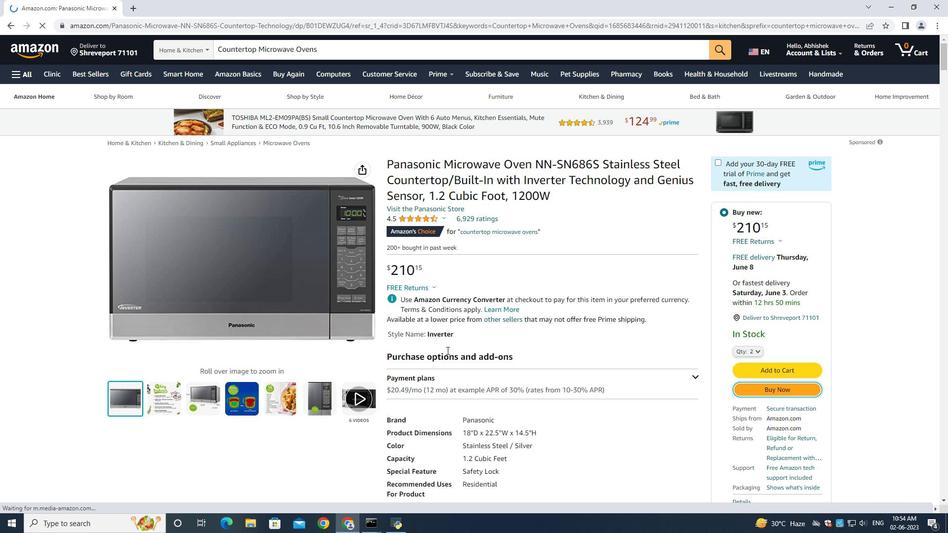 
Action: Mouse scrolled (374, 370) with delta (0, 0)
Screenshot: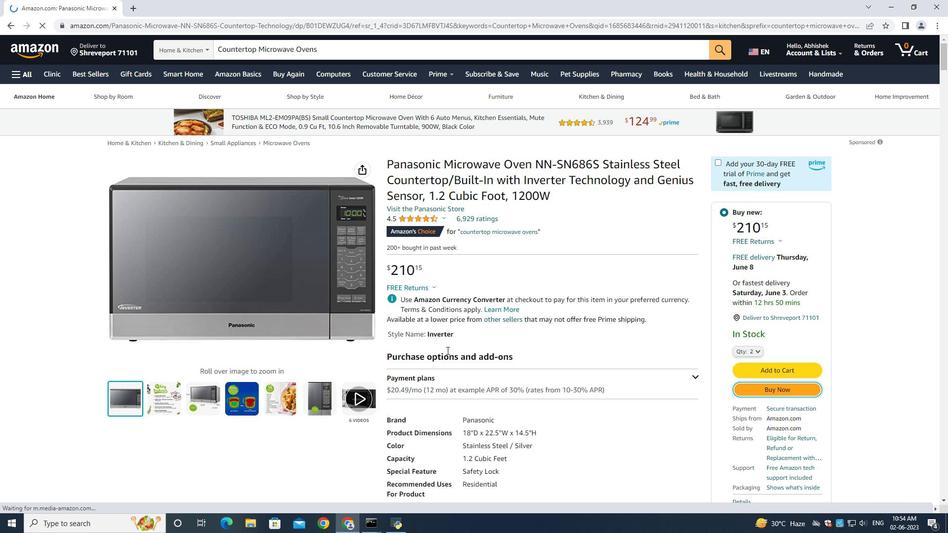 
Action: Mouse scrolled (374, 370) with delta (0, 0)
Screenshot: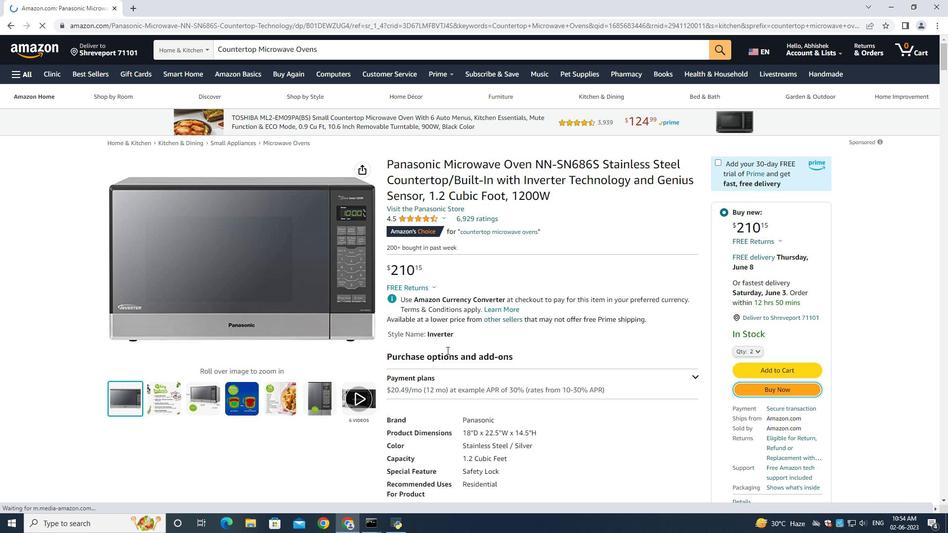 
Action: Mouse scrolled (374, 370) with delta (0, 0)
Screenshot: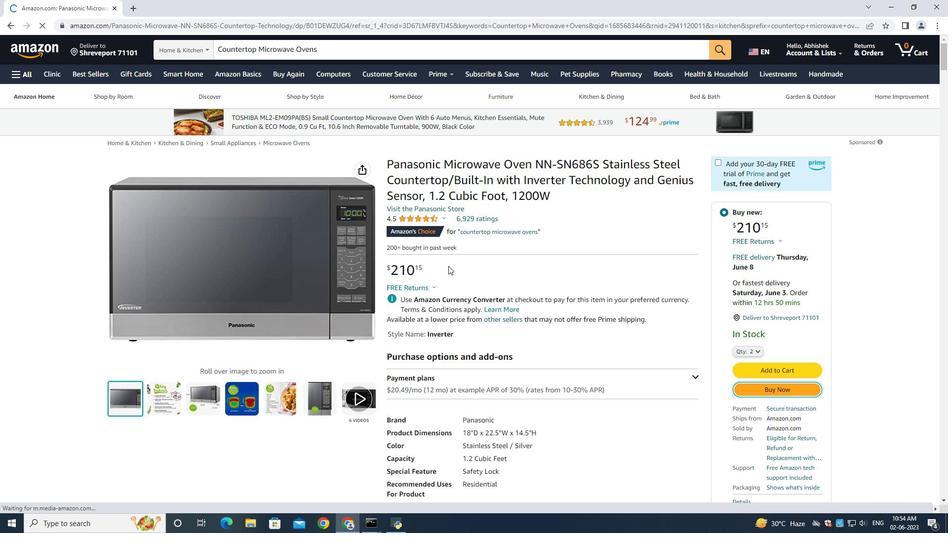 
Action: Mouse scrolled (374, 370) with delta (0, 0)
Screenshot: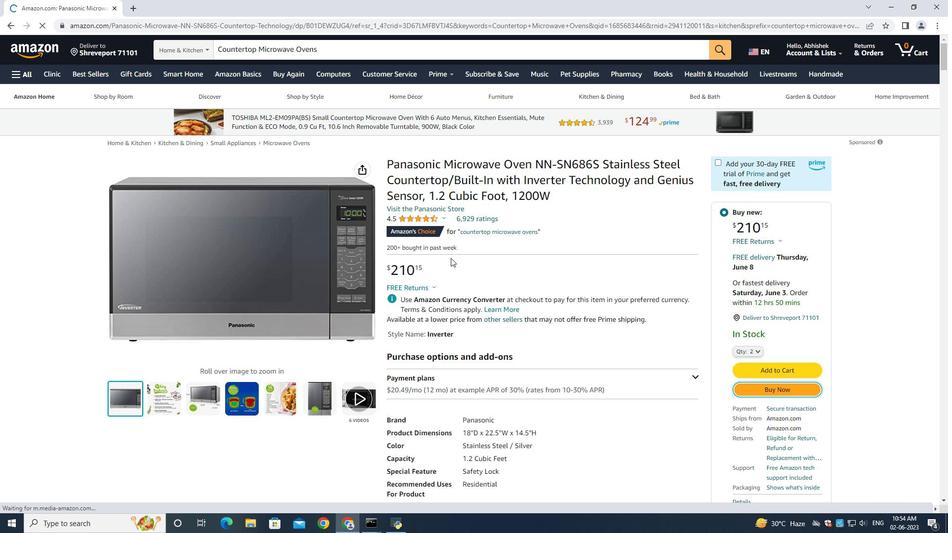 
Action: Mouse scrolled (374, 370) with delta (0, 0)
Screenshot: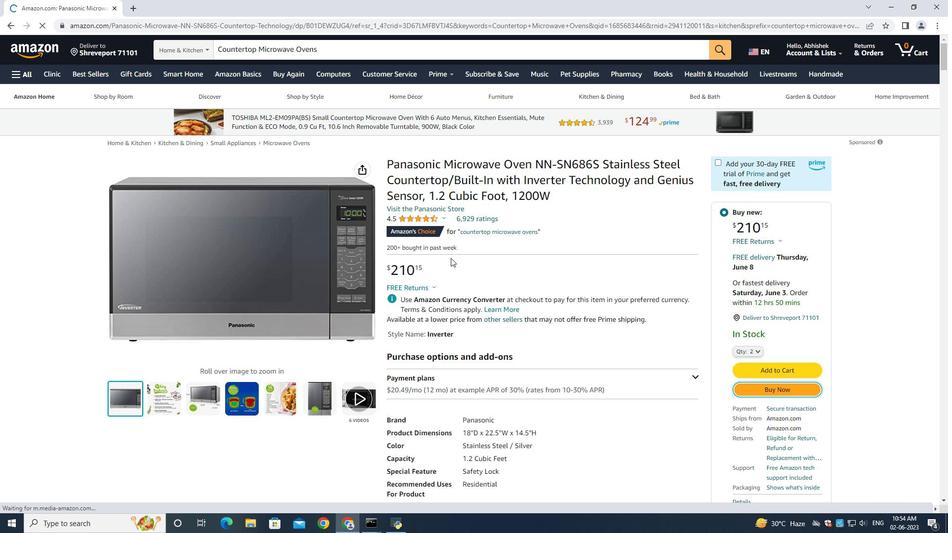 
Action: Mouse scrolled (374, 370) with delta (0, 0)
Screenshot: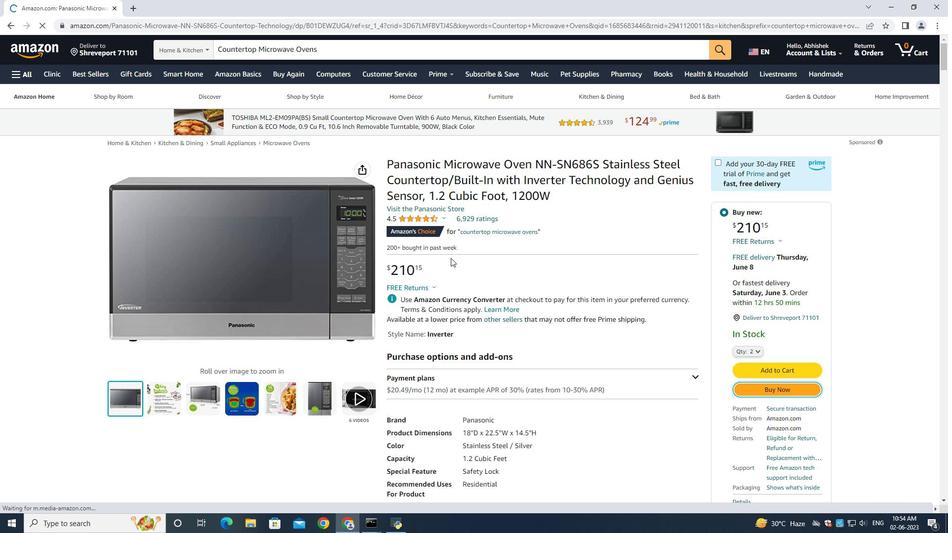 
Action: Mouse moved to (374, 371)
Screenshot: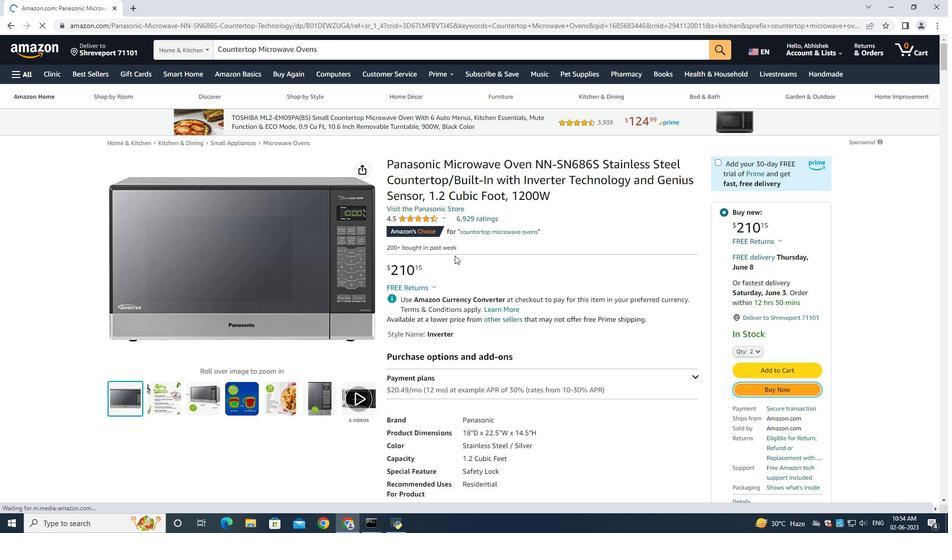 
Action: Mouse scrolled (374, 370) with delta (0, 0)
Screenshot: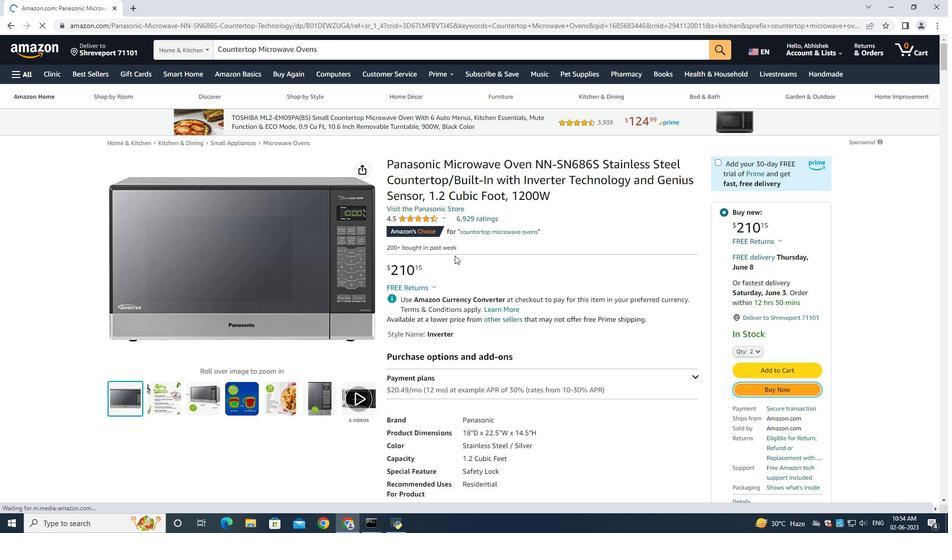 
Action: Mouse scrolled (374, 370) with delta (0, 0)
Screenshot: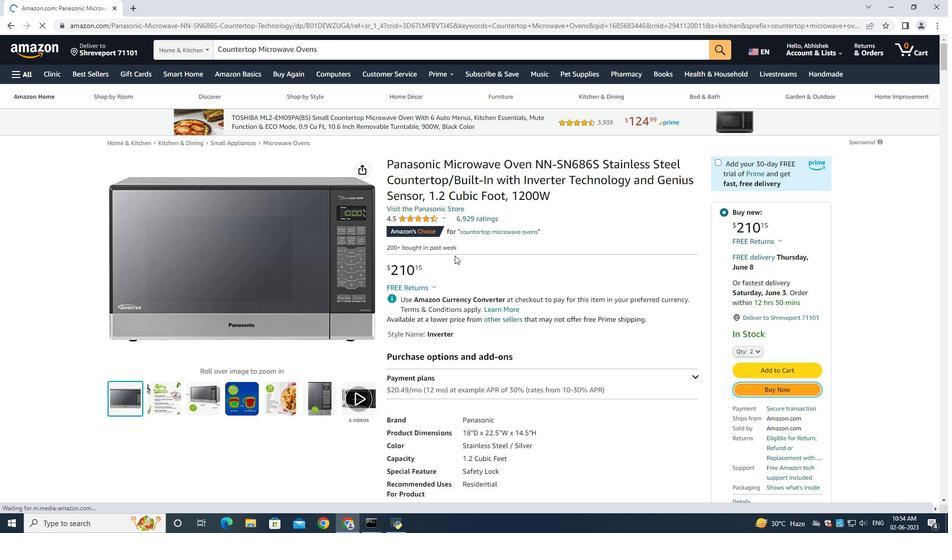 
Action: Mouse scrolled (374, 370) with delta (0, 0)
Screenshot: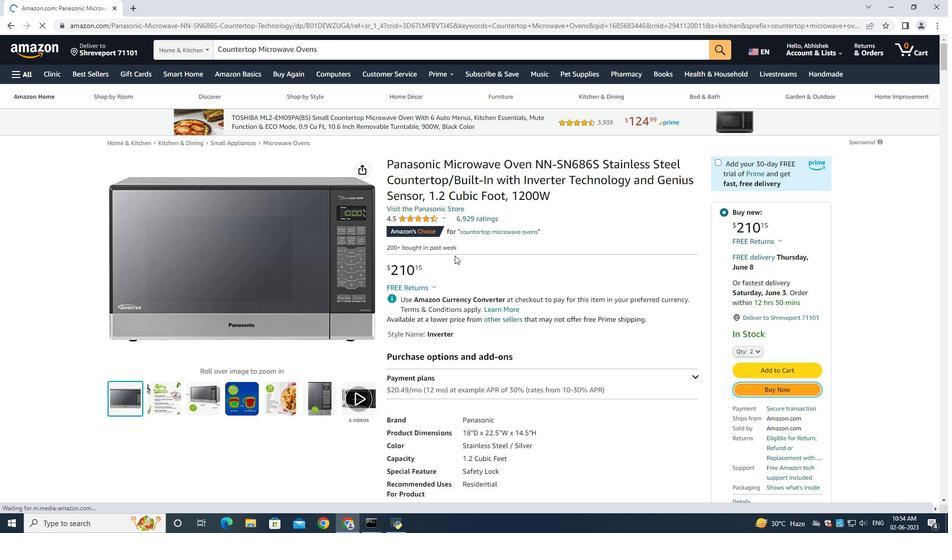 
Action: Mouse moved to (374, 371)
Screenshot: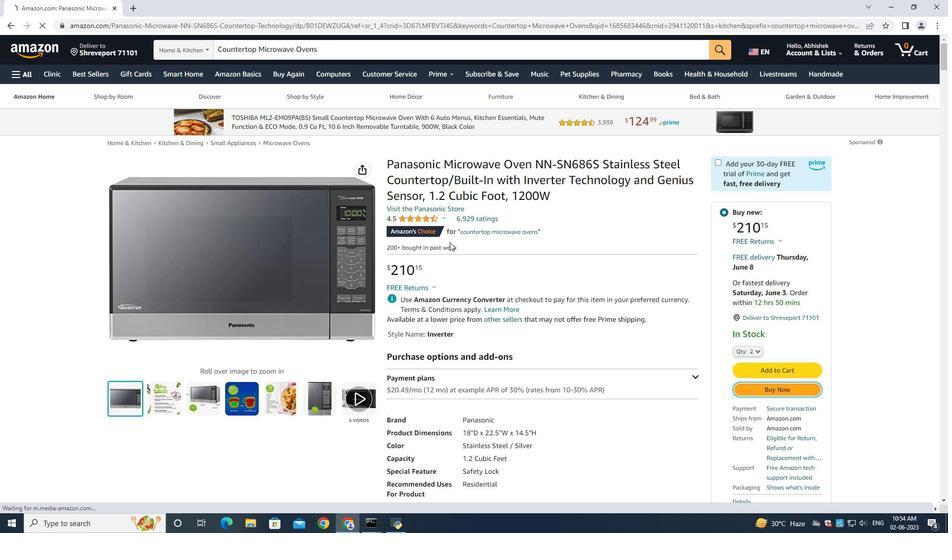 
Action: Mouse scrolled (374, 370) with delta (0, 0)
Screenshot: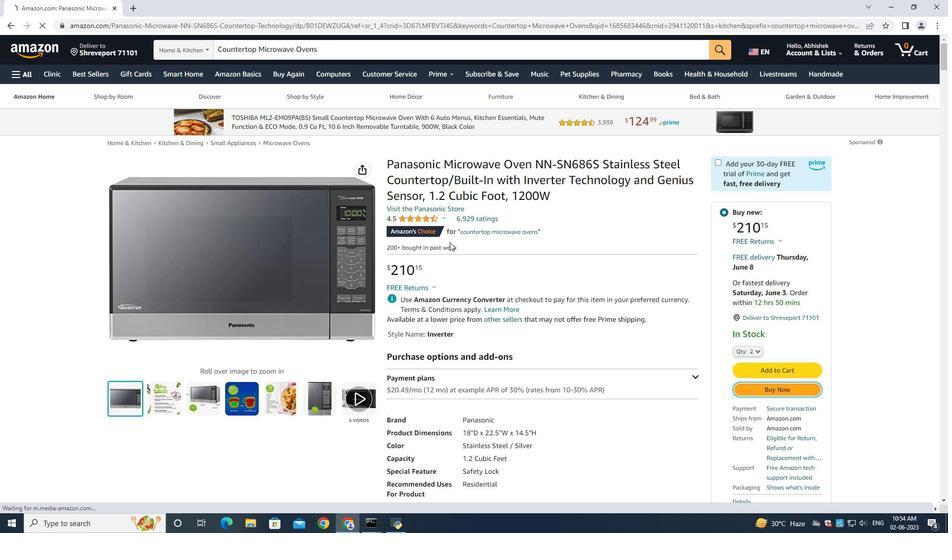 
Action: Mouse moved to (374, 372)
Screenshot: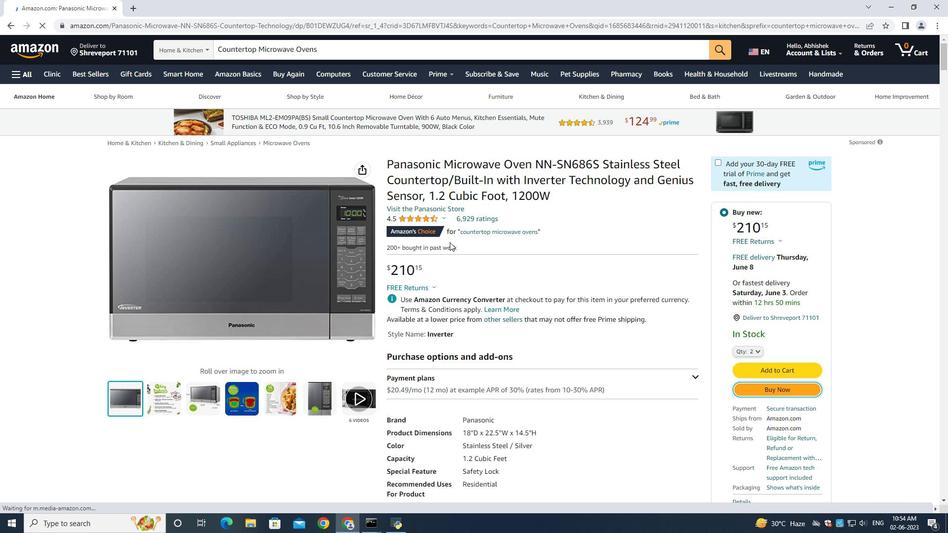 
Action: Mouse scrolled (374, 371) with delta (0, 0)
Screenshot: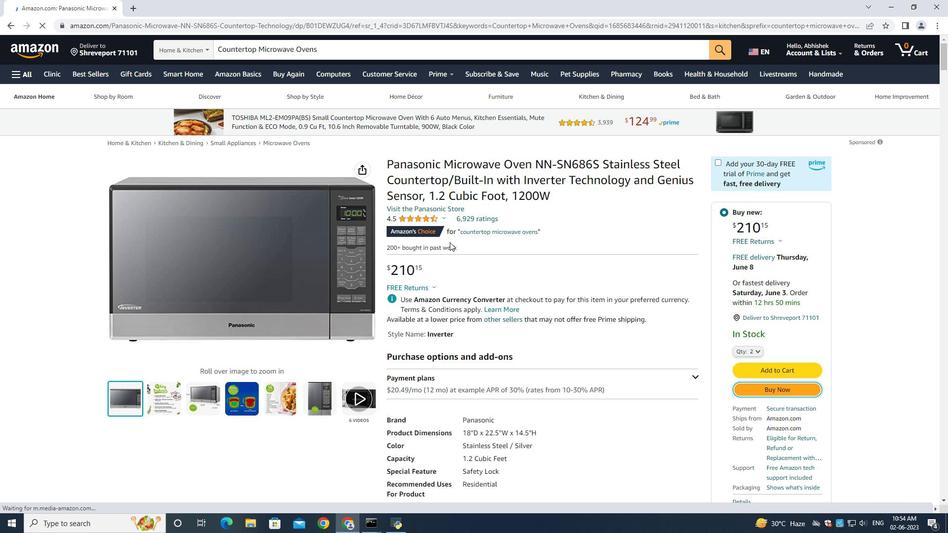 
Action: Mouse scrolled (374, 371) with delta (0, 0)
Screenshot: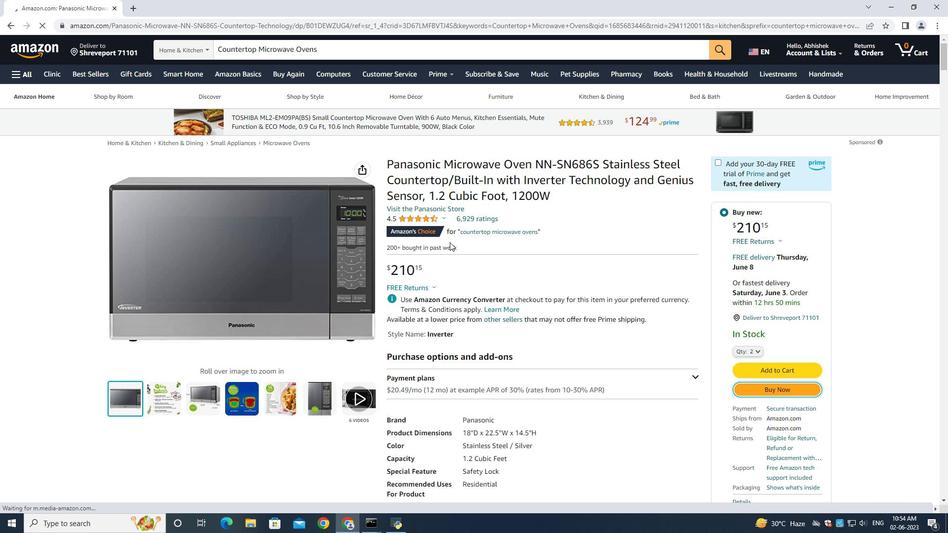 
Action: Mouse scrolled (374, 371) with delta (0, 0)
Screenshot: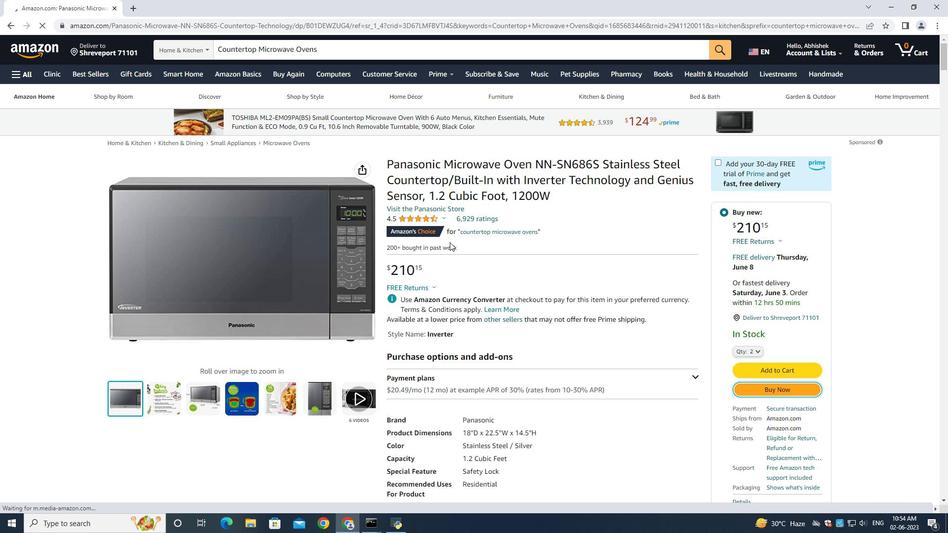 
Action: Mouse scrolled (374, 371) with delta (0, 0)
Screenshot: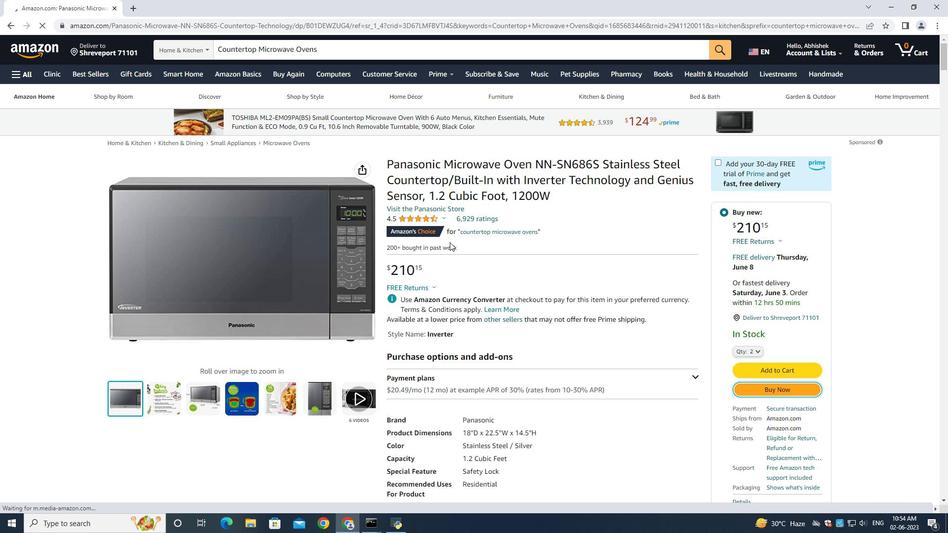 
Action: Mouse scrolled (374, 371) with delta (0, 0)
Screenshot: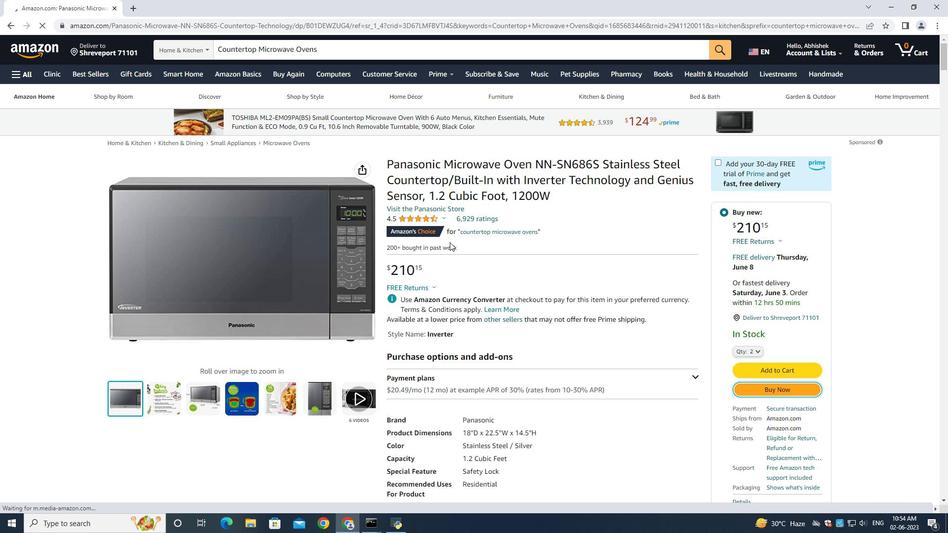 
Action: Mouse scrolled (374, 371) with delta (0, 0)
Screenshot: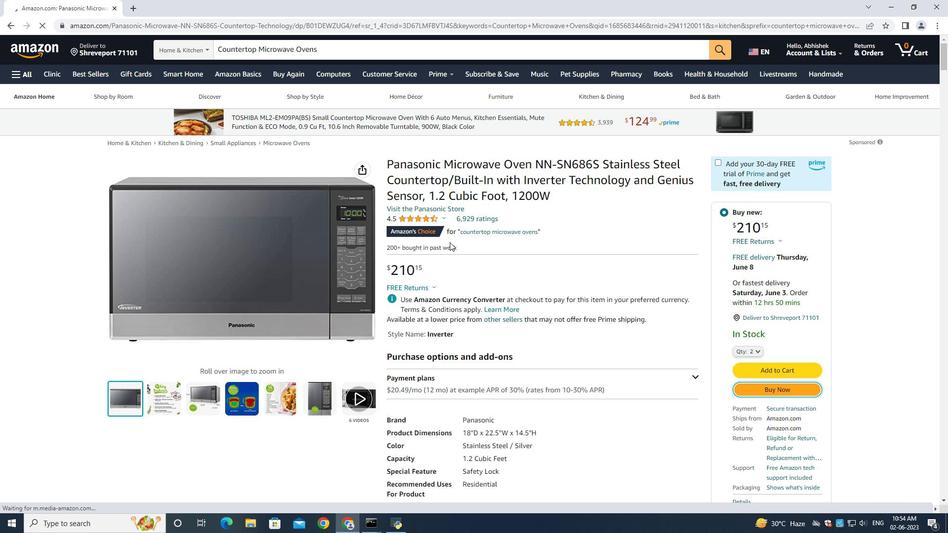 
Action: Mouse moved to (372, 371)
Screenshot: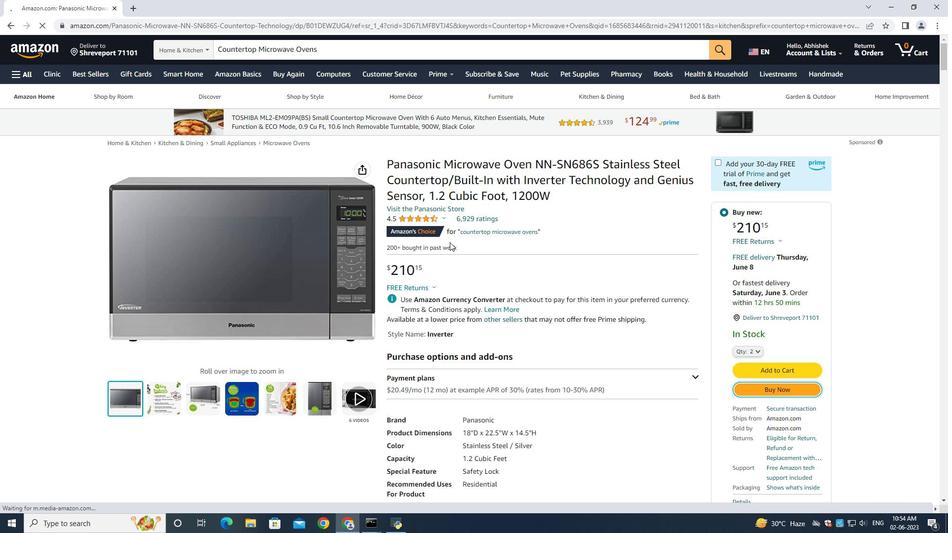 
Action: Mouse scrolled (372, 370) with delta (0, 0)
Screenshot: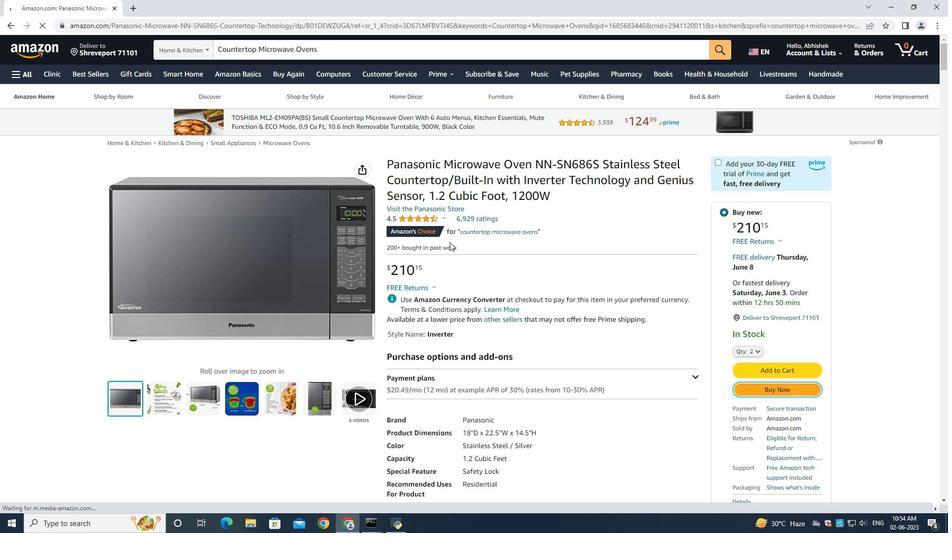 
Action: Mouse scrolled (372, 370) with delta (0, 0)
Screenshot: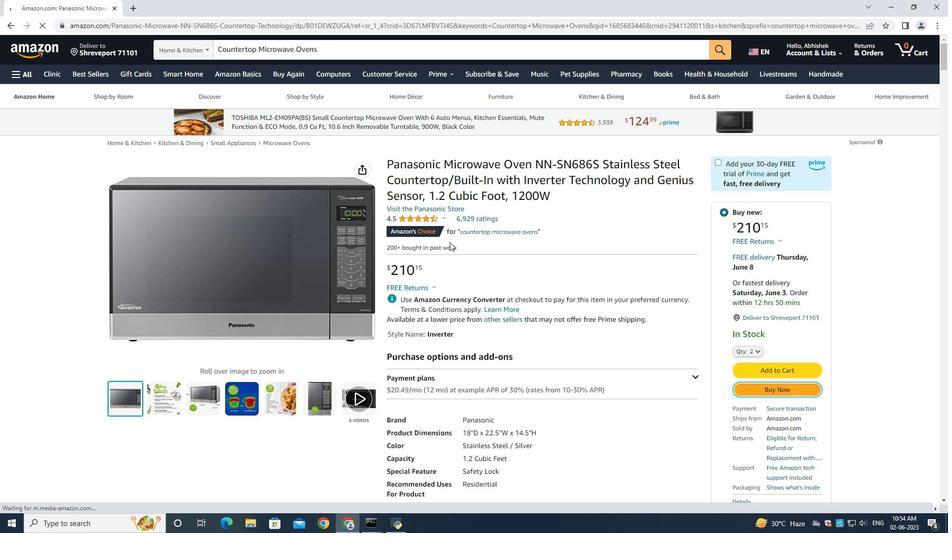 
Action: Mouse scrolled (372, 370) with delta (0, 0)
Screenshot: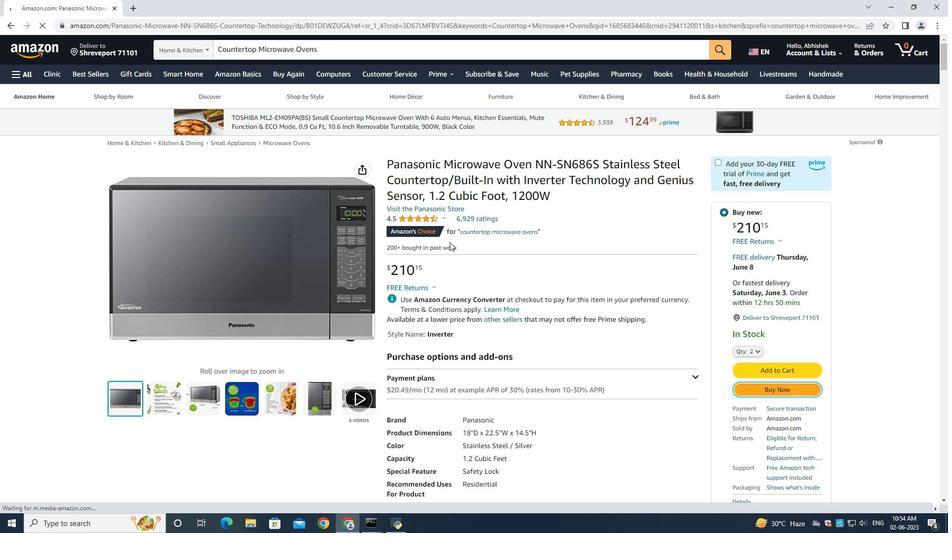 
Action: Mouse scrolled (372, 370) with delta (0, 0)
Screenshot: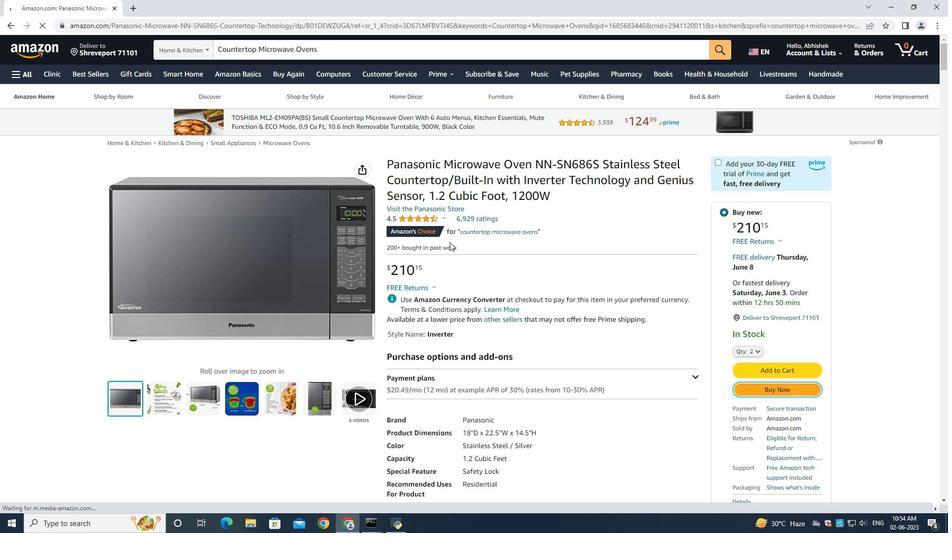 
Action: Mouse scrolled (372, 370) with delta (0, 0)
Screenshot: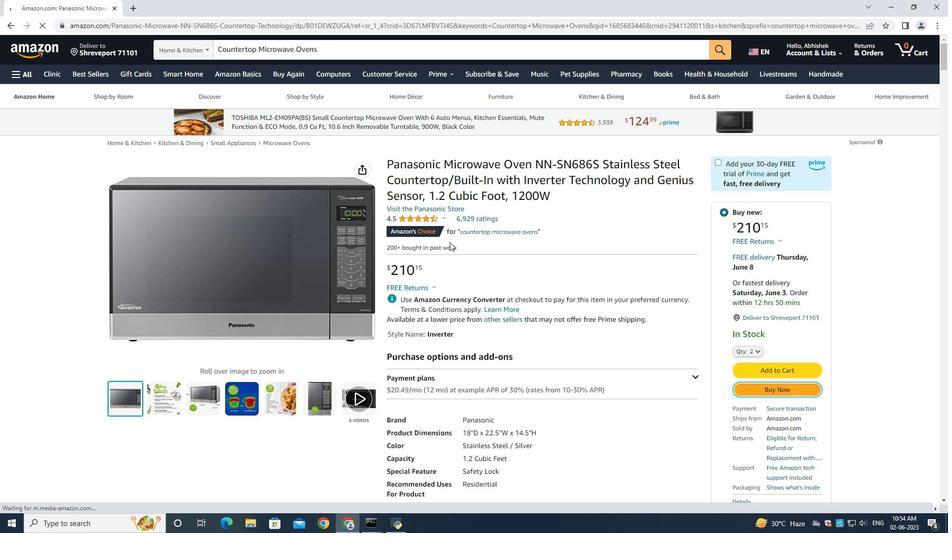 
Action: Mouse moved to (372, 371)
Screenshot: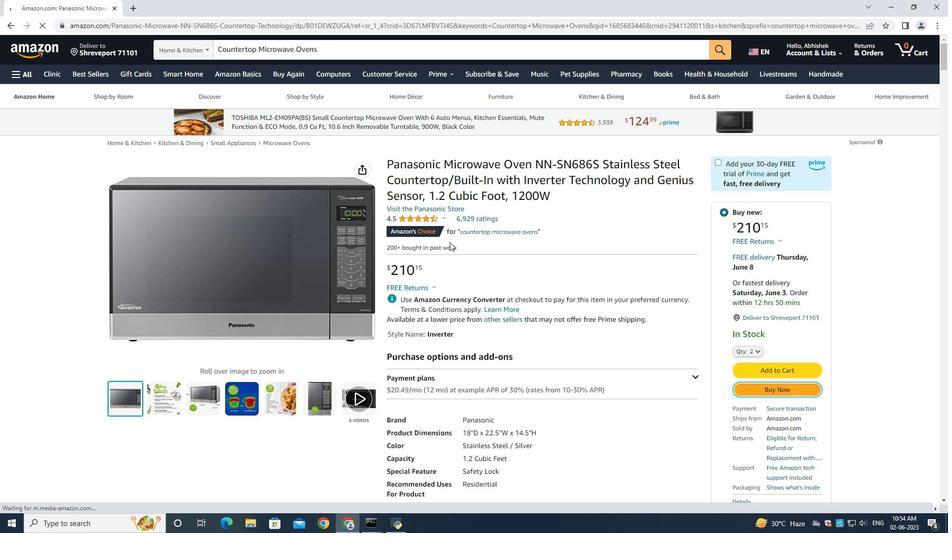
Action: Mouse scrolled (372, 370) with delta (0, 0)
Screenshot: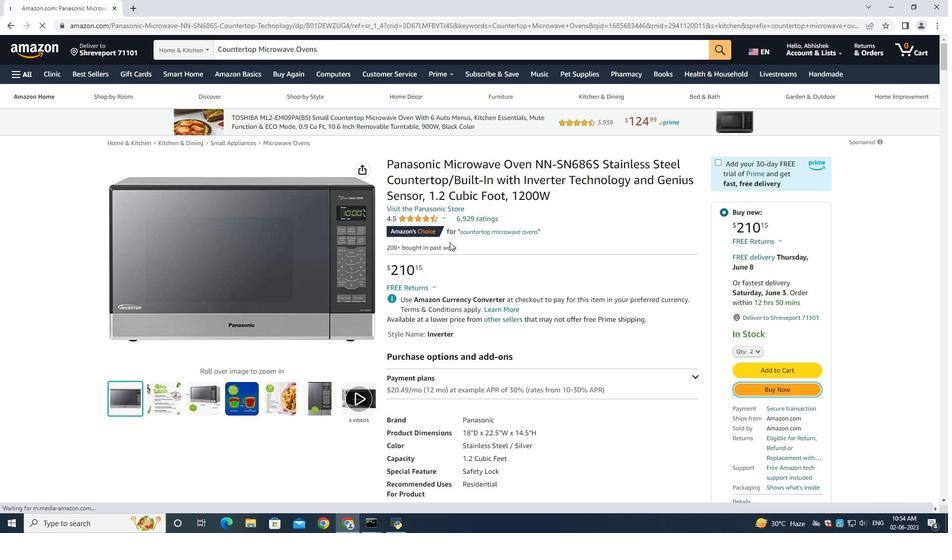 
Action: Mouse moved to (371, 370)
Screenshot: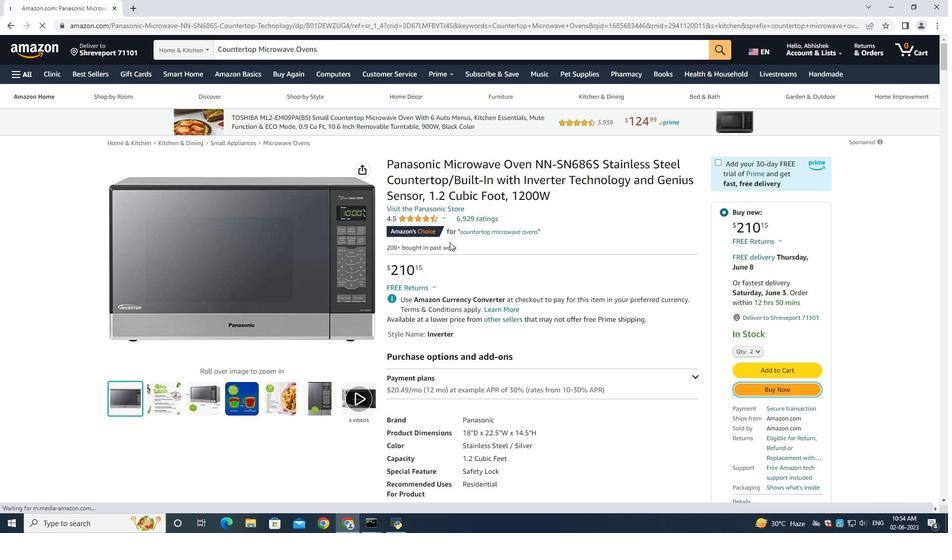 
Action: Mouse scrolled (372, 370) with delta (0, 0)
Screenshot: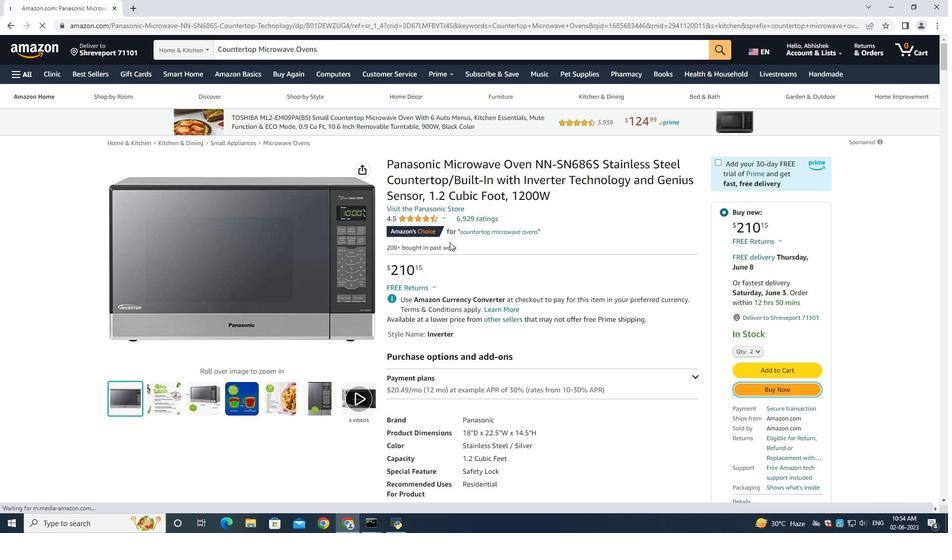 
Action: Mouse moved to (371, 370)
Screenshot: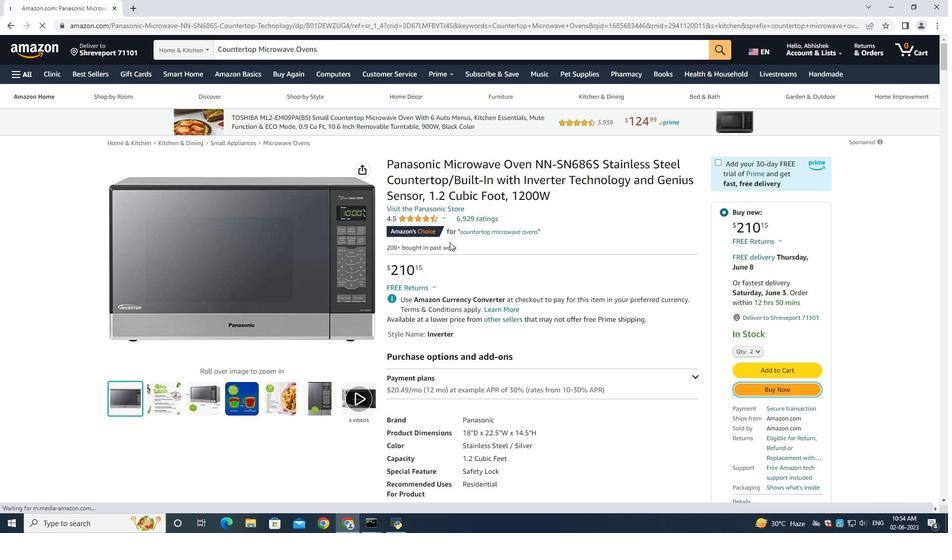 
Action: Mouse scrolled (372, 370) with delta (0, 0)
Screenshot: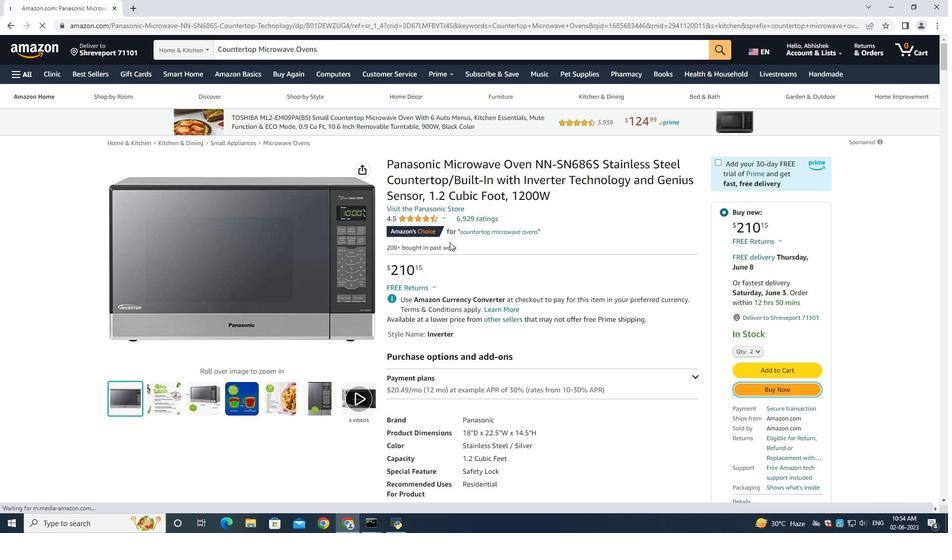 
Action: Mouse moved to (371, 371)
Screenshot: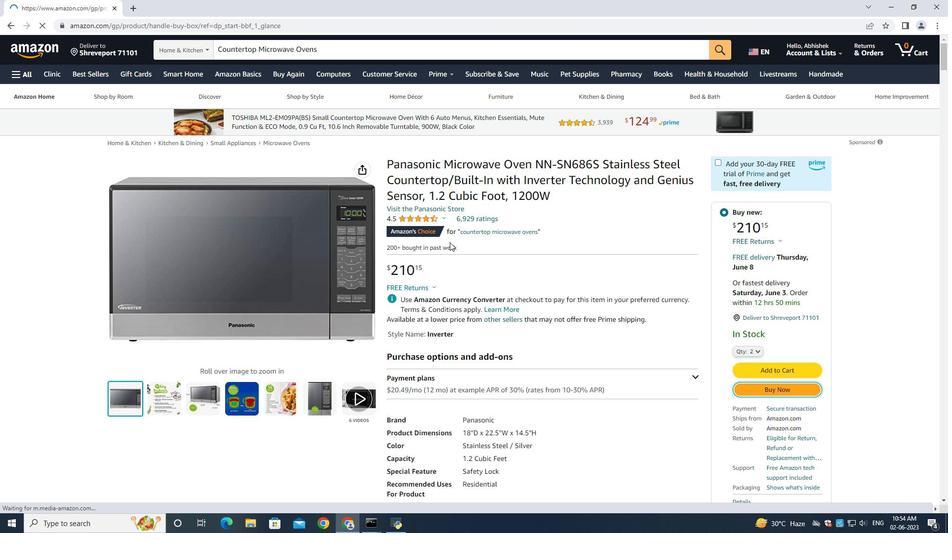 
Action: Mouse scrolled (371, 371) with delta (0, 0)
Screenshot: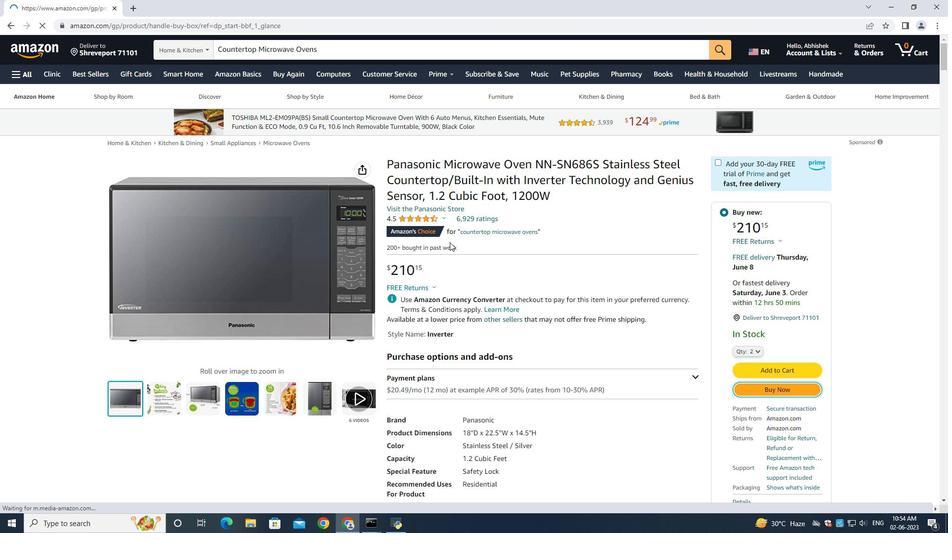 
Action: Mouse moved to (371, 371)
Screenshot: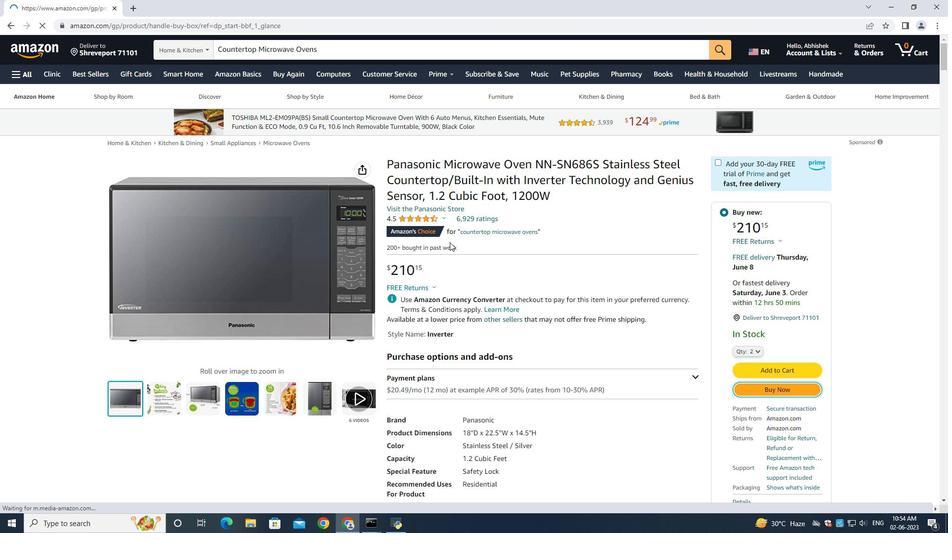 
Action: Mouse scrolled (371, 371) with delta (0, 0)
Screenshot: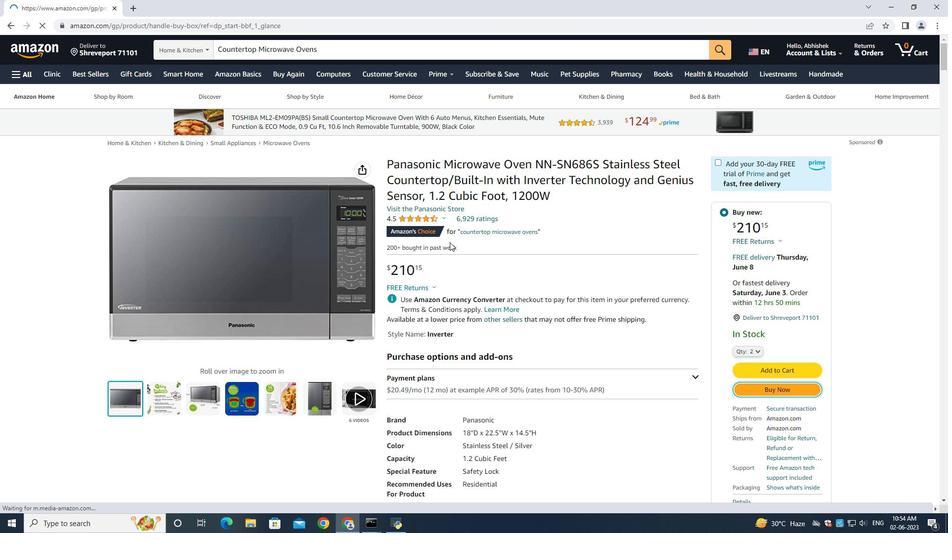 
Action: Mouse scrolled (371, 371) with delta (0, 0)
Screenshot: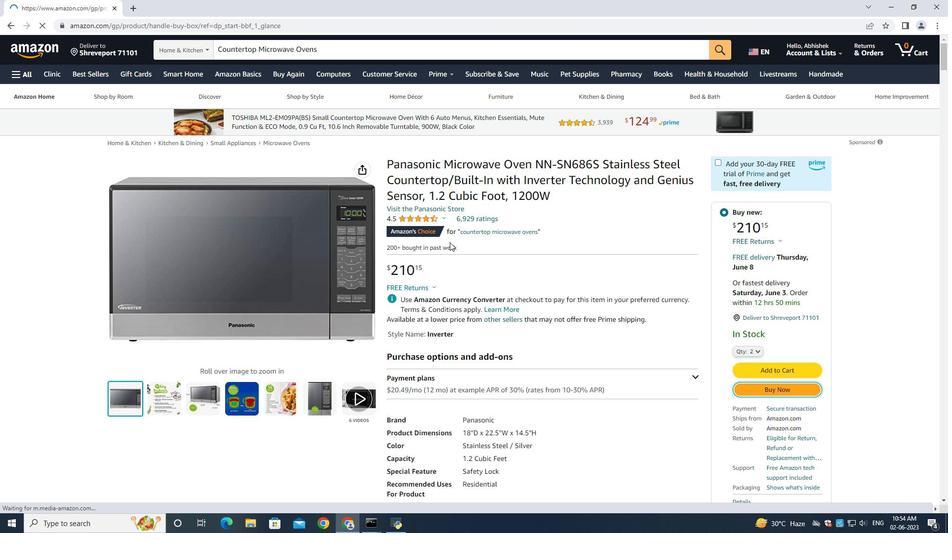 
Action: Mouse moved to (371, 372)
Screenshot: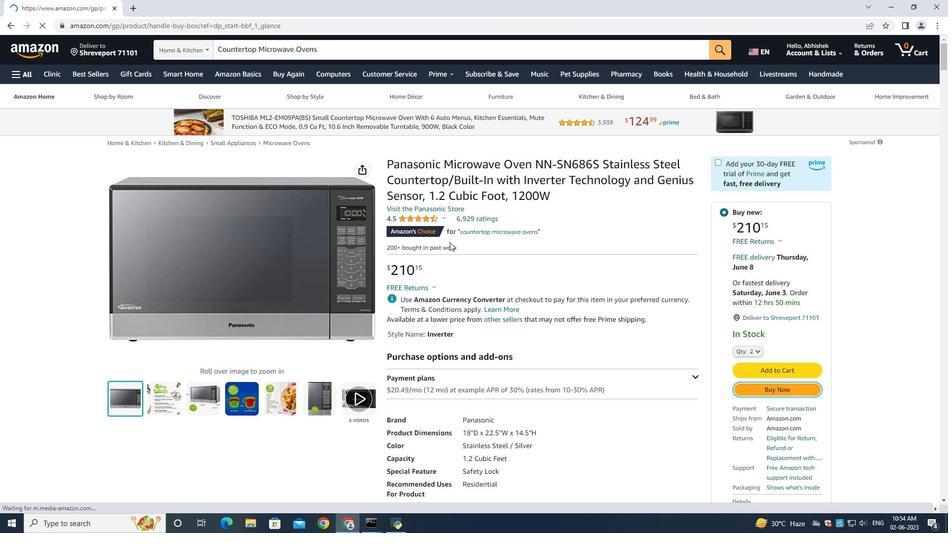 
Action: Mouse scrolled (371, 371) with delta (0, 0)
Screenshot: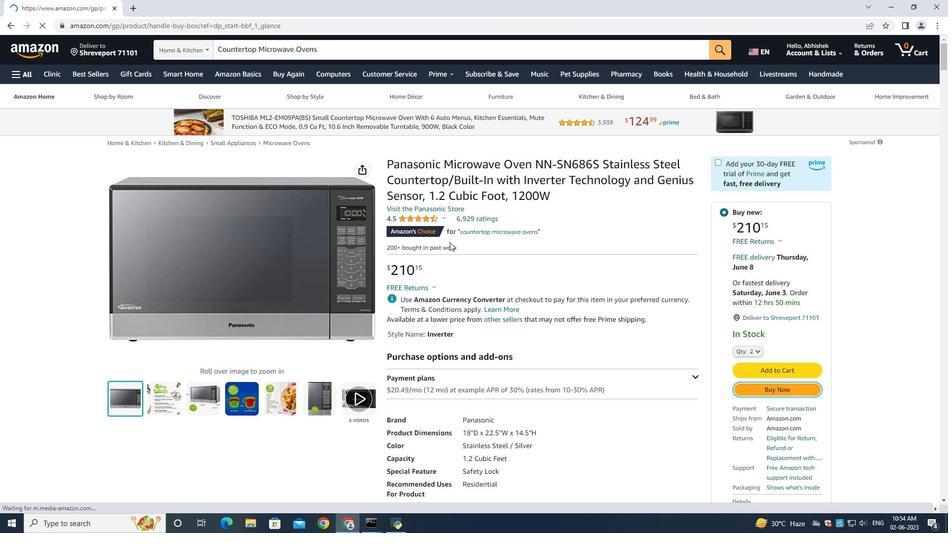 
Action: Mouse moved to (371, 372)
Screenshot: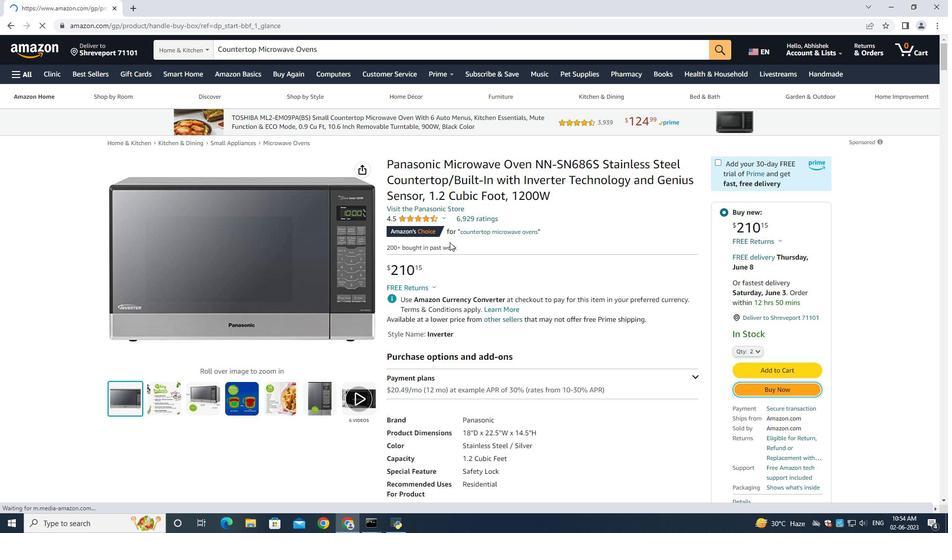 
Action: Mouse scrolled (371, 371) with delta (0, 0)
Screenshot: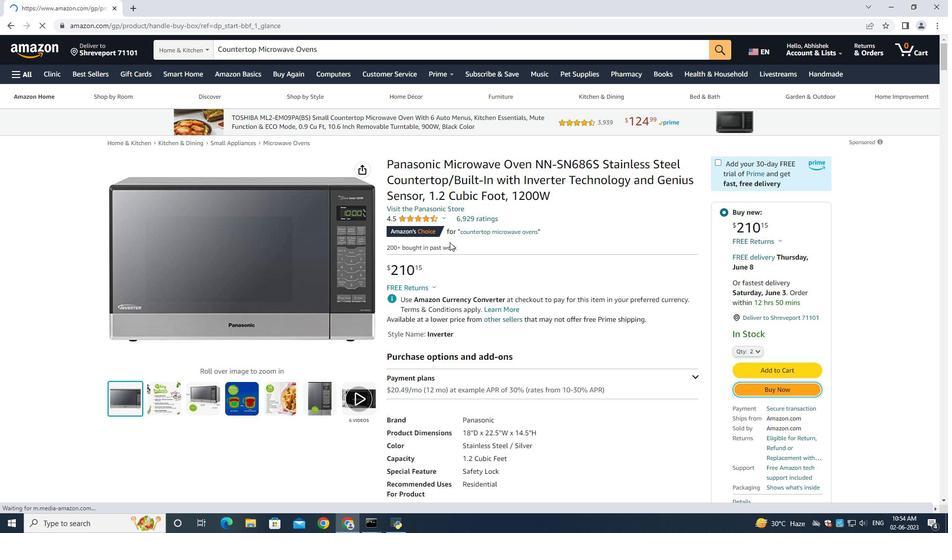 
Action: Mouse moved to (371, 372)
Screenshot: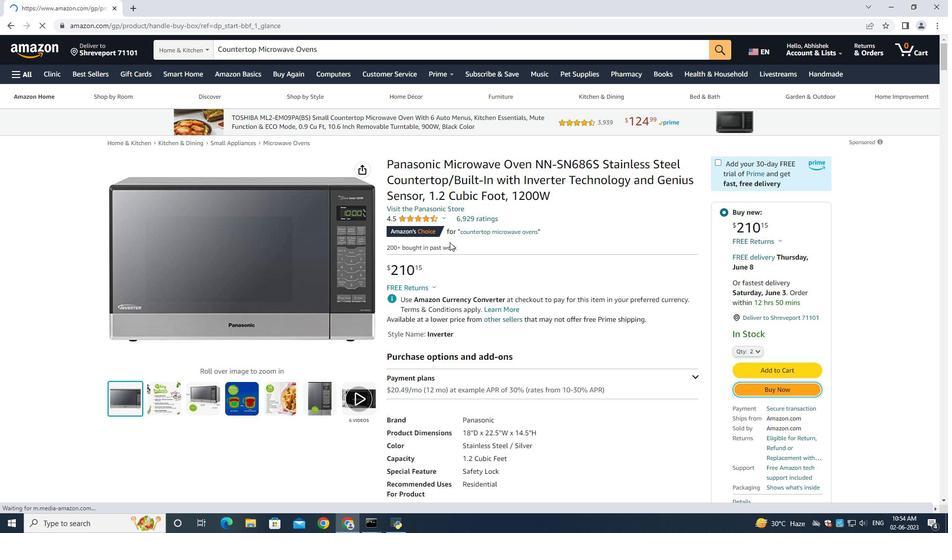 
Action: Mouse scrolled (371, 371) with delta (0, 0)
Screenshot: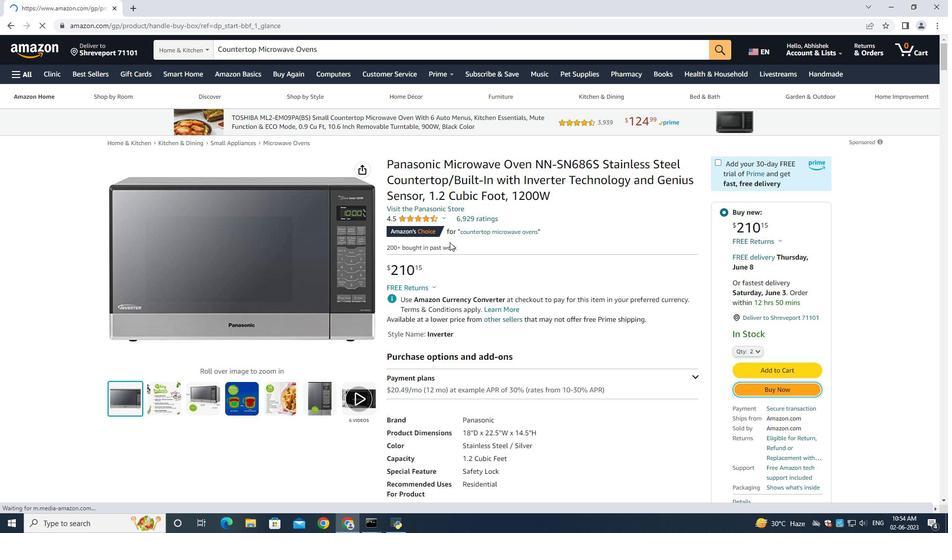 
Action: Mouse moved to (370, 372)
Screenshot: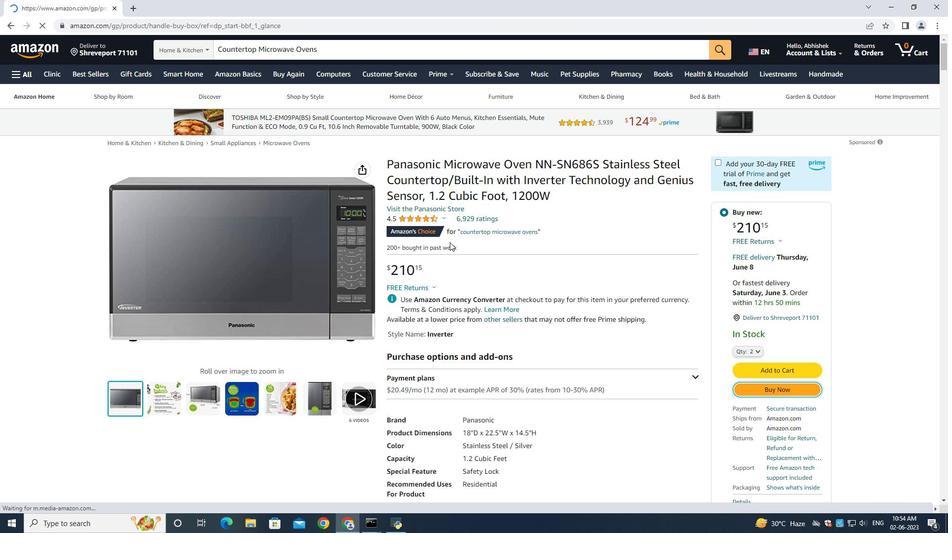
Action: Mouse scrolled (371, 371) with delta (0, 0)
Screenshot: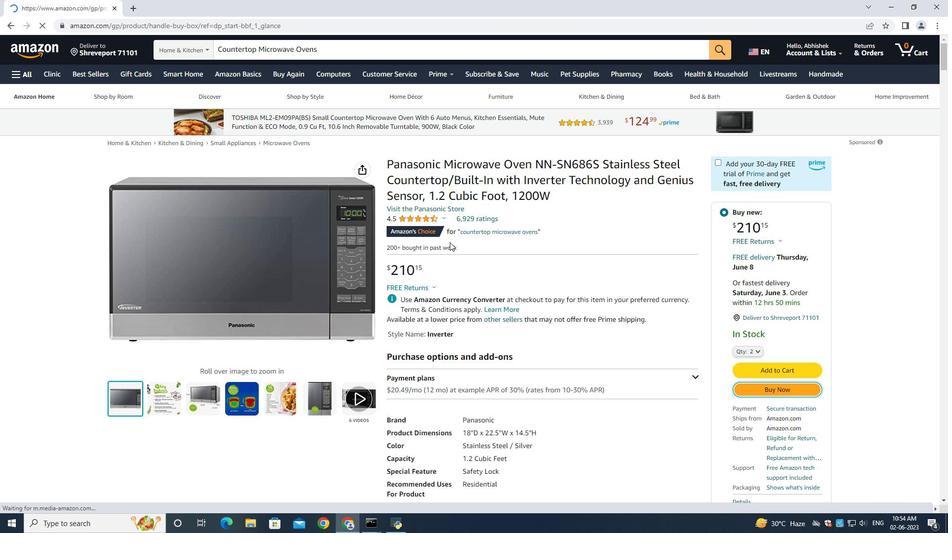 
Action: Mouse moved to (370, 372)
Screenshot: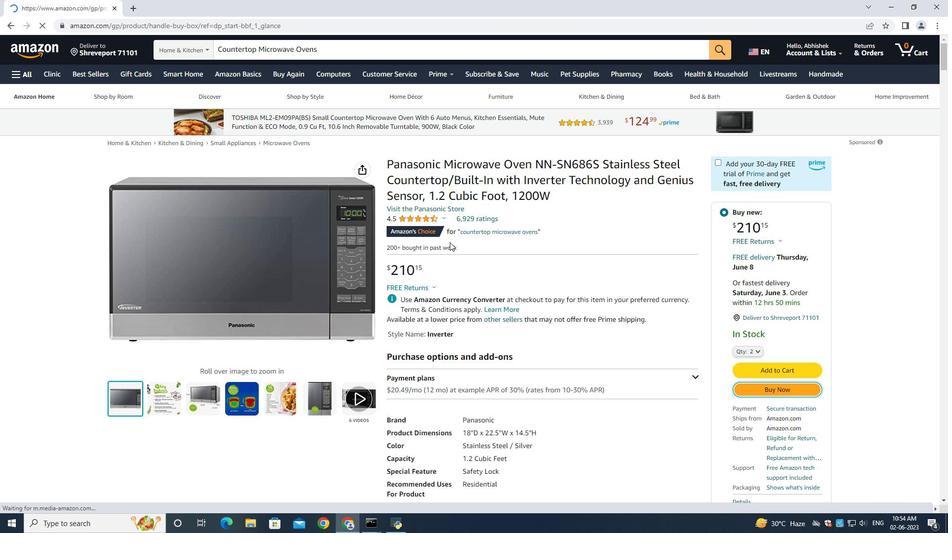 
Action: Mouse scrolled (371, 371) with delta (0, 0)
Screenshot: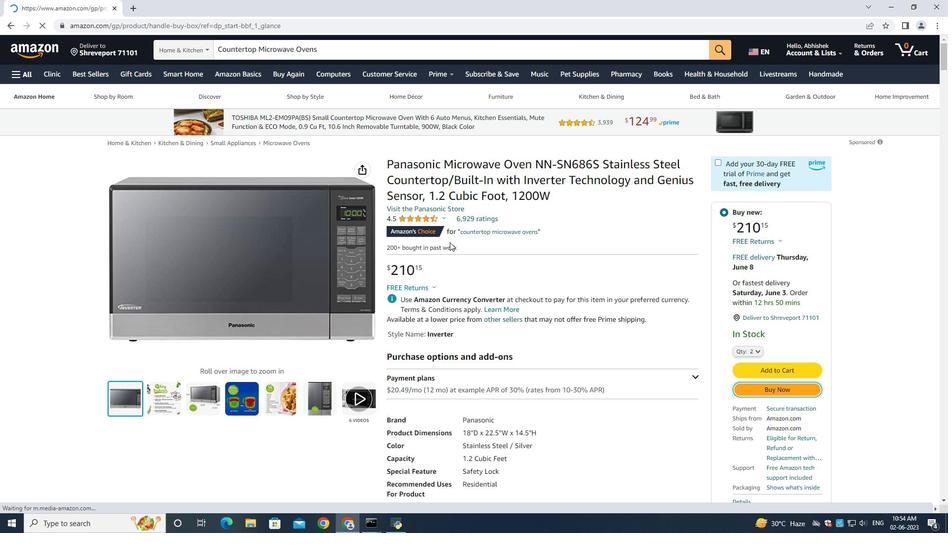 
Action: Mouse moved to (367, 372)
Screenshot: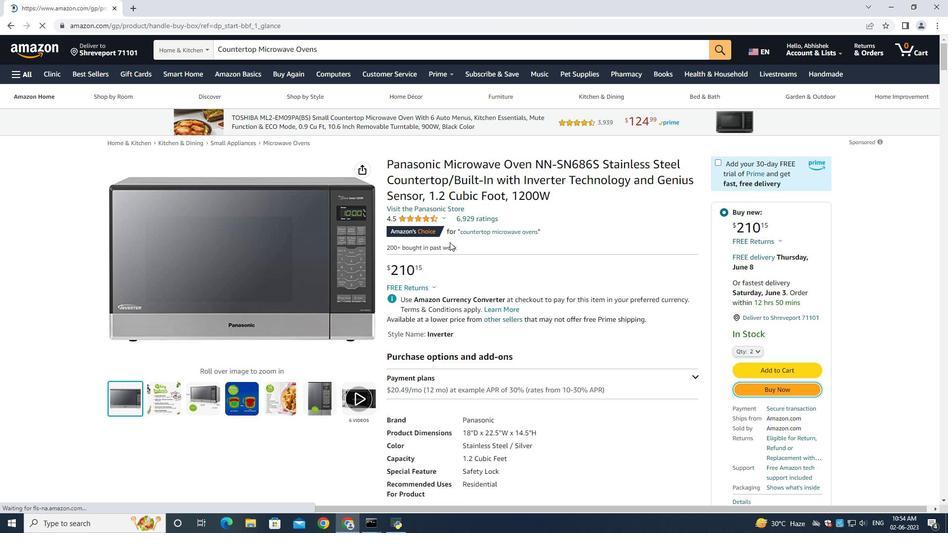 
Action: Mouse scrolled (367, 371) with delta (0, 0)
Screenshot: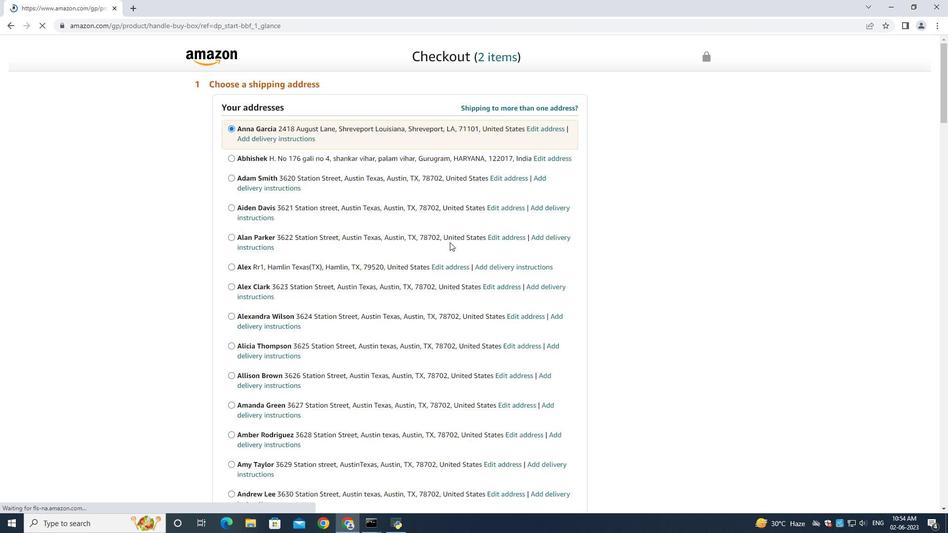 
Action: Mouse scrolled (367, 371) with delta (0, 0)
Screenshot: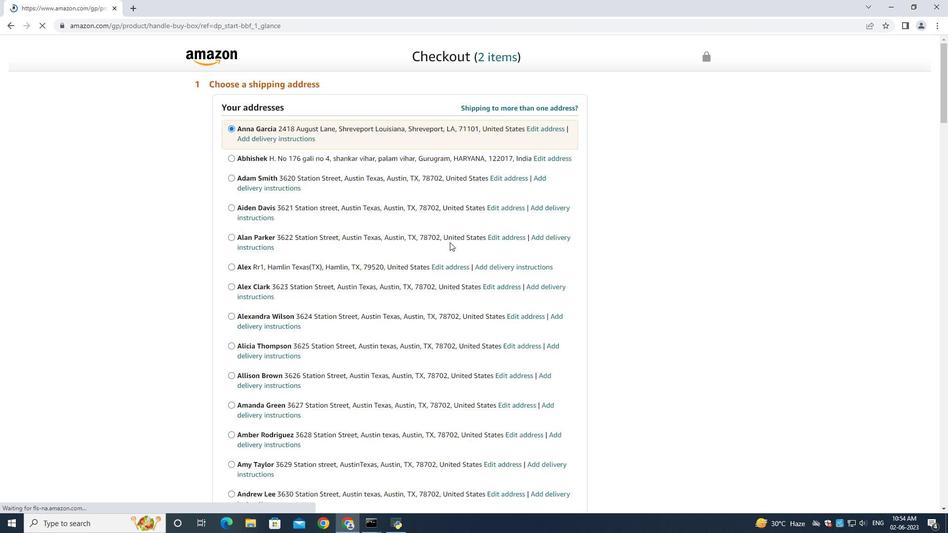 
Action: Mouse moved to (367, 372)
Screenshot: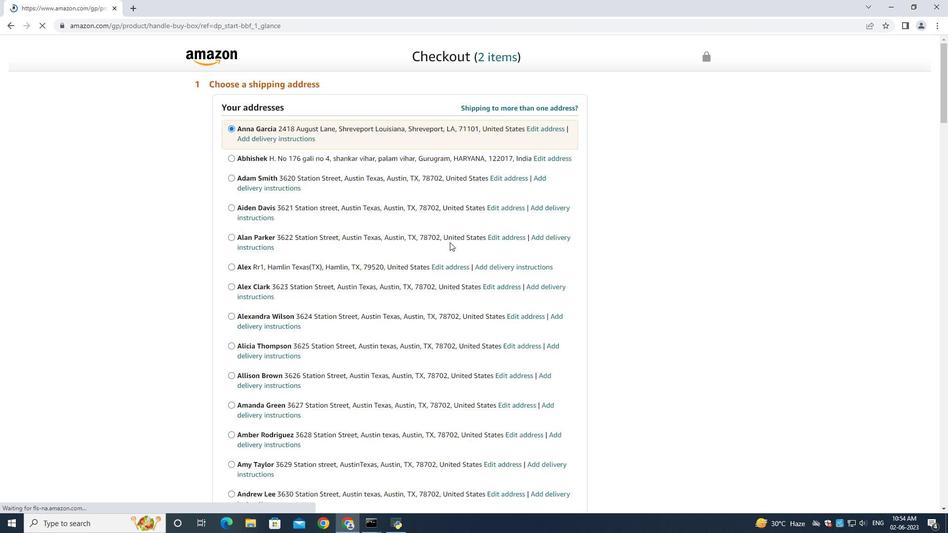 
Action: Mouse scrolled (367, 371) with delta (0, 0)
Screenshot: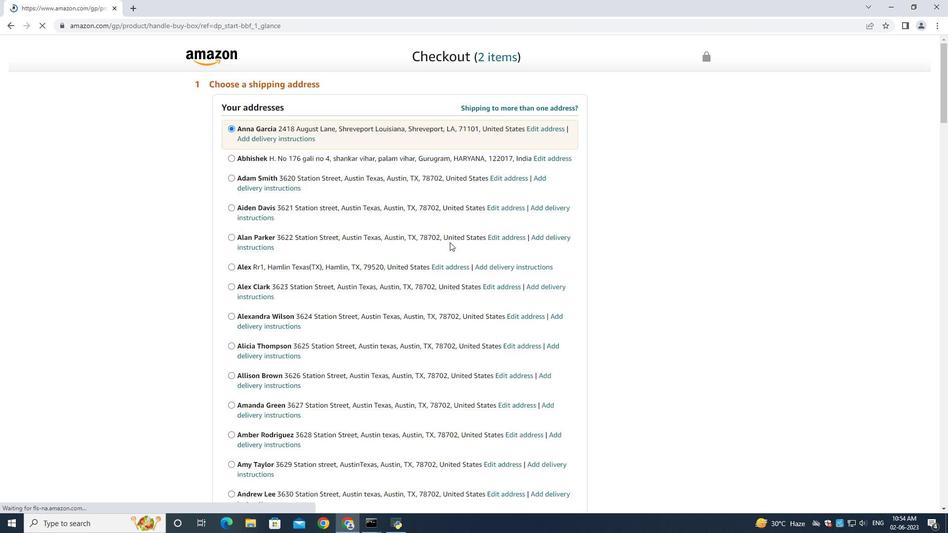 
Action: Mouse scrolled (367, 372) with delta (0, 0)
Screenshot: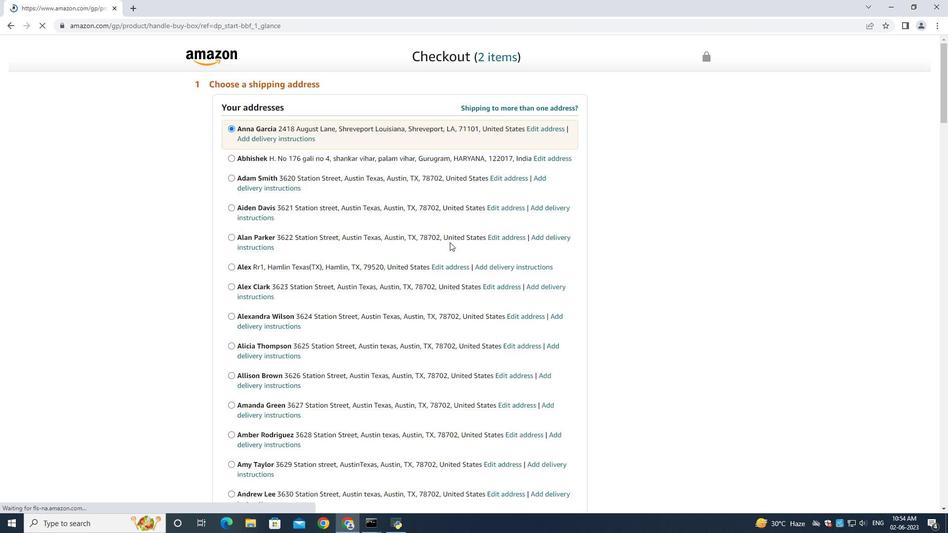 
Action: Mouse scrolled (367, 372) with delta (0, 0)
Screenshot: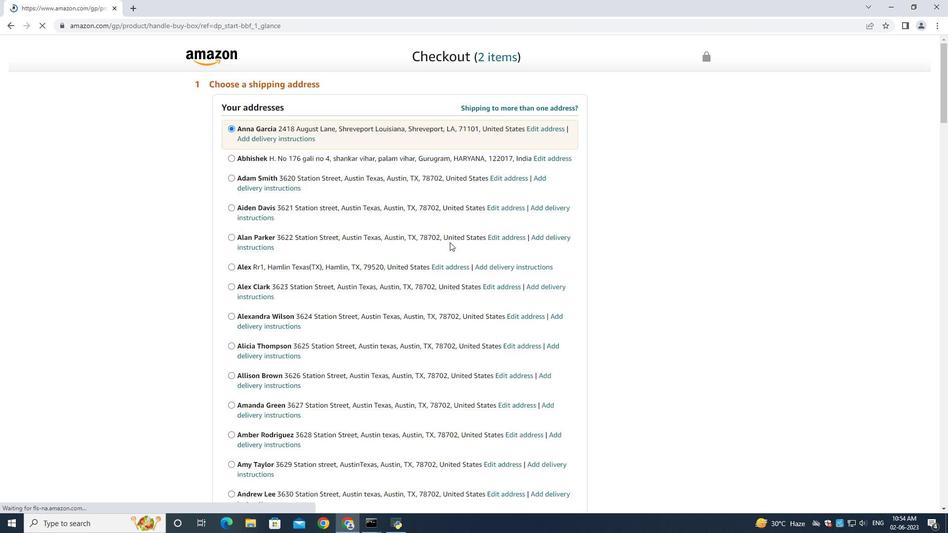 
Action: Mouse scrolled (367, 372) with delta (0, 0)
Screenshot: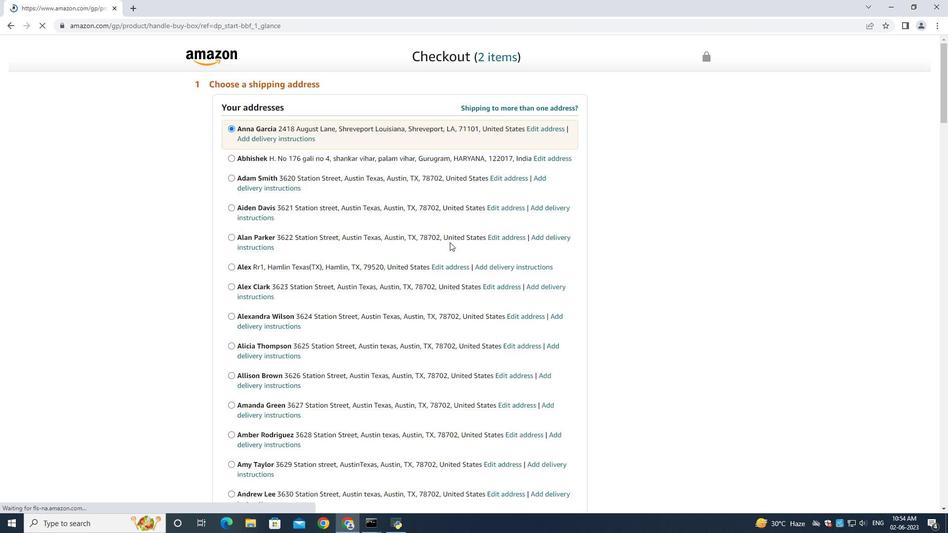 
Action: Mouse scrolled (367, 372) with delta (0, 0)
Screenshot: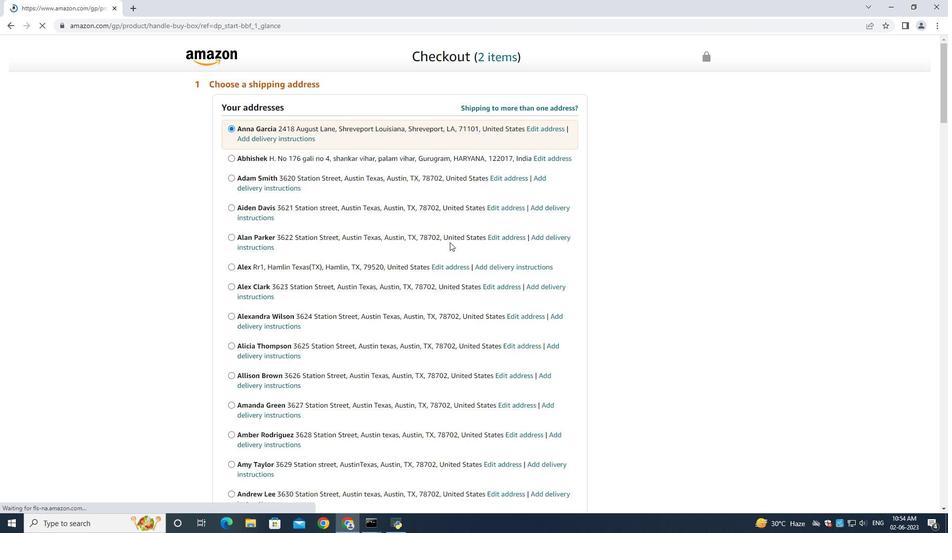 
Action: Mouse moved to (356, 370)
Screenshot: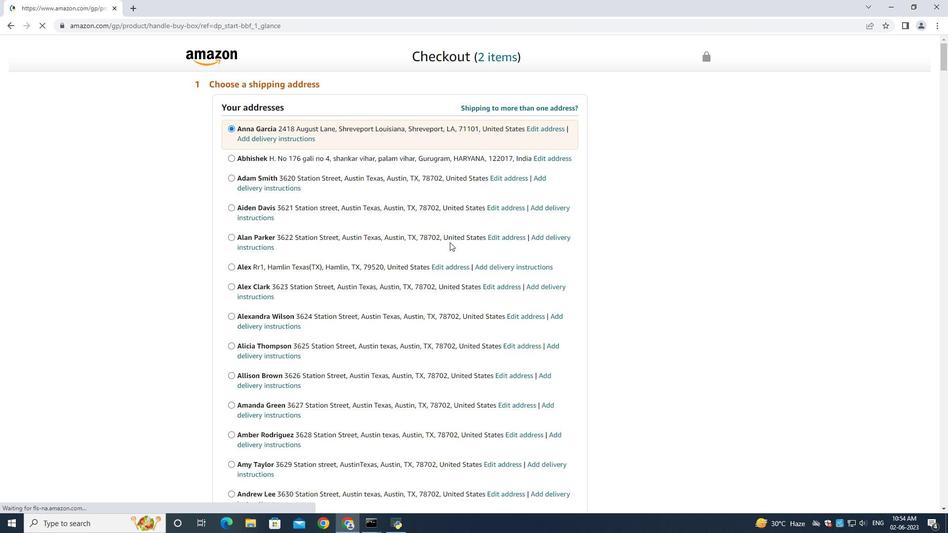 
Action: Mouse scrolled (356, 370) with delta (0, 0)
Screenshot: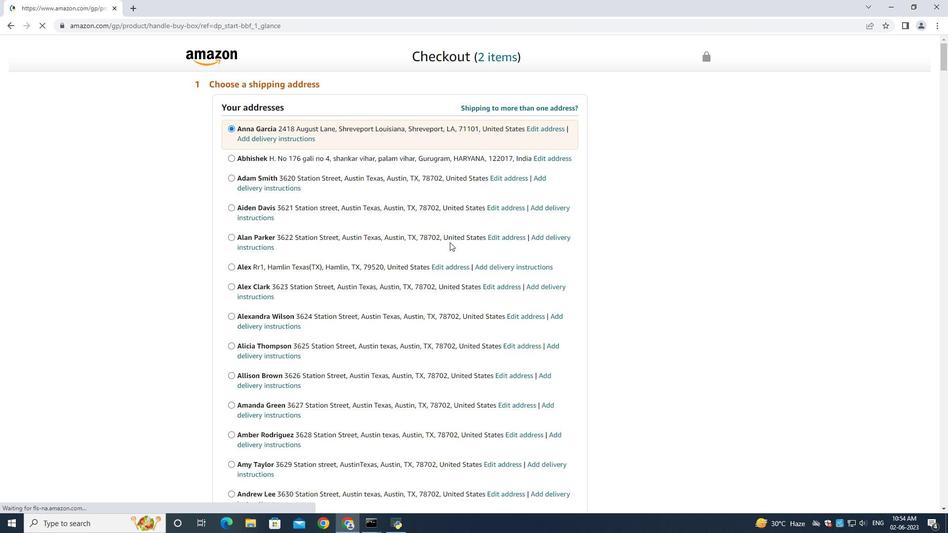 
Action: Mouse moved to (356, 372)
Screenshot: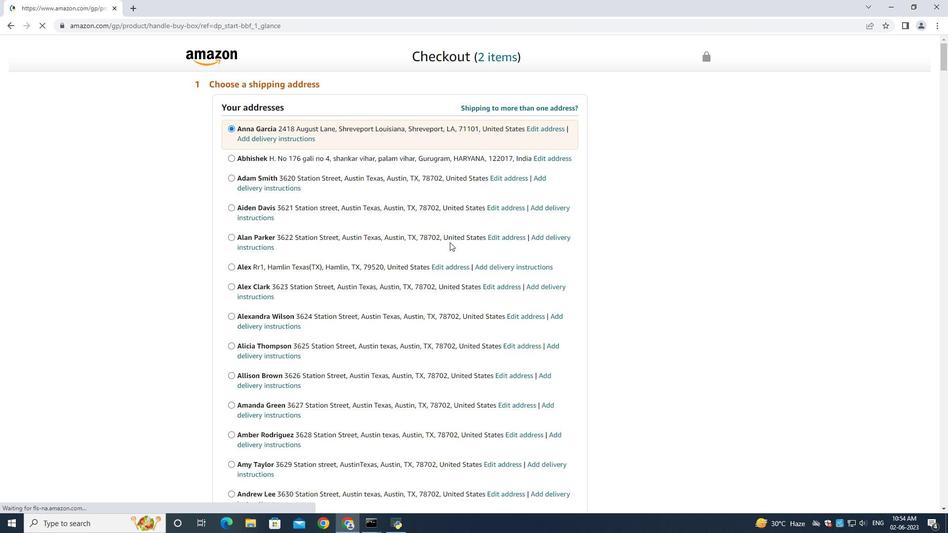 
Action: Mouse scrolled (356, 372) with delta (0, 0)
Screenshot: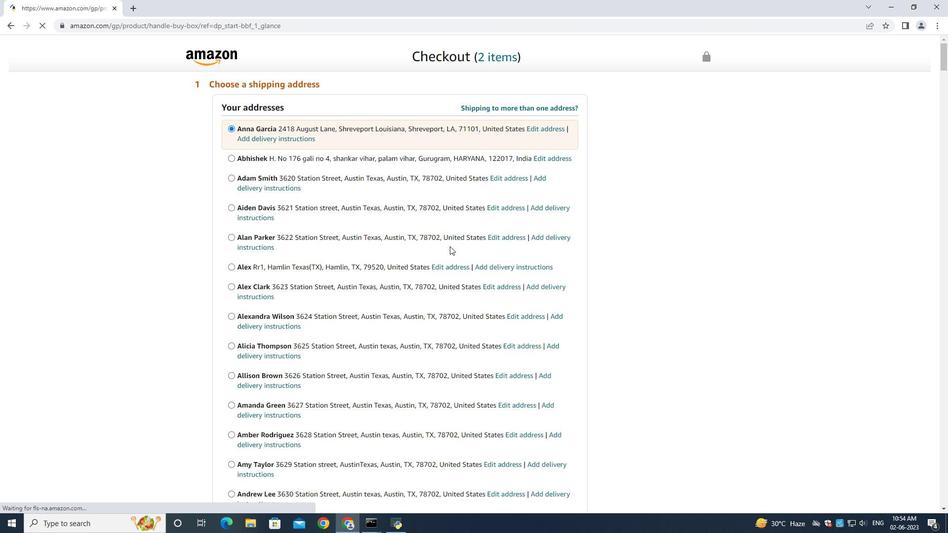 
Action: Mouse scrolled (356, 372) with delta (0, 0)
Screenshot: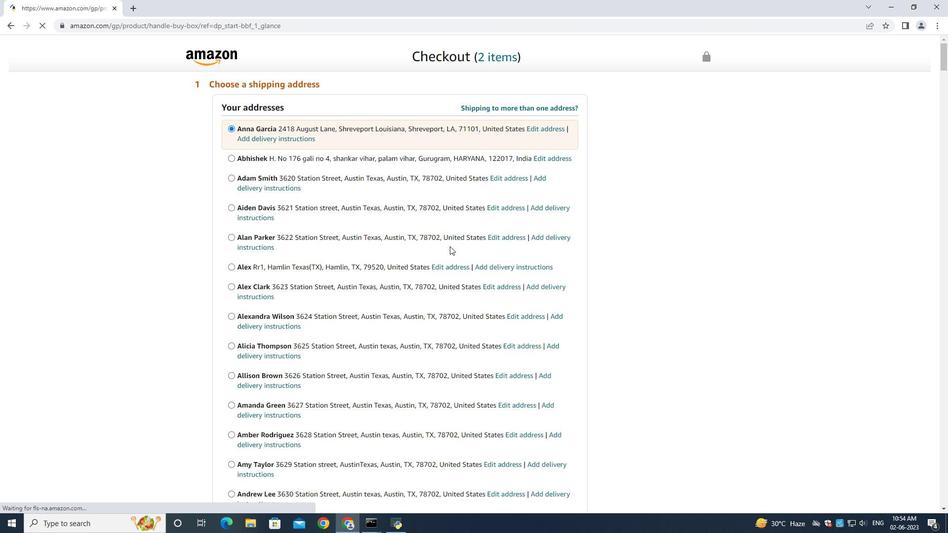 
Action: Mouse scrolled (356, 371) with delta (0, 0)
Screenshot: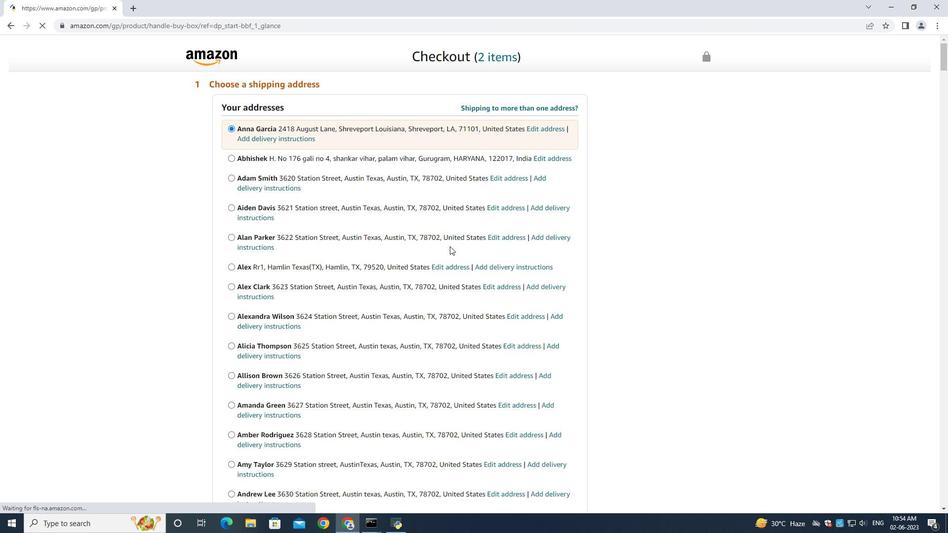 
Action: Mouse scrolled (356, 372) with delta (0, 0)
Screenshot: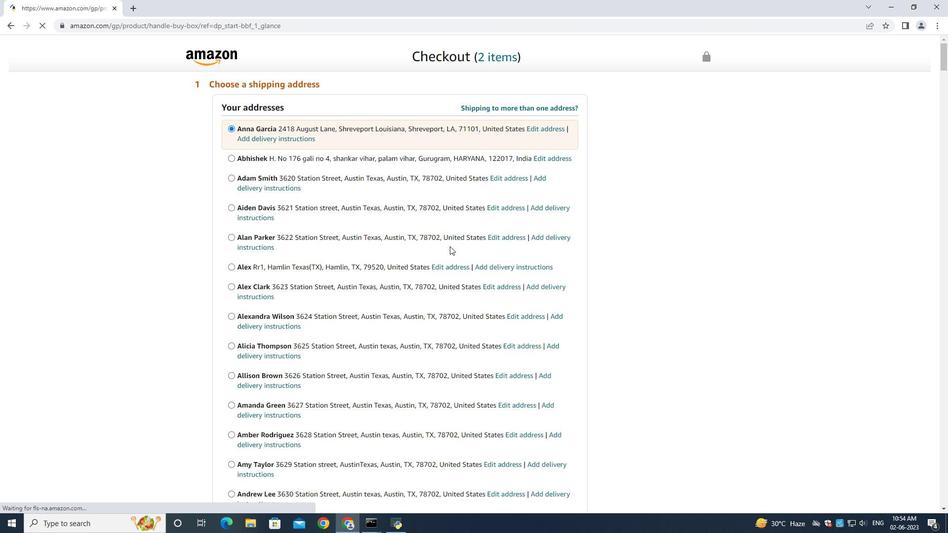 
Action: Mouse moved to (354, 372)
Screenshot: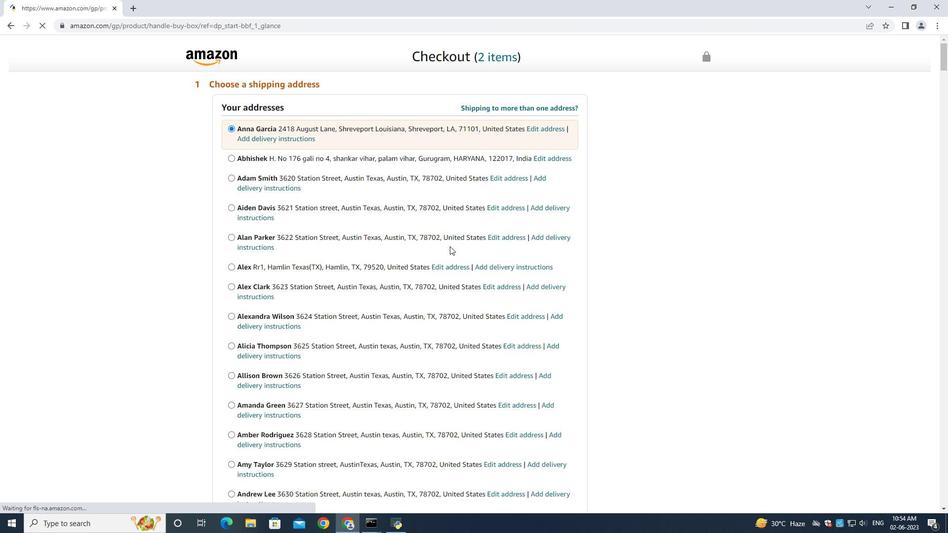 
Action: Mouse scrolled (355, 372) with delta (0, 0)
Screenshot: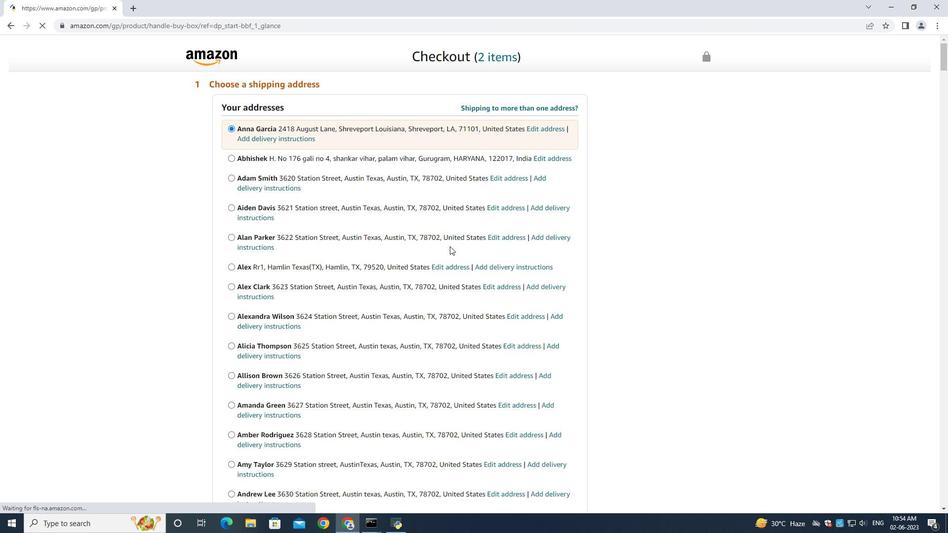 
Action: Mouse moved to (352, 373)
Screenshot: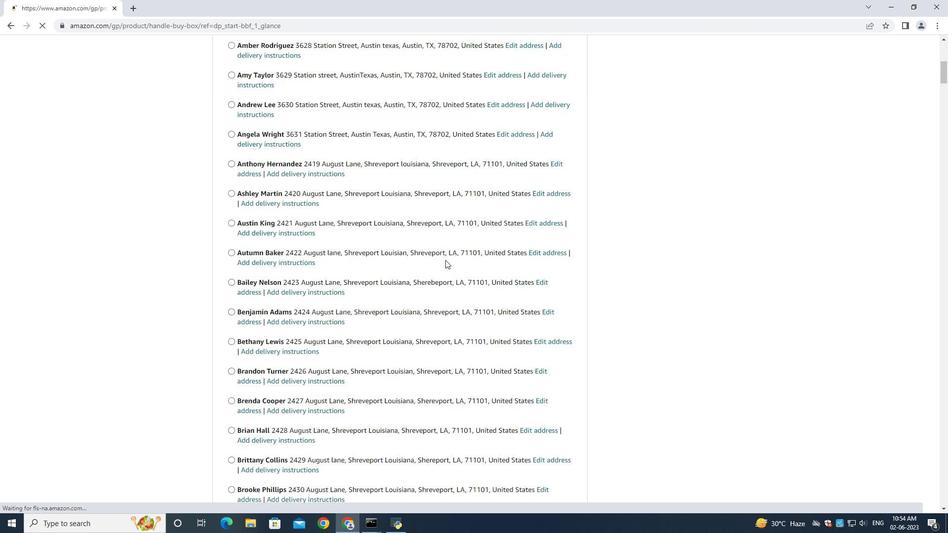 
Action: Mouse scrolled (352, 373) with delta (0, 0)
Screenshot: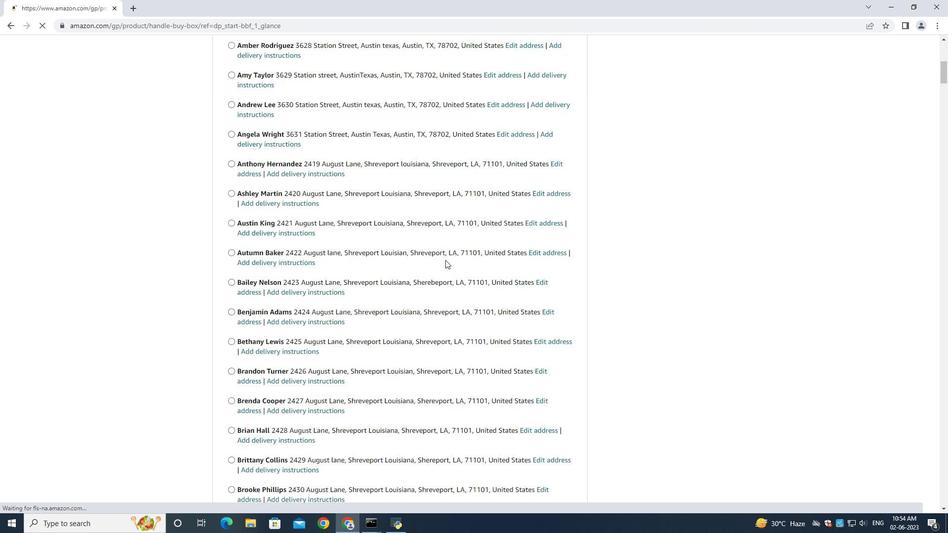 
Action: Mouse moved to (352, 375)
Screenshot: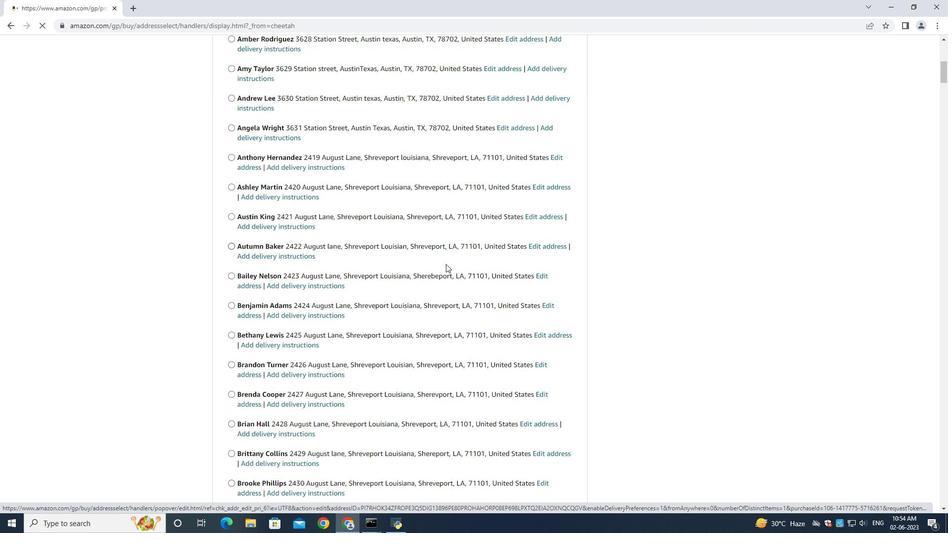 
Action: Mouse scrolled (352, 374) with delta (0, 0)
Screenshot: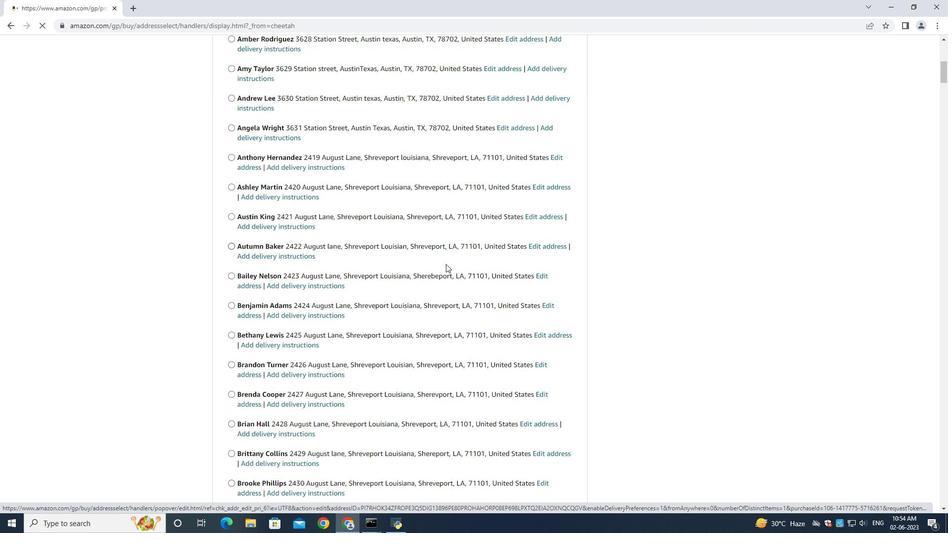 
Action: Mouse scrolled (352, 374) with delta (0, 0)
Screenshot: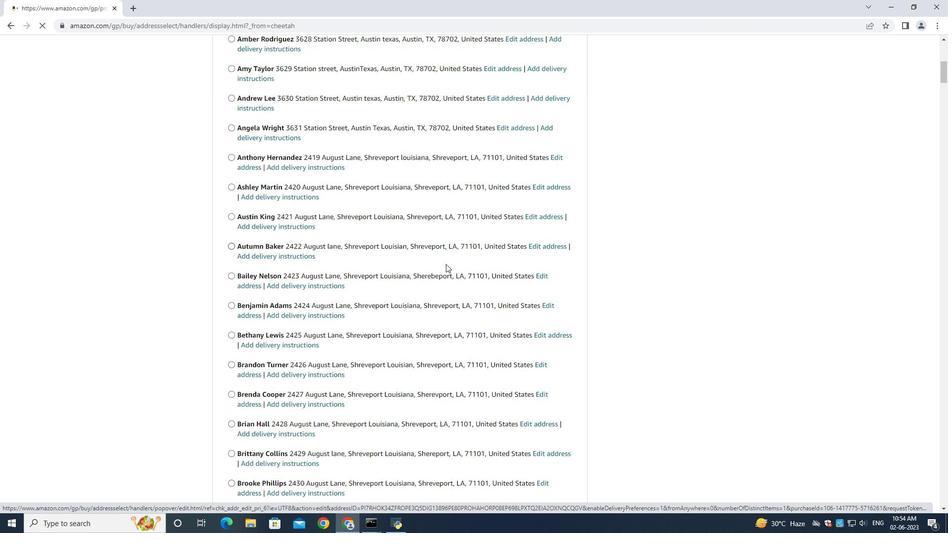 
Action: Mouse scrolled (352, 375) with delta (0, 0)
Screenshot: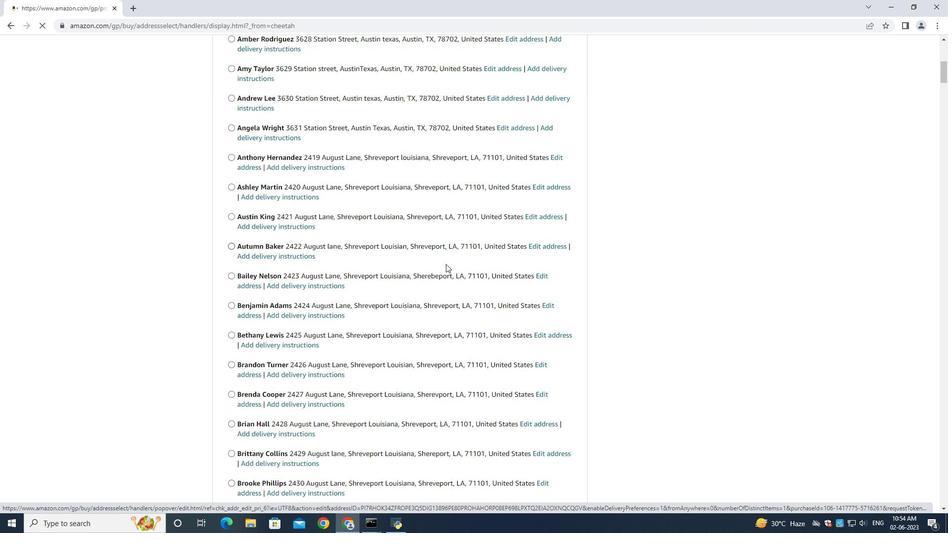 
Action: Mouse scrolled (352, 375) with delta (0, 0)
Screenshot: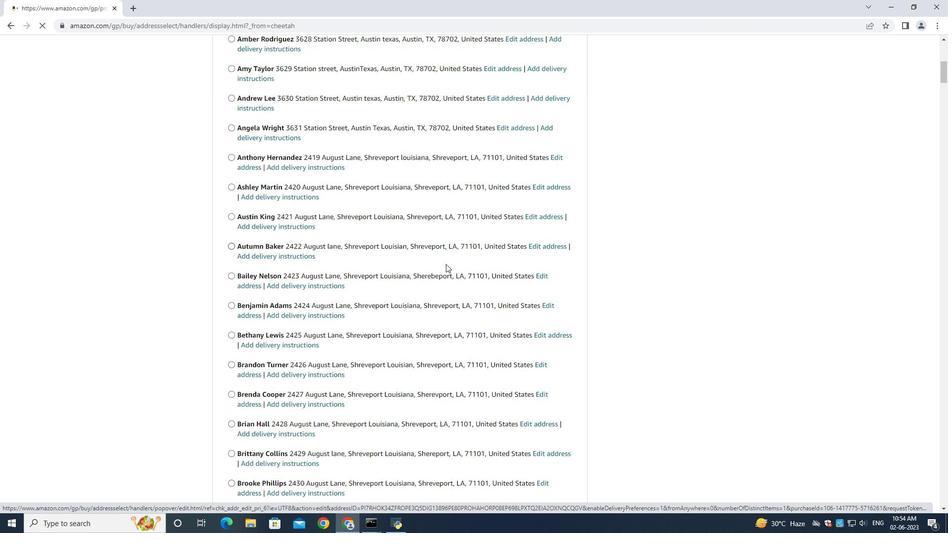 
Action: Mouse scrolled (352, 375) with delta (0, 0)
Screenshot: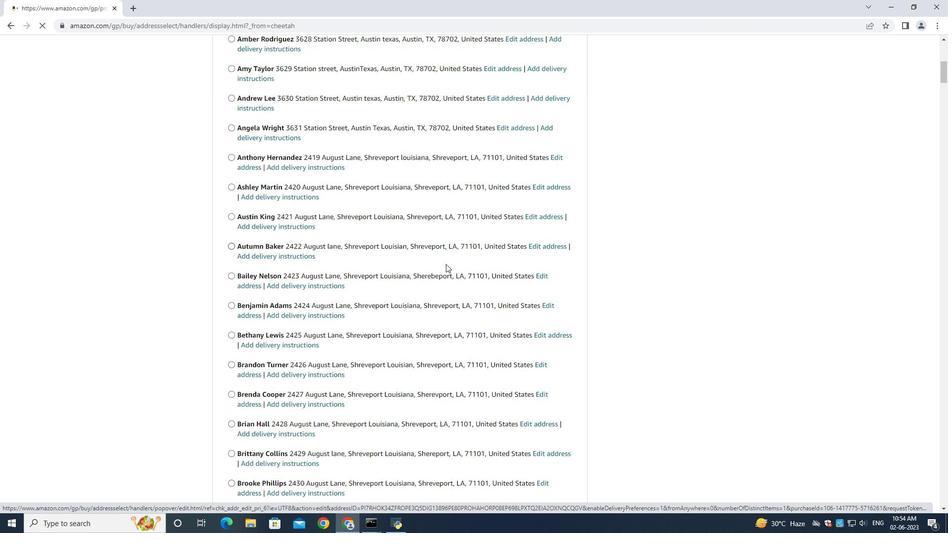 
Action: Mouse scrolled (352, 375) with delta (0, 0)
Screenshot: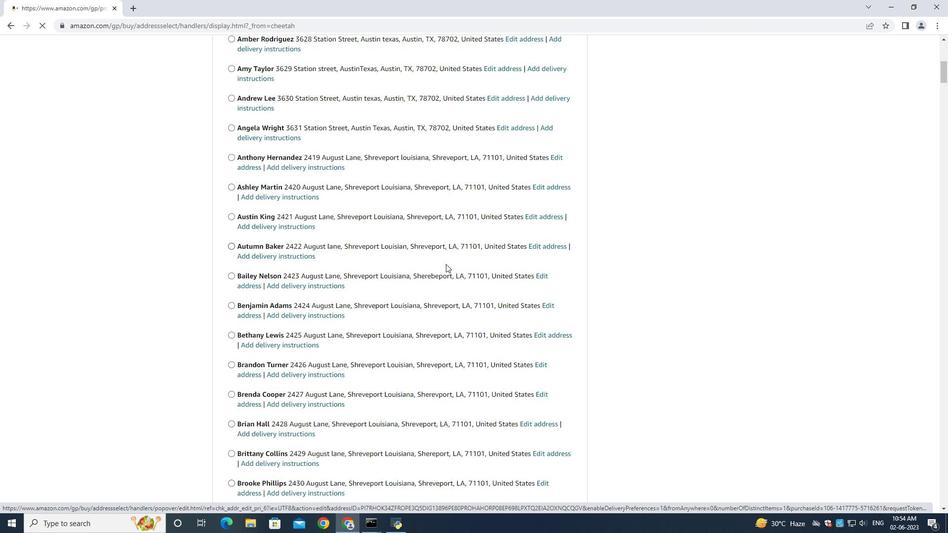 
Action: Mouse moved to (352, 375)
Screenshot: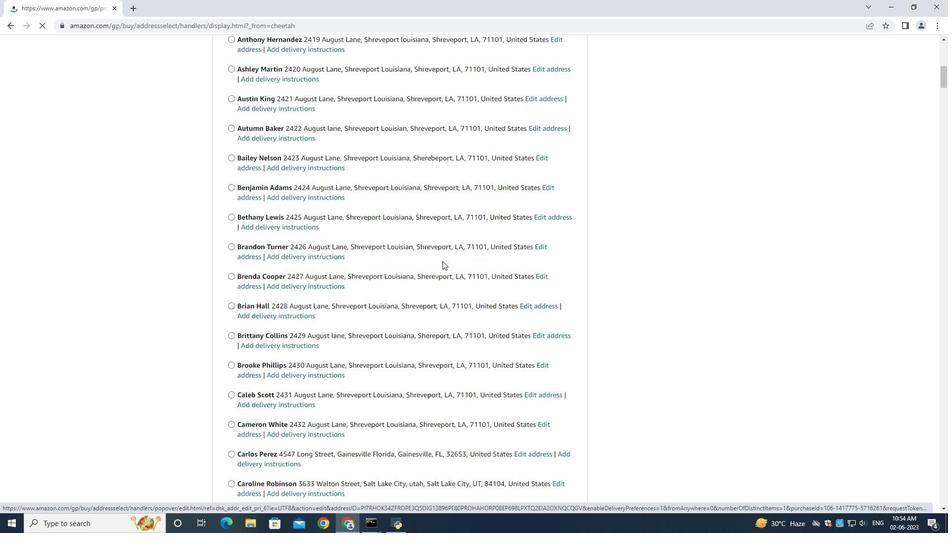 
Action: Mouse scrolled (352, 375) with delta (0, 0)
Screenshot: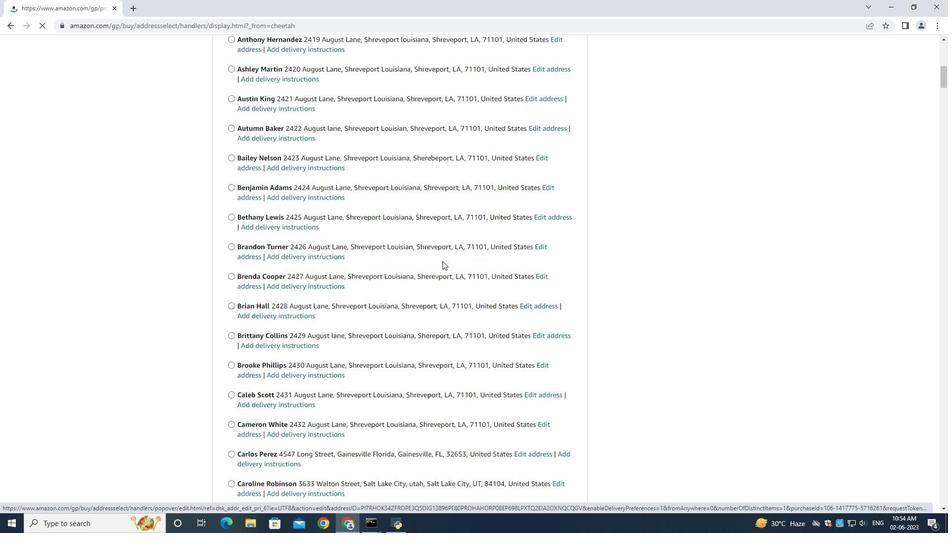 
Action: Mouse moved to (352, 377)
Screenshot: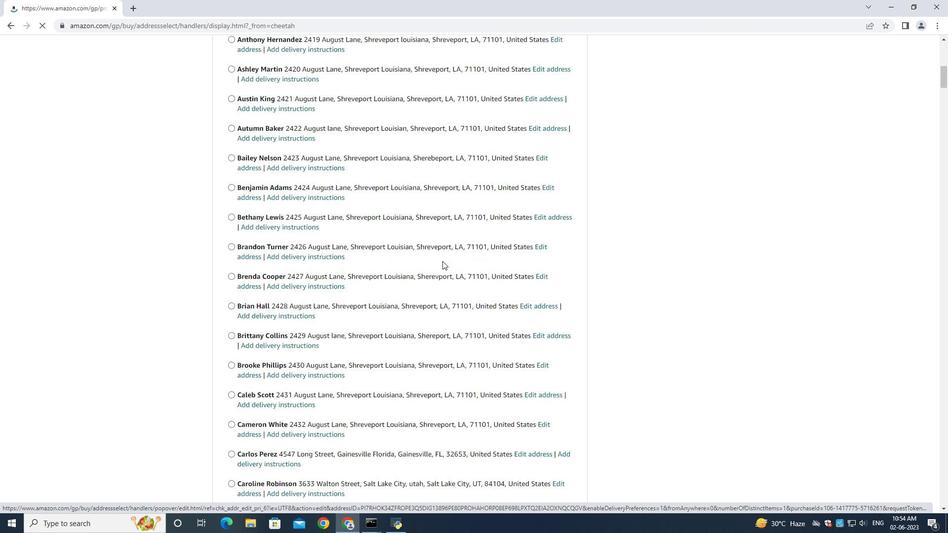 
Action: Mouse scrolled (352, 376) with delta (0, 0)
Screenshot: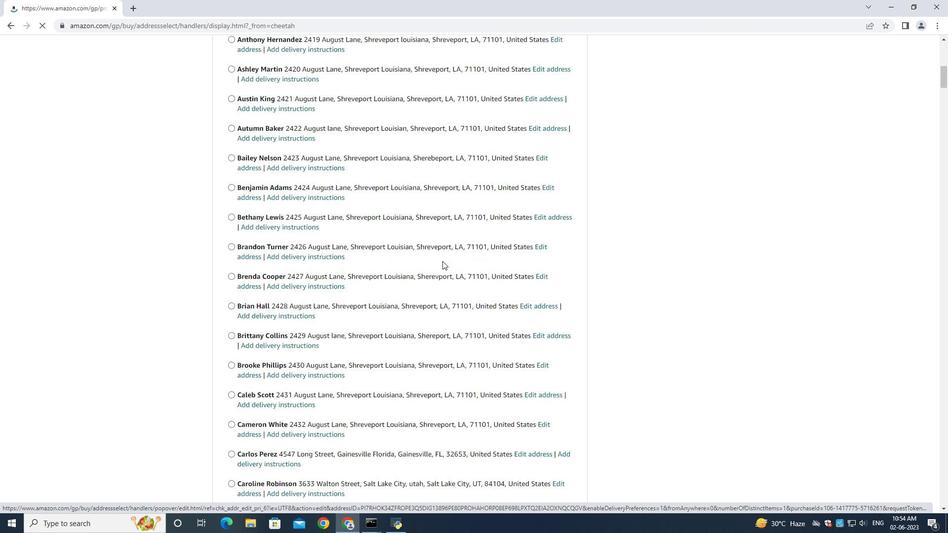 
Action: Mouse scrolled (352, 376) with delta (0, 0)
Screenshot: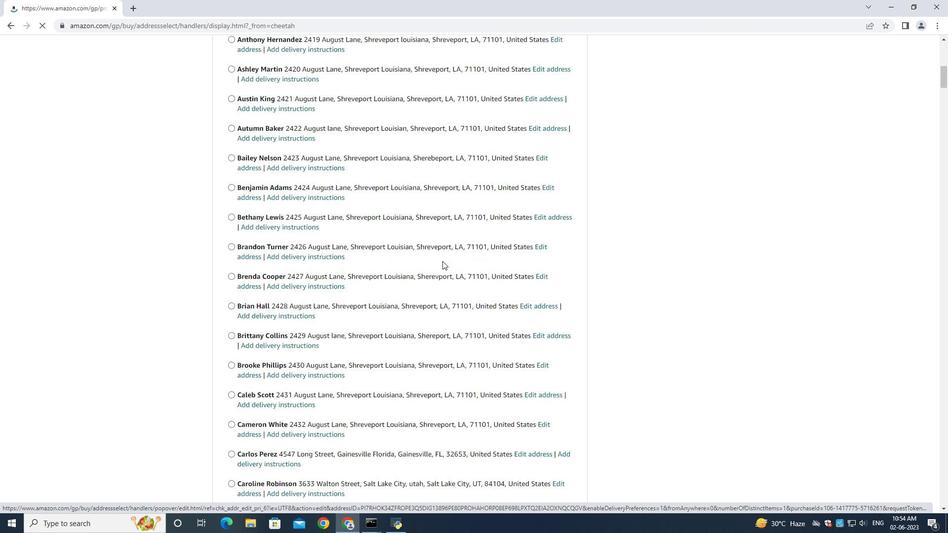 
Action: Mouse scrolled (352, 376) with delta (0, 0)
Screenshot: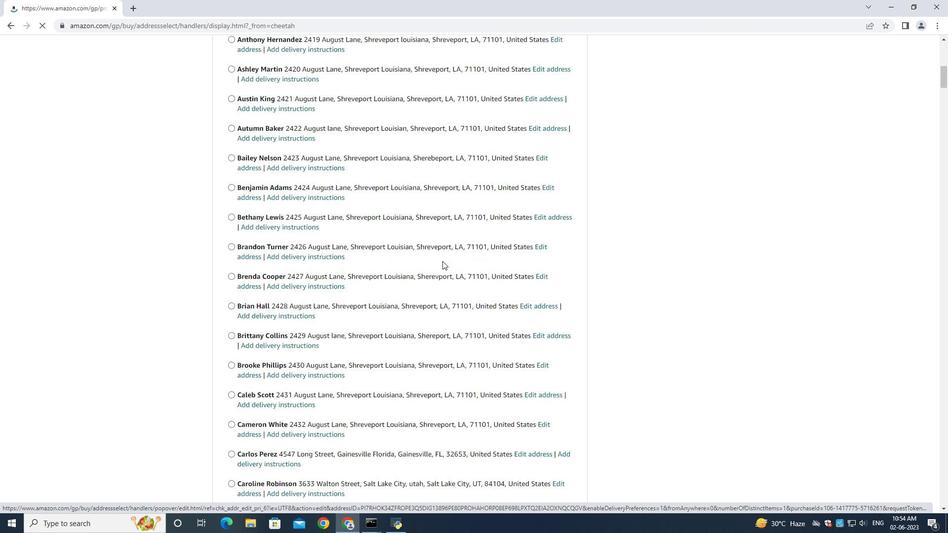 
Action: Mouse scrolled (352, 376) with delta (0, 0)
Screenshot: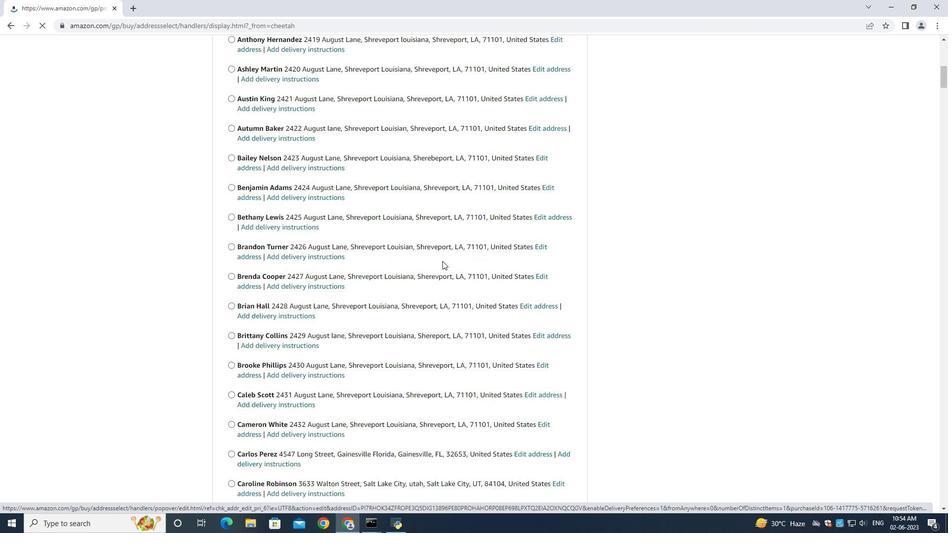 
Action: Mouse scrolled (352, 376) with delta (0, 0)
Screenshot: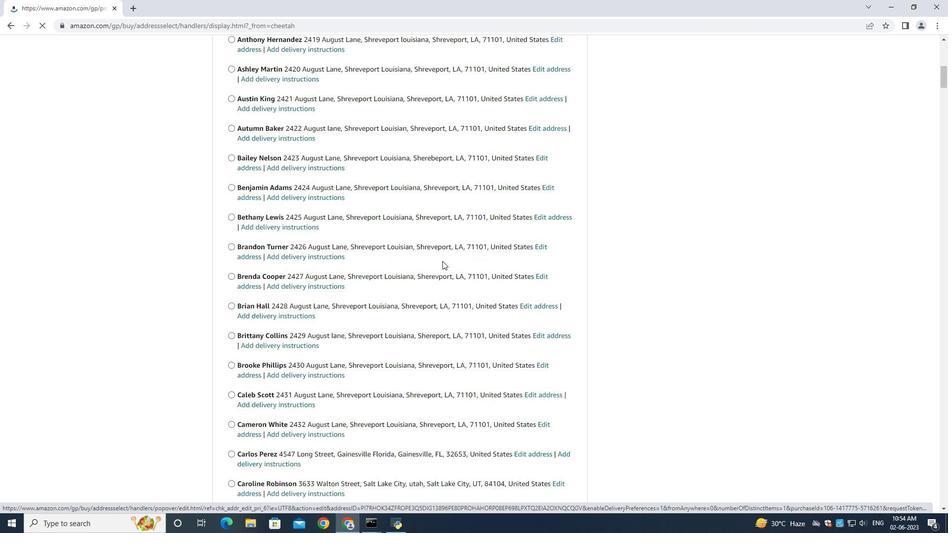 
Action: Mouse scrolled (352, 376) with delta (0, 0)
Screenshot: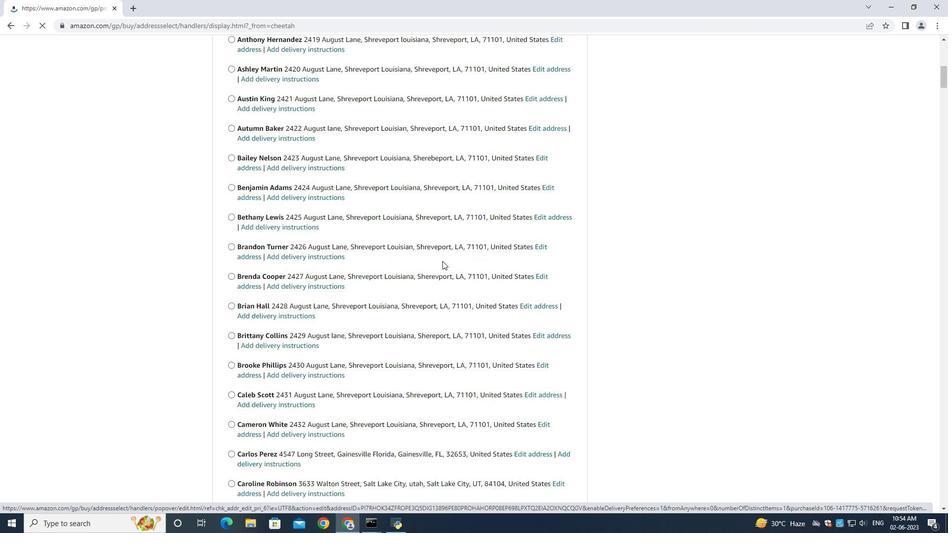 
Action: Mouse moved to (352, 377)
Screenshot: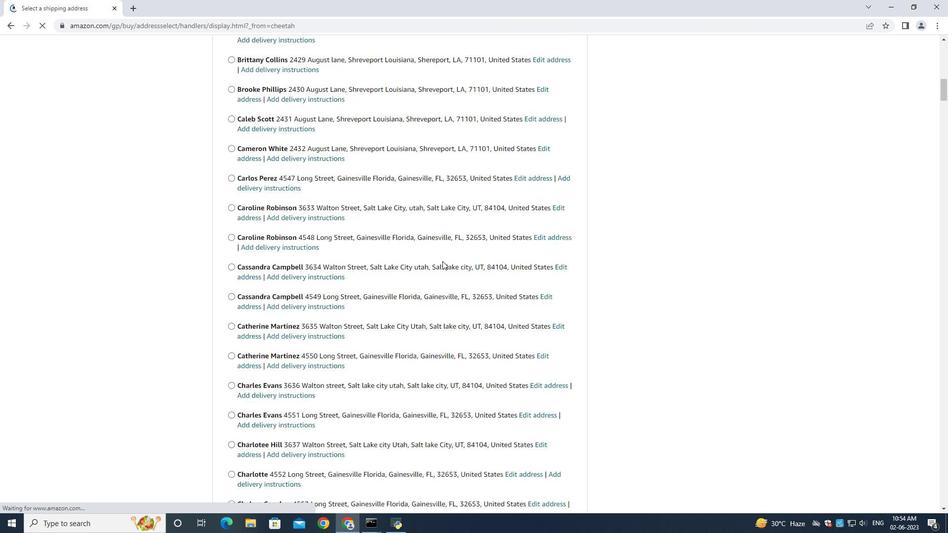 
Action: Mouse scrolled (352, 376) with delta (0, 0)
Screenshot: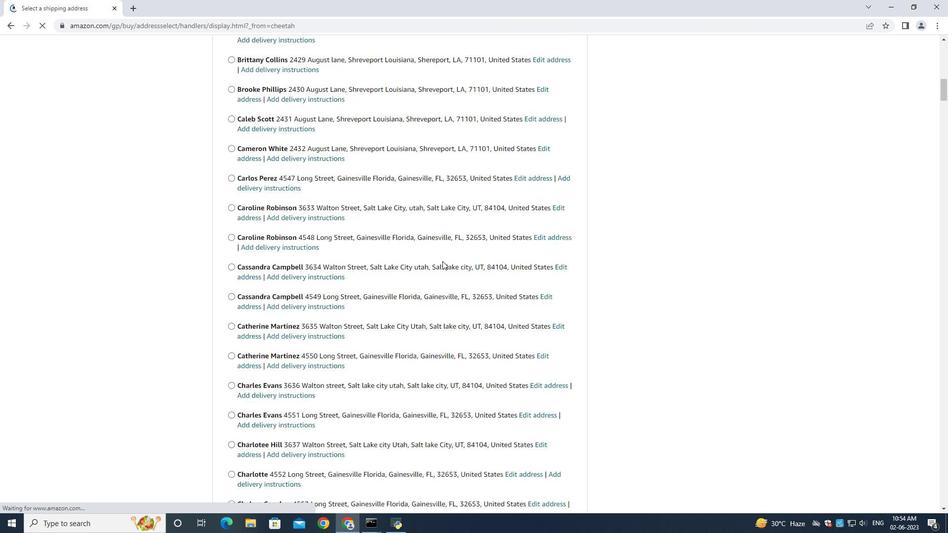 
Action: Mouse moved to (352, 377)
Screenshot: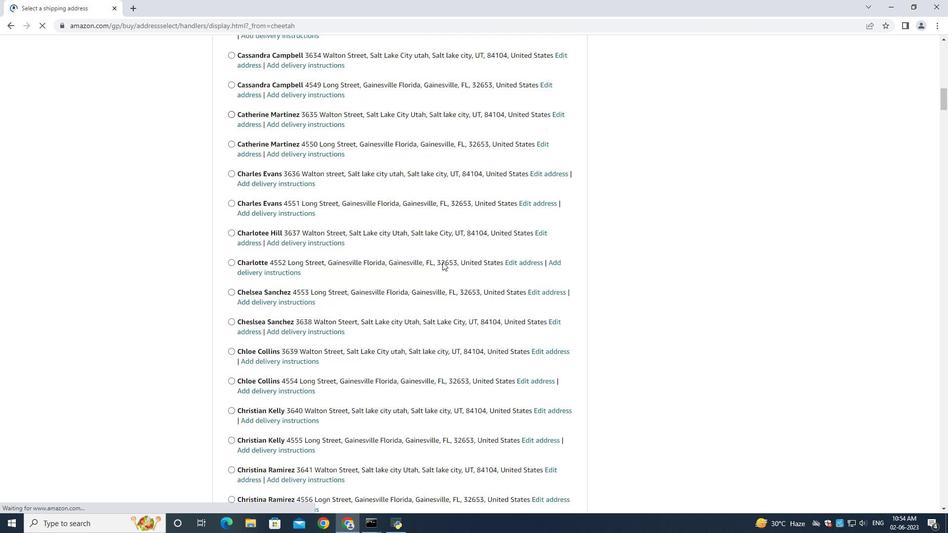 
Action: Mouse scrolled (352, 376) with delta (0, 0)
Screenshot: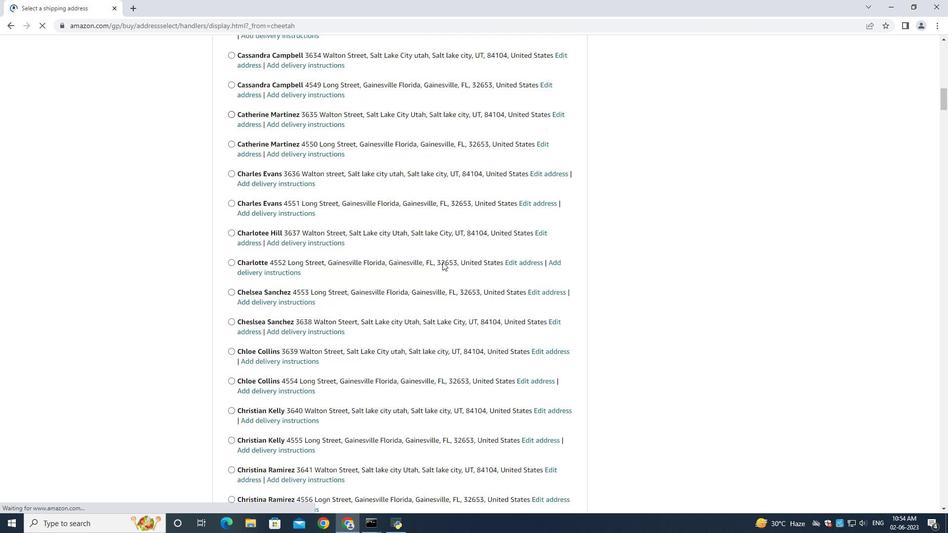 
Action: Mouse moved to (352, 378)
Screenshot: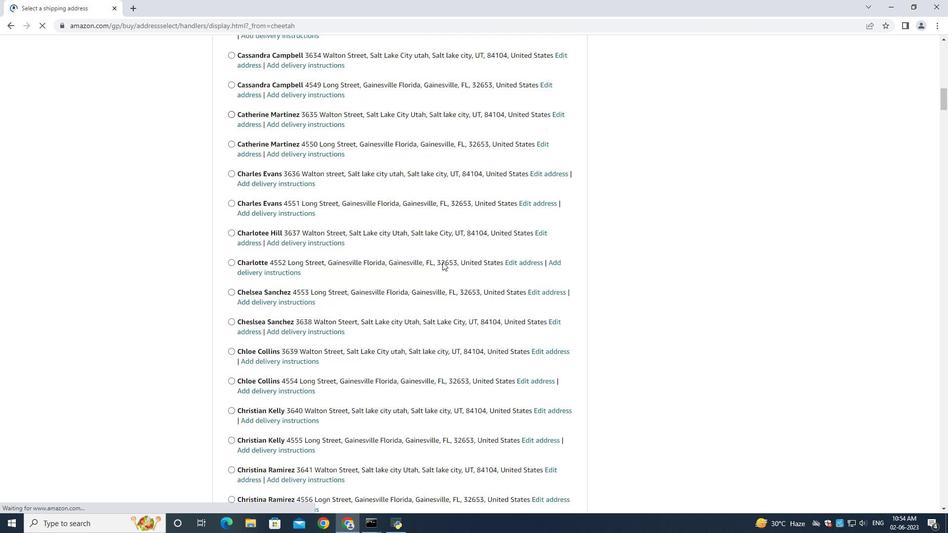 
Action: Mouse scrolled (352, 377) with delta (0, 0)
Screenshot: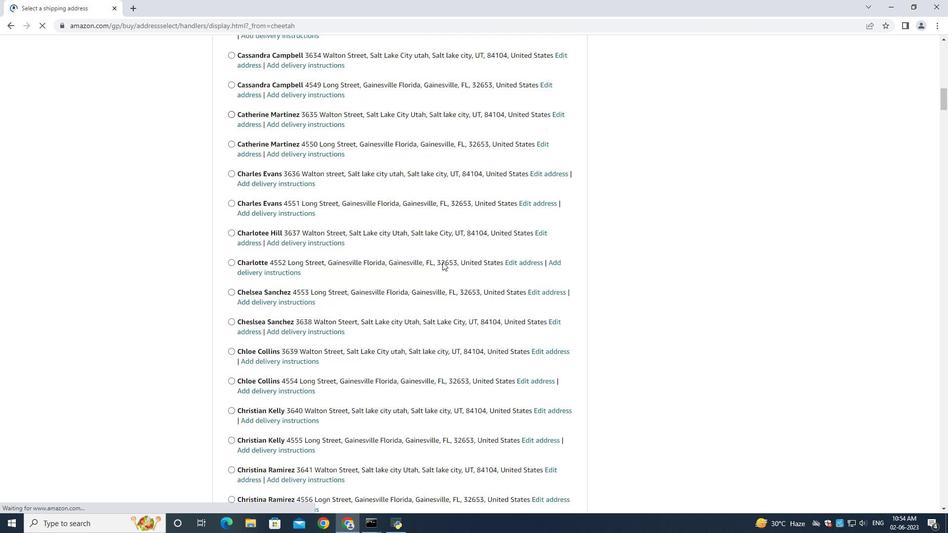 
Action: Mouse scrolled (352, 377) with delta (0, 0)
Screenshot: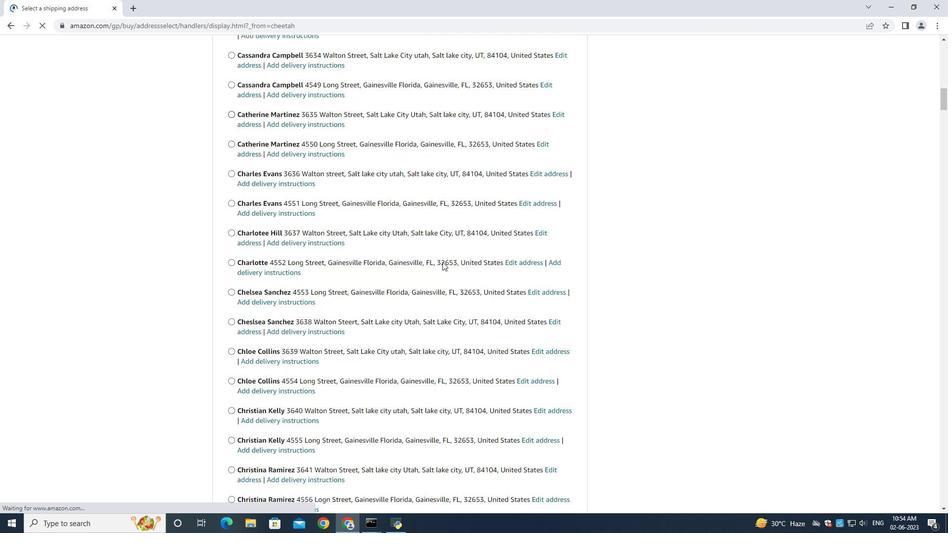 
Action: Mouse moved to (352, 378)
Screenshot: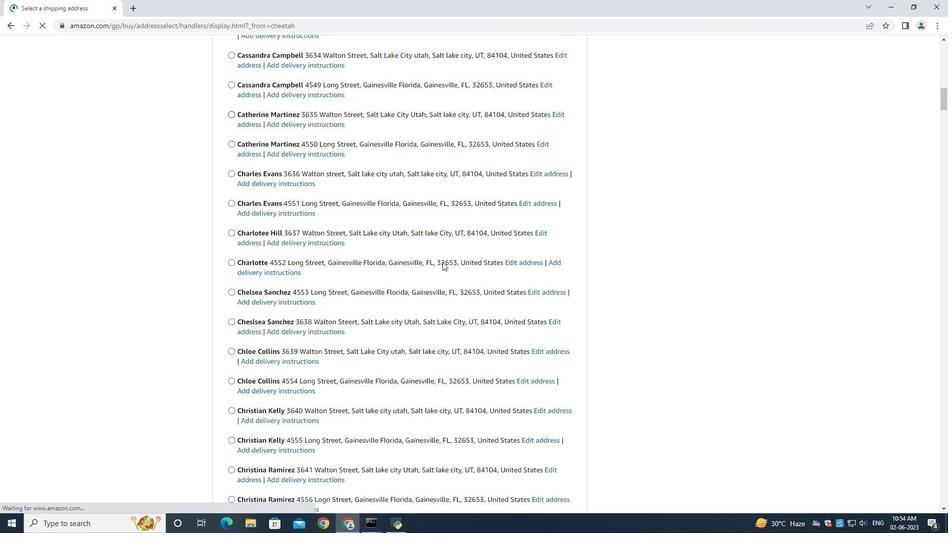
Action: Mouse scrolled (352, 377) with delta (0, 0)
Screenshot: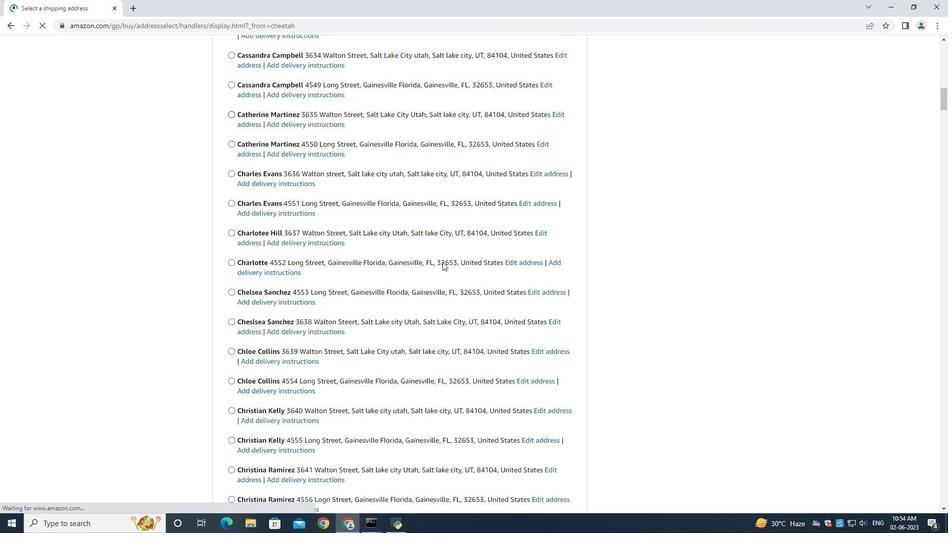 
Action: Mouse scrolled (352, 377) with delta (0, 0)
Screenshot: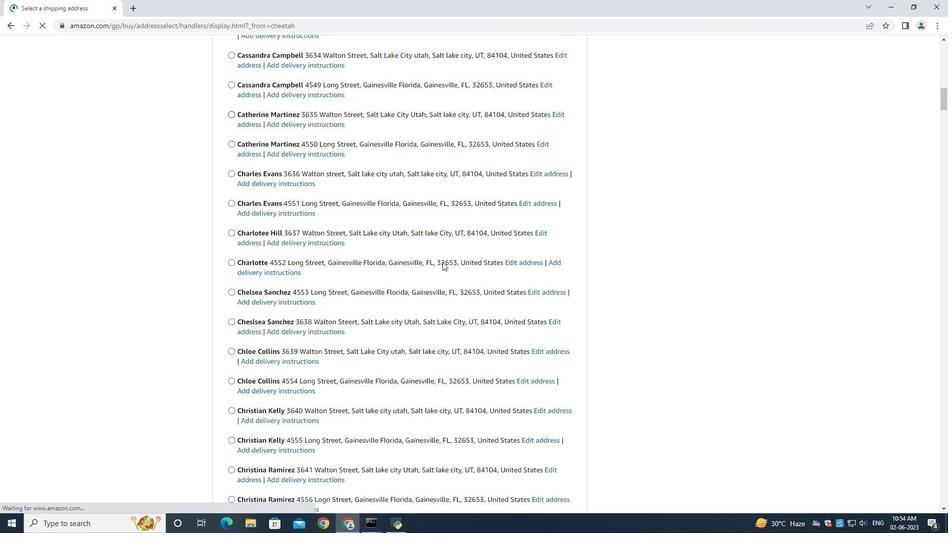 
Action: Mouse scrolled (352, 377) with delta (0, 0)
Screenshot: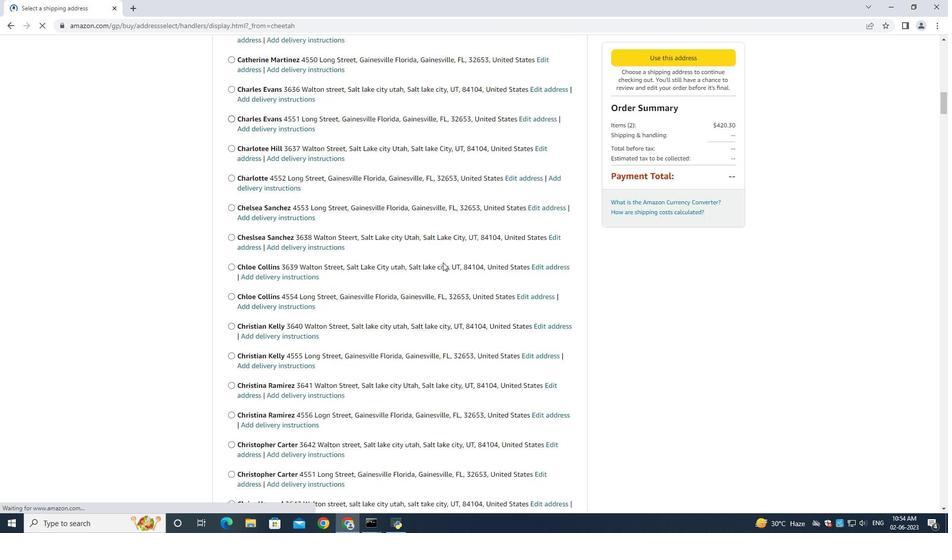 
Action: Mouse scrolled (352, 377) with delta (0, 0)
Screenshot: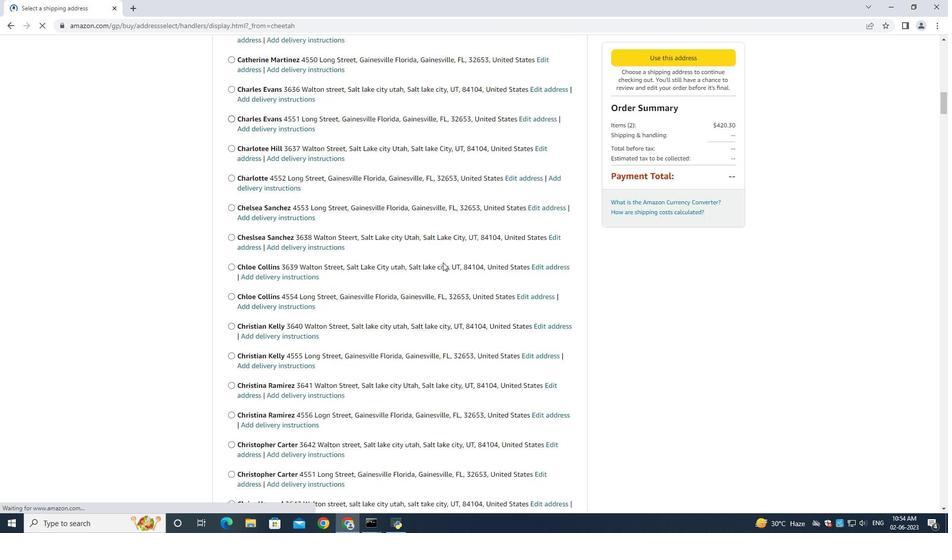 
Action: Mouse scrolled (352, 377) with delta (0, 0)
Screenshot: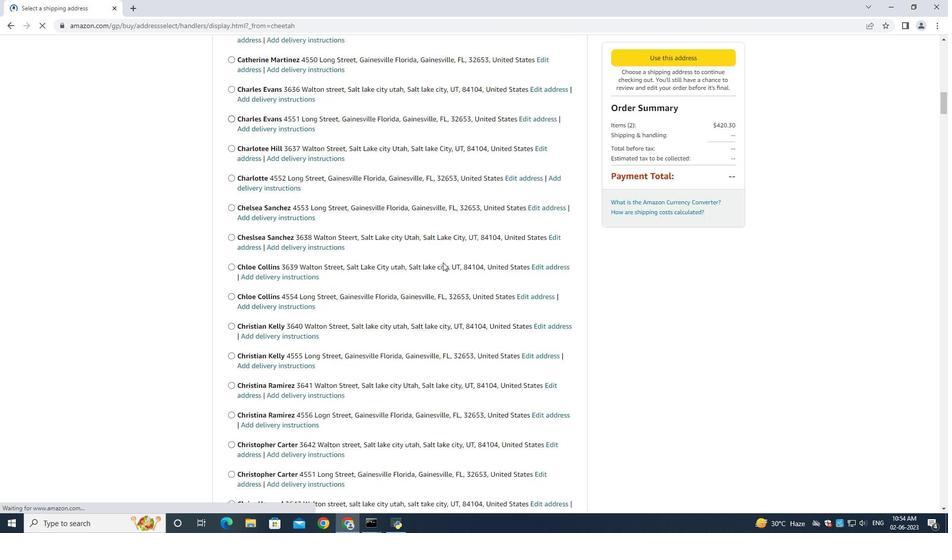 
Action: Mouse moved to (353, 379)
Screenshot: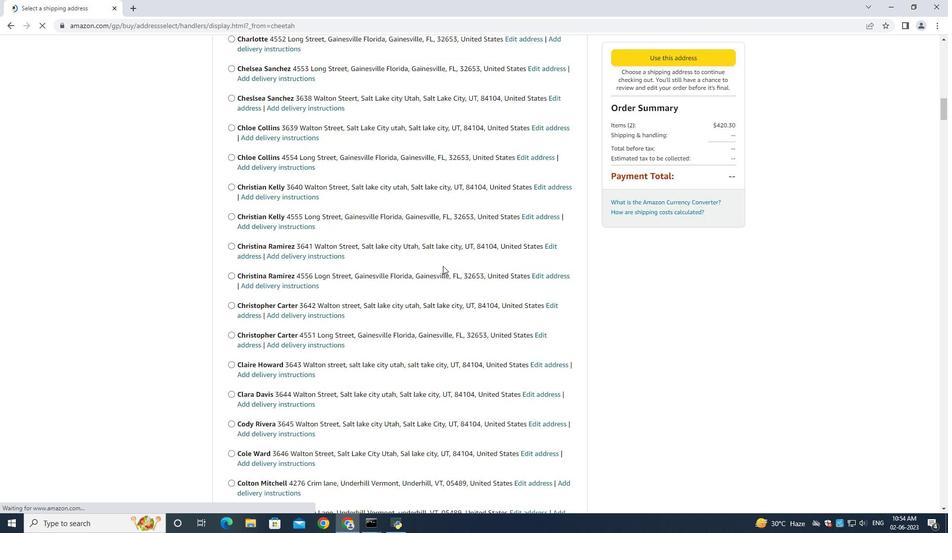 
Action: Mouse scrolled (353, 379) with delta (0, 0)
Screenshot: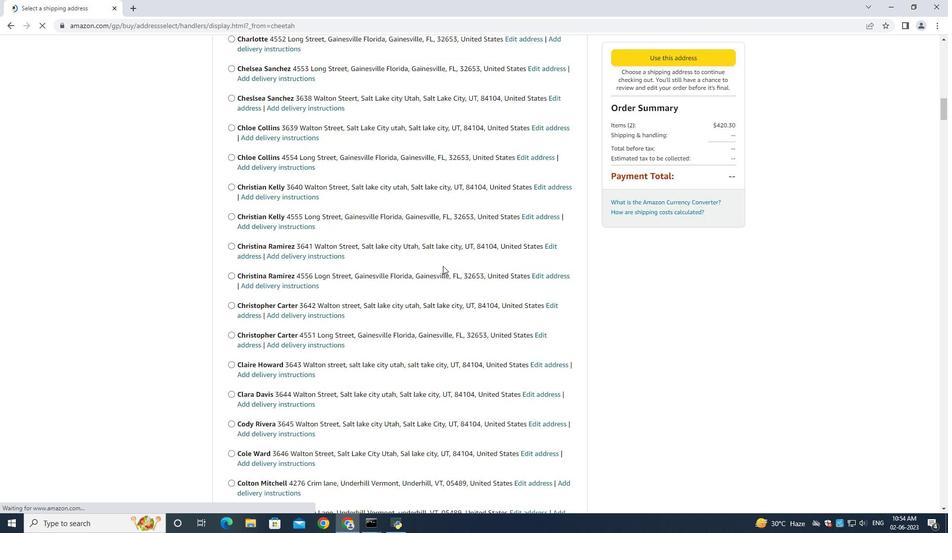 
Action: Mouse moved to (353, 380)
Screenshot: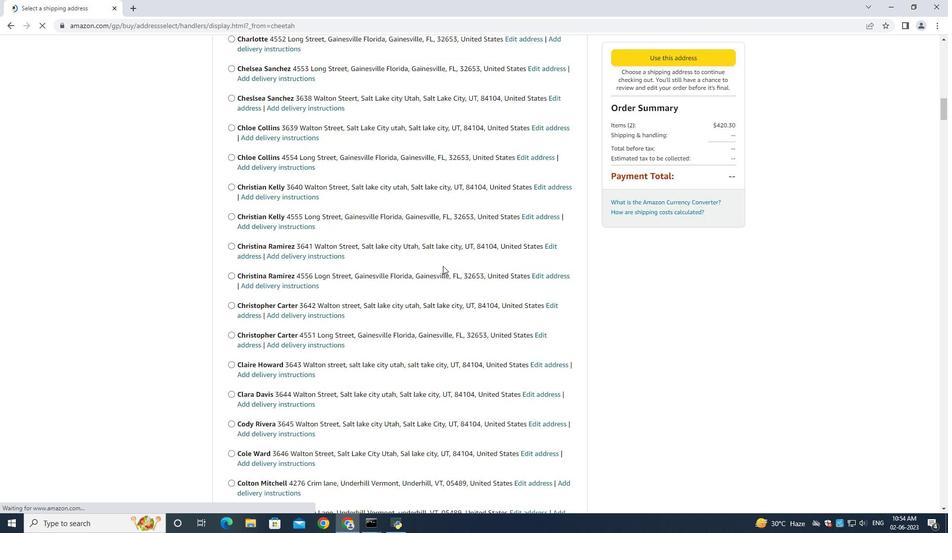 
Action: Mouse scrolled (353, 379) with delta (0, 0)
Screenshot: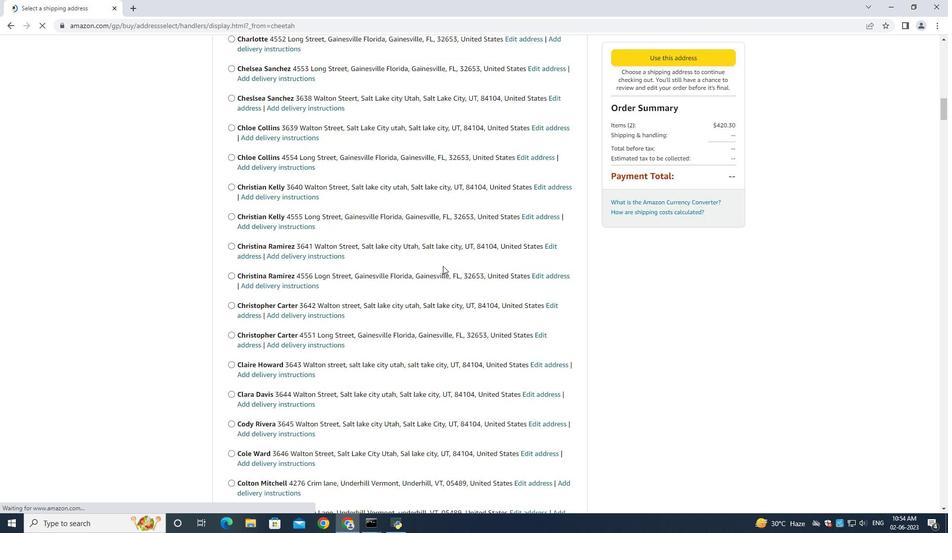
Action: Mouse moved to (353, 380)
Screenshot: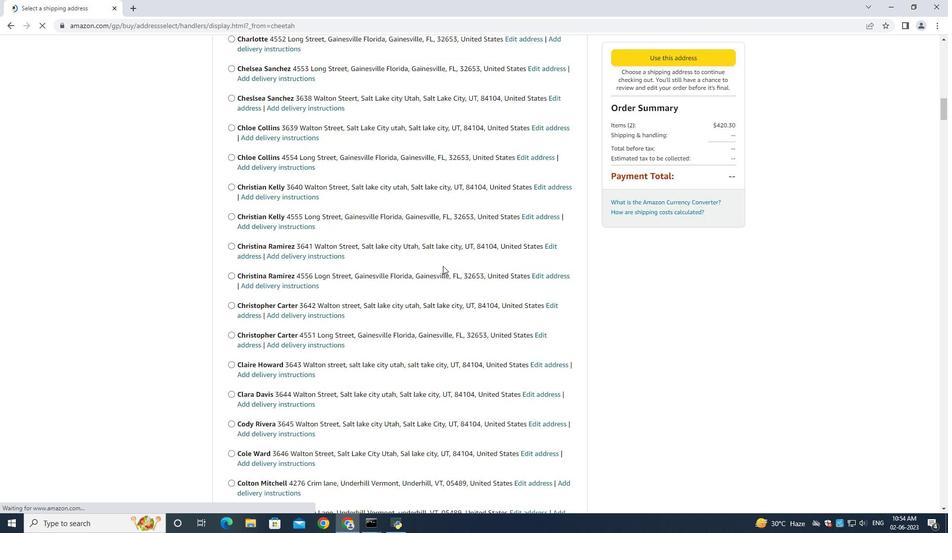 
Action: Mouse scrolled (353, 380) with delta (0, 0)
Screenshot: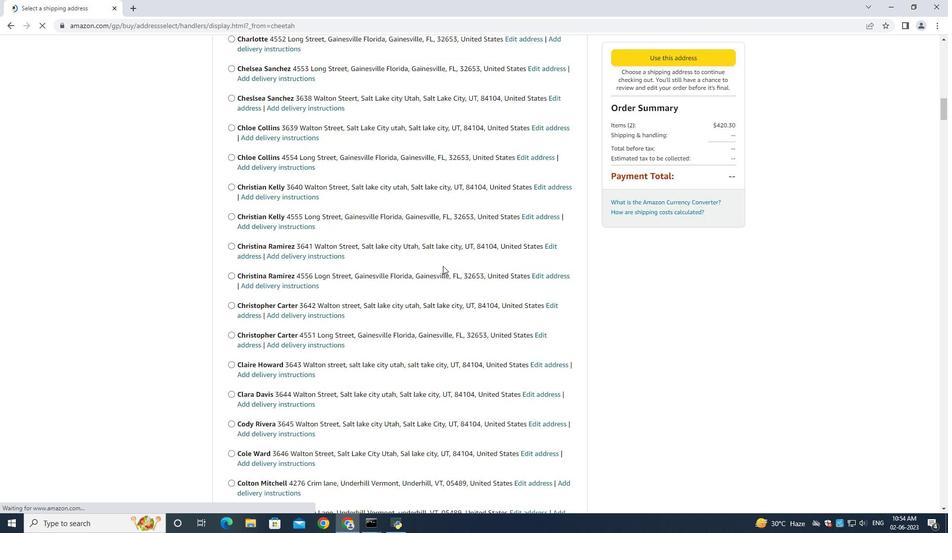 
Action: Mouse scrolled (353, 380) with delta (0, 0)
Screenshot: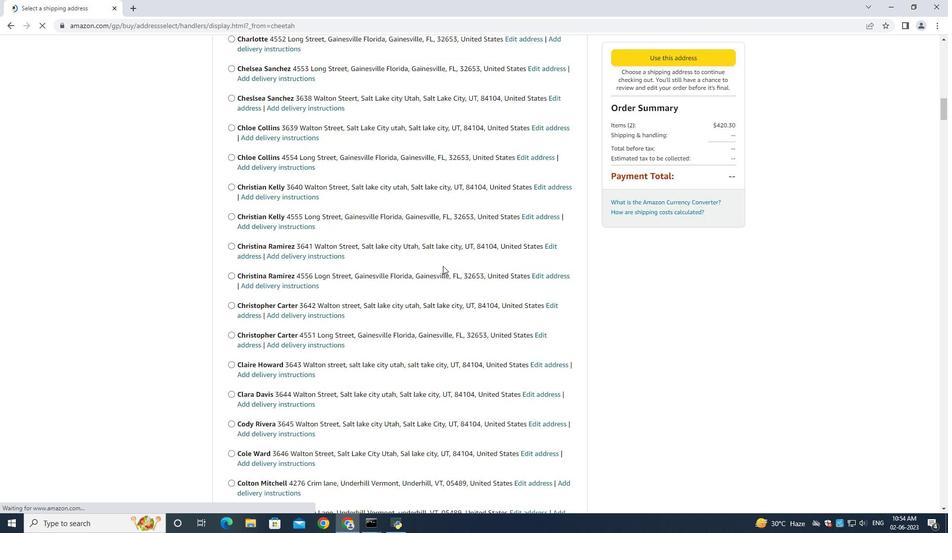 
Action: Mouse scrolled (353, 380) with delta (0, 0)
Screenshot: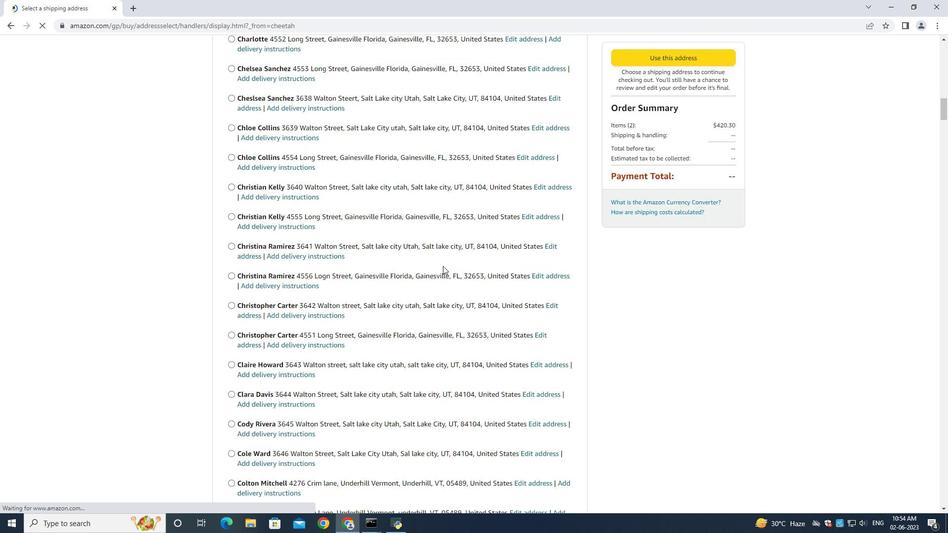 
Action: Mouse scrolled (353, 380) with delta (0, 0)
Screenshot: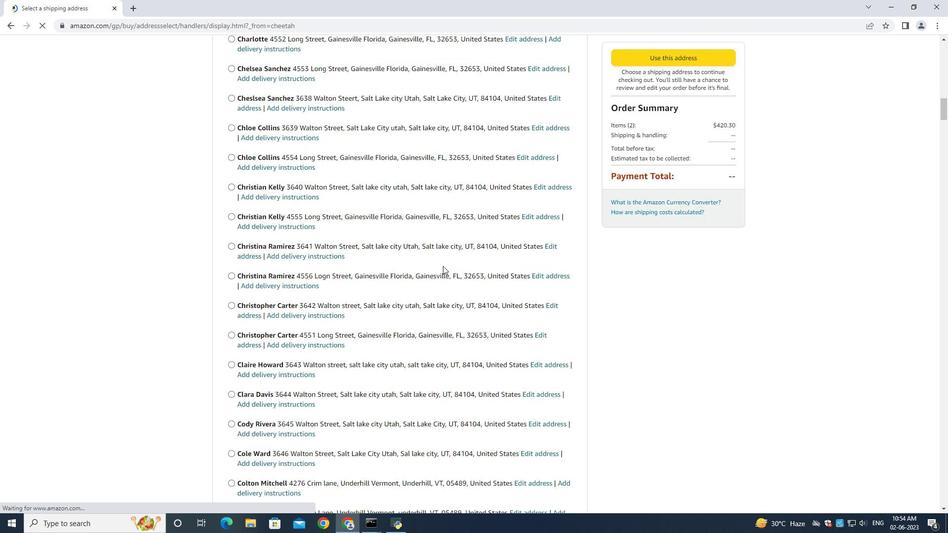 
Action: Mouse moved to (351, 379)
Screenshot: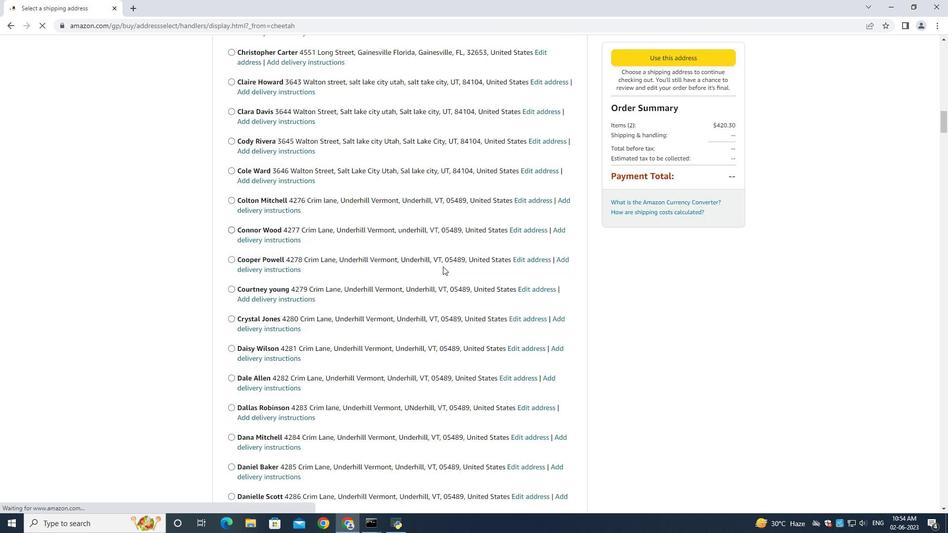 
Action: Mouse scrolled (351, 378) with delta (0, 0)
Screenshot: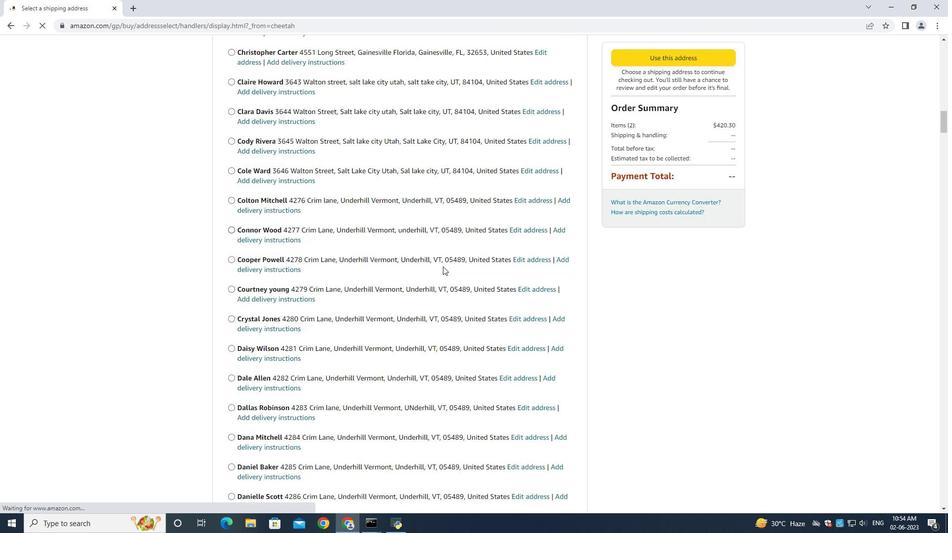 
Action: Mouse moved to (351, 379)
Screenshot: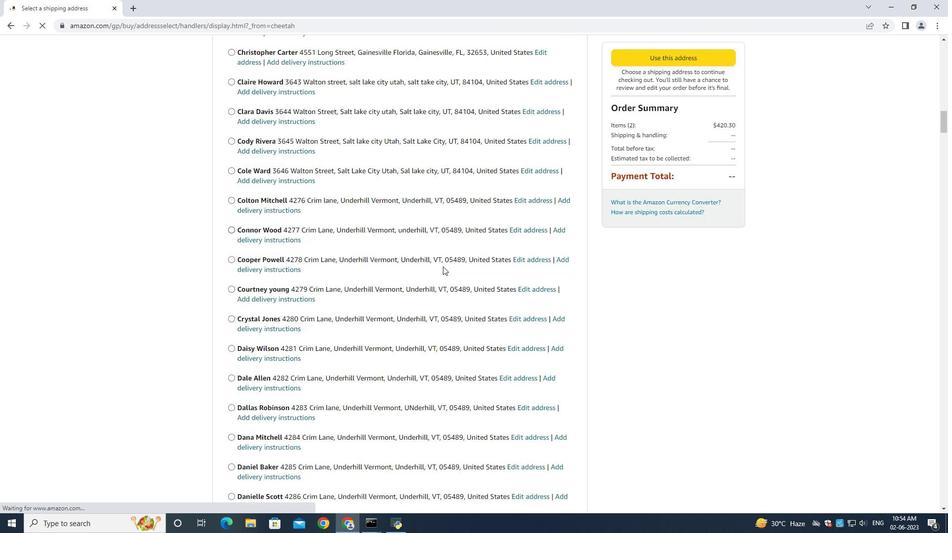 
Action: Mouse scrolled (351, 379) with delta (0, 0)
Screenshot: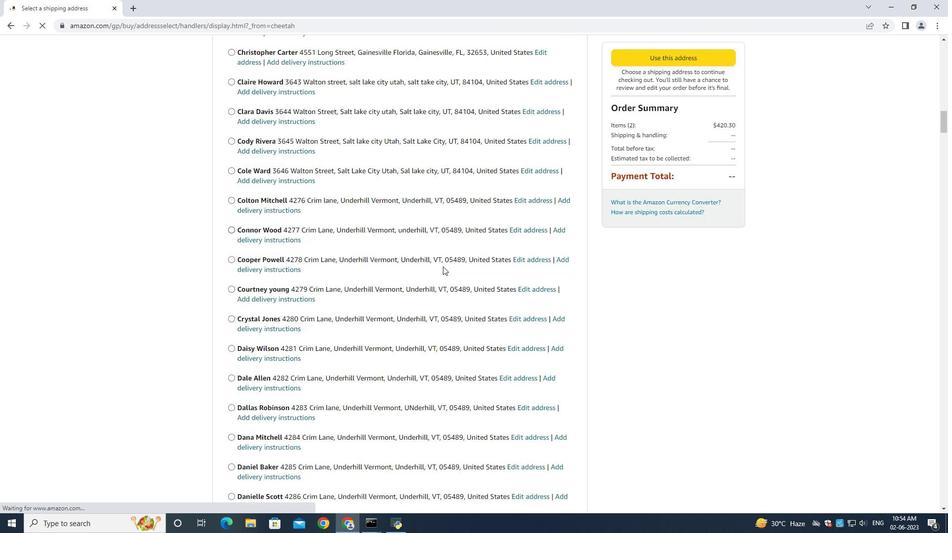 
Action: Mouse scrolled (351, 379) with delta (0, 0)
Screenshot: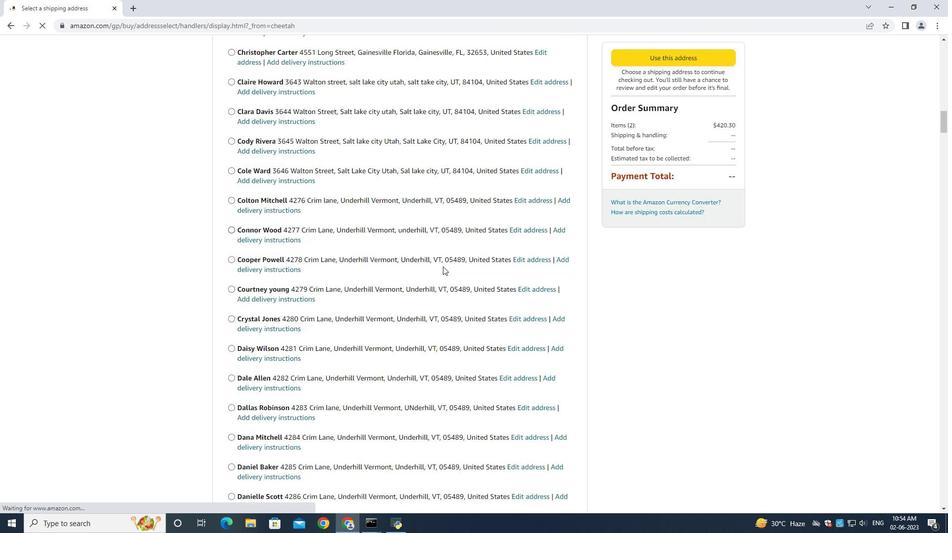
Action: Mouse scrolled (351, 379) with delta (0, 0)
Screenshot: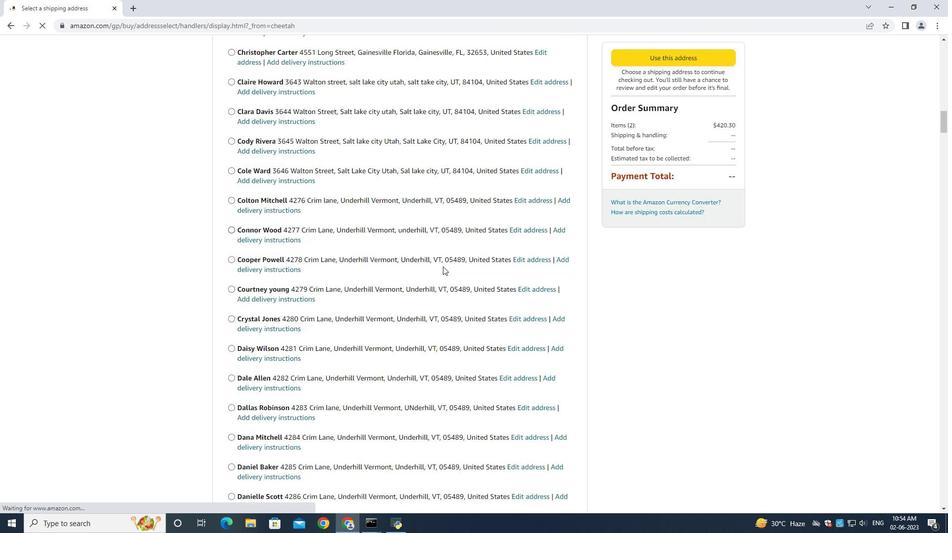 
Action: Mouse moved to (350, 379)
Screenshot: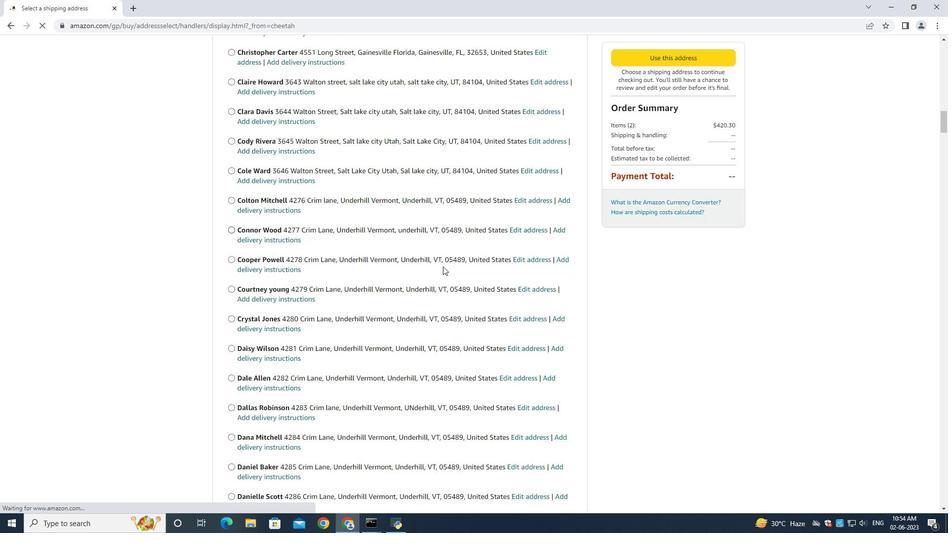 
Action: Mouse scrolled (351, 379) with delta (0, 0)
Screenshot: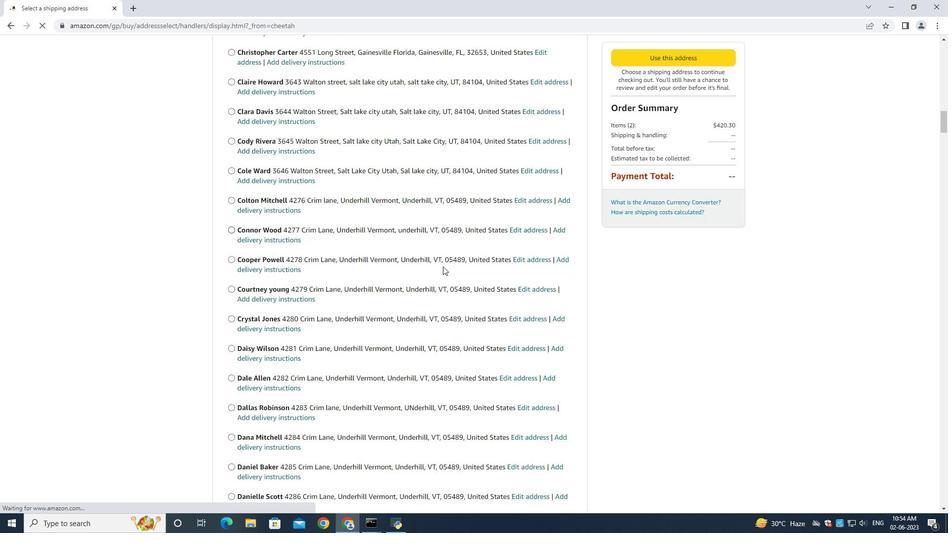 
Action: Mouse moved to (350, 379)
